 Task: Add an event with the title Project Quality Control Check, date '2024/05/22', time 8:50 AM to 10:50 AMand add a description: Whether you are a seasoned presenter looking to refine your skills or a novice seeking to build confidence, this Presentation Practice session offers a safe and supportive space for you to develop your abilities. Join us to receive valuable feedback, gain insights from peers, and enhance your presentation prowess. Together, we will strive for excellence in public speaking and presentation delivery.Select event color  Banana . Add location for the event as: Marina Bay Sands, Singapore, logged in from the account softage.3@softage.netand send the event invitation to softage.7@softage.net and softage.8@softage.net. Set a reminder for the event Daily
Action: Mouse moved to (55, 122)
Screenshot: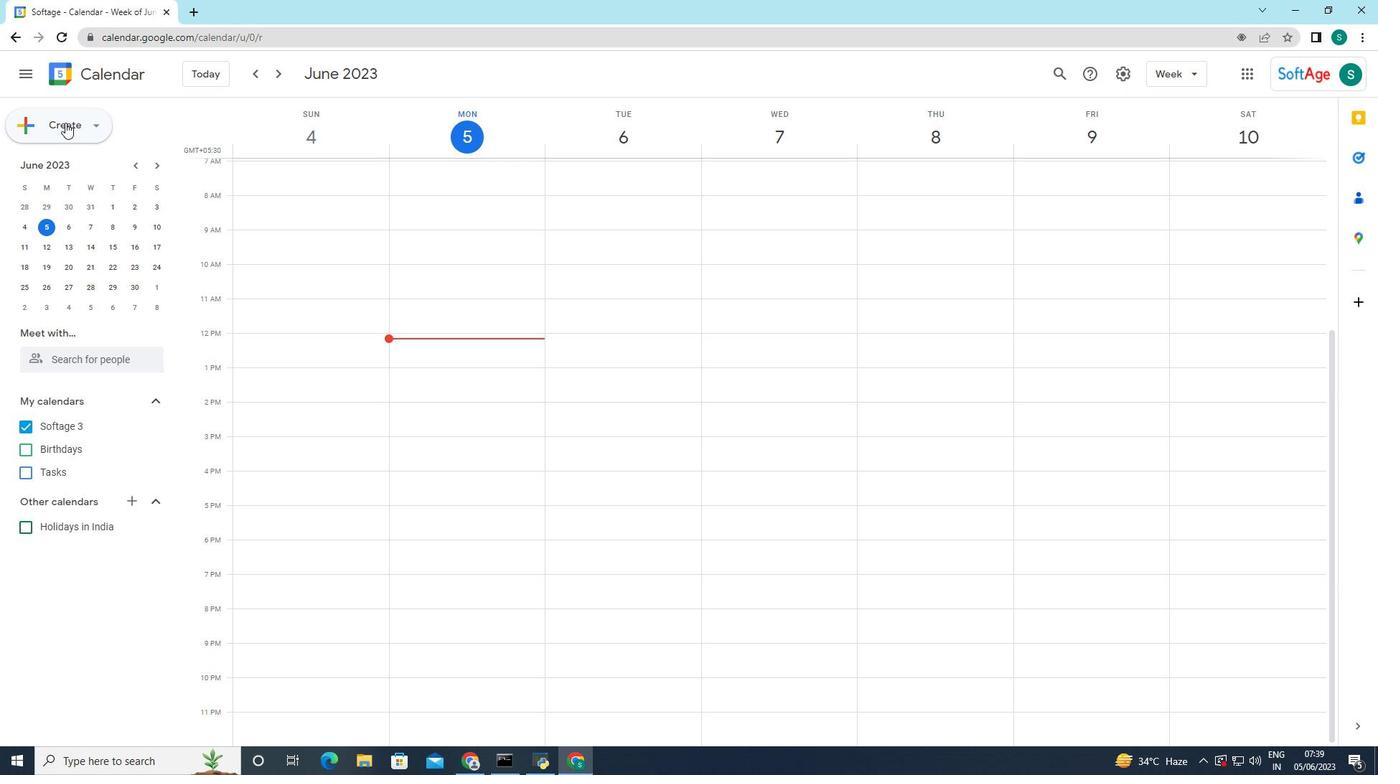 
Action: Mouse pressed left at (55, 122)
Screenshot: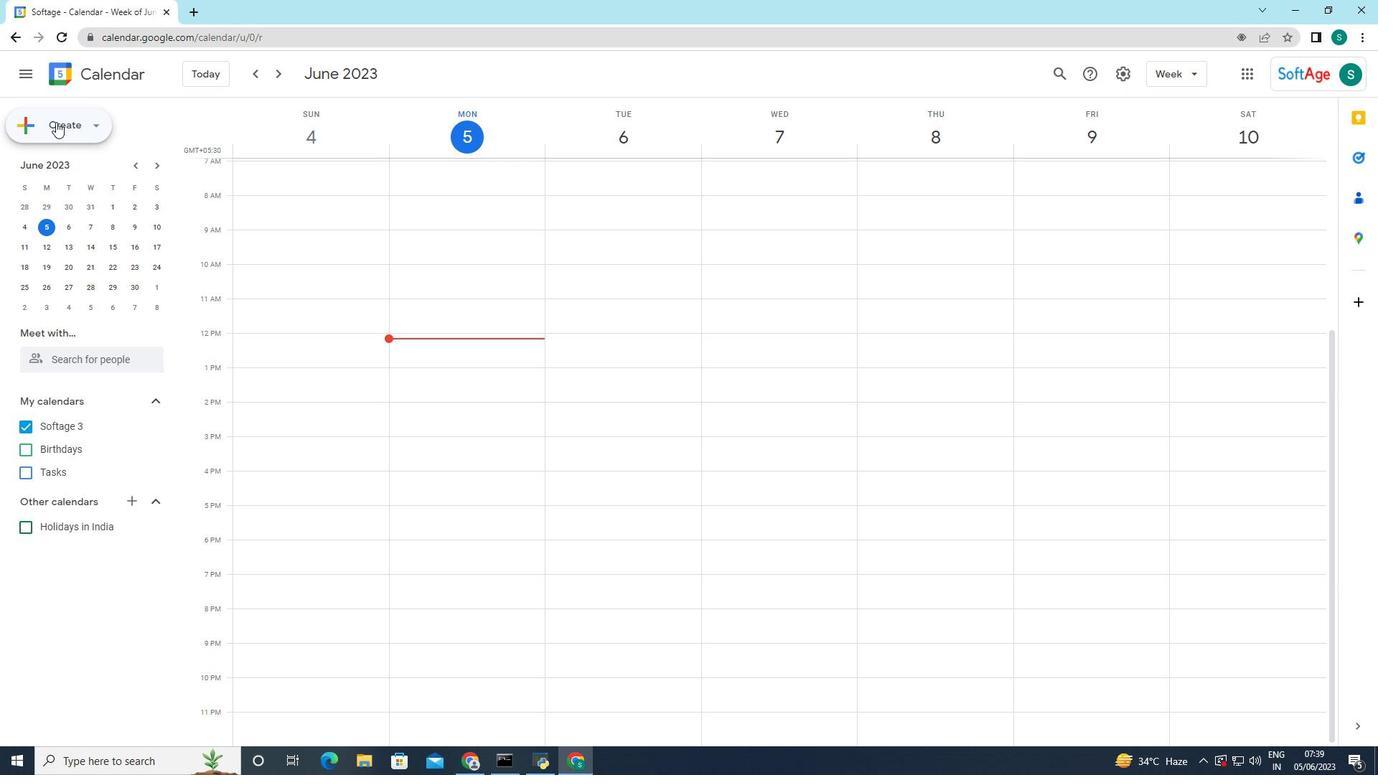 
Action: Mouse moved to (79, 156)
Screenshot: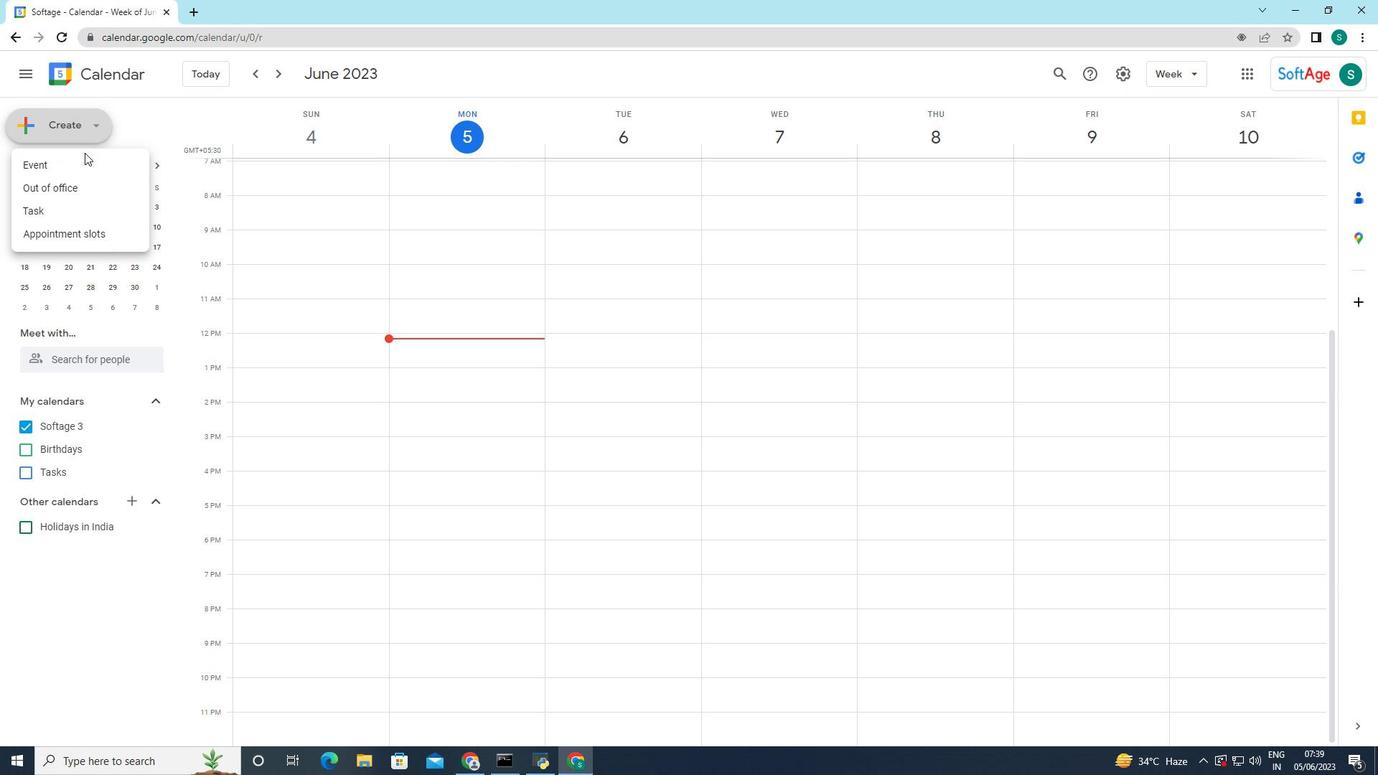 
Action: Mouse pressed left at (79, 156)
Screenshot: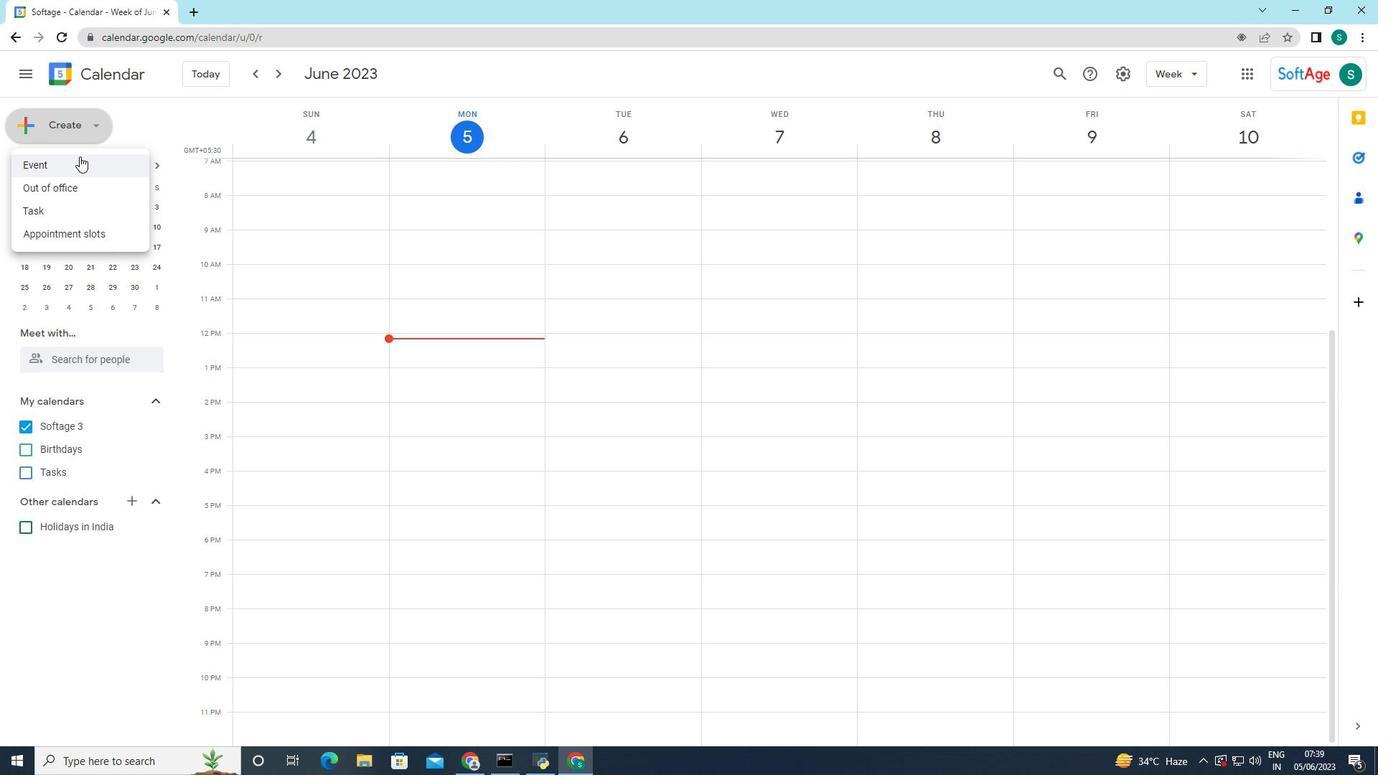
Action: Mouse moved to (269, 564)
Screenshot: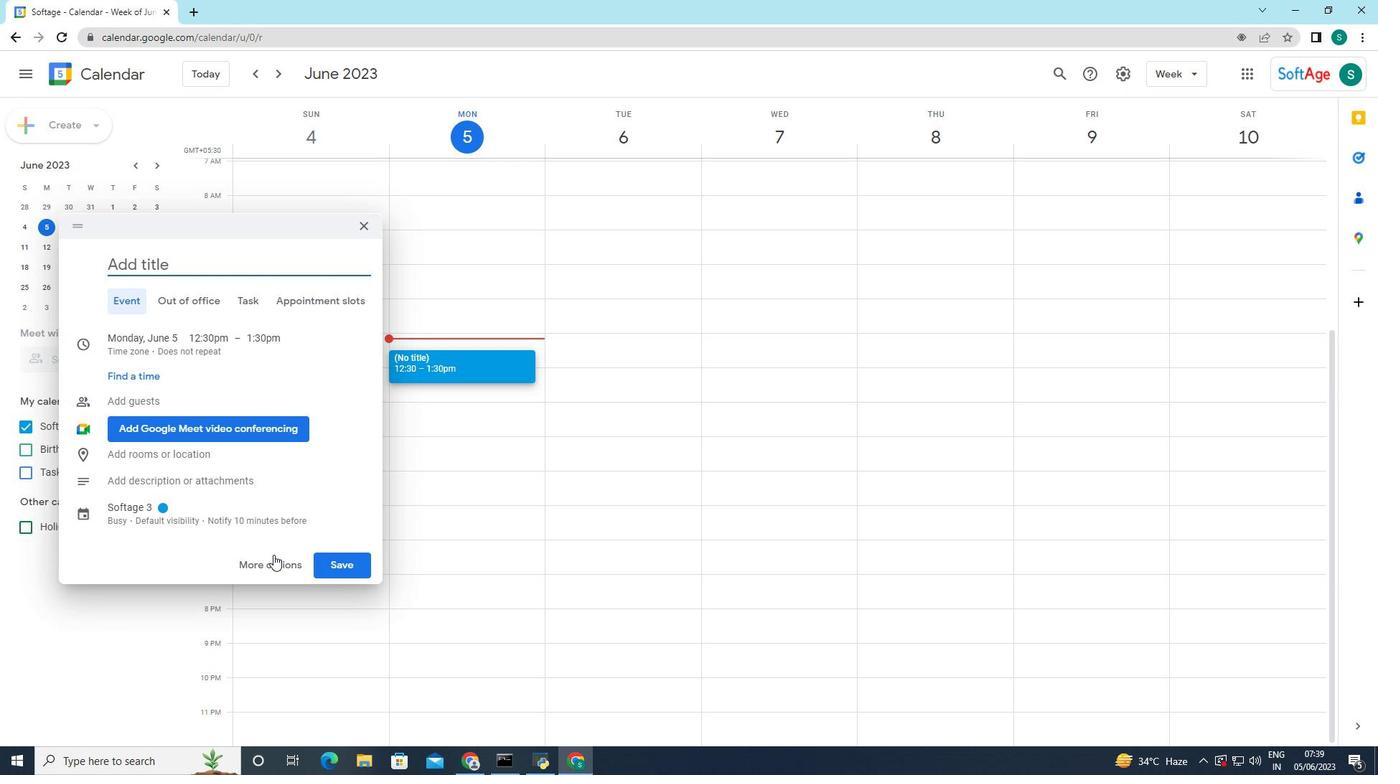 
Action: Mouse pressed left at (269, 564)
Screenshot: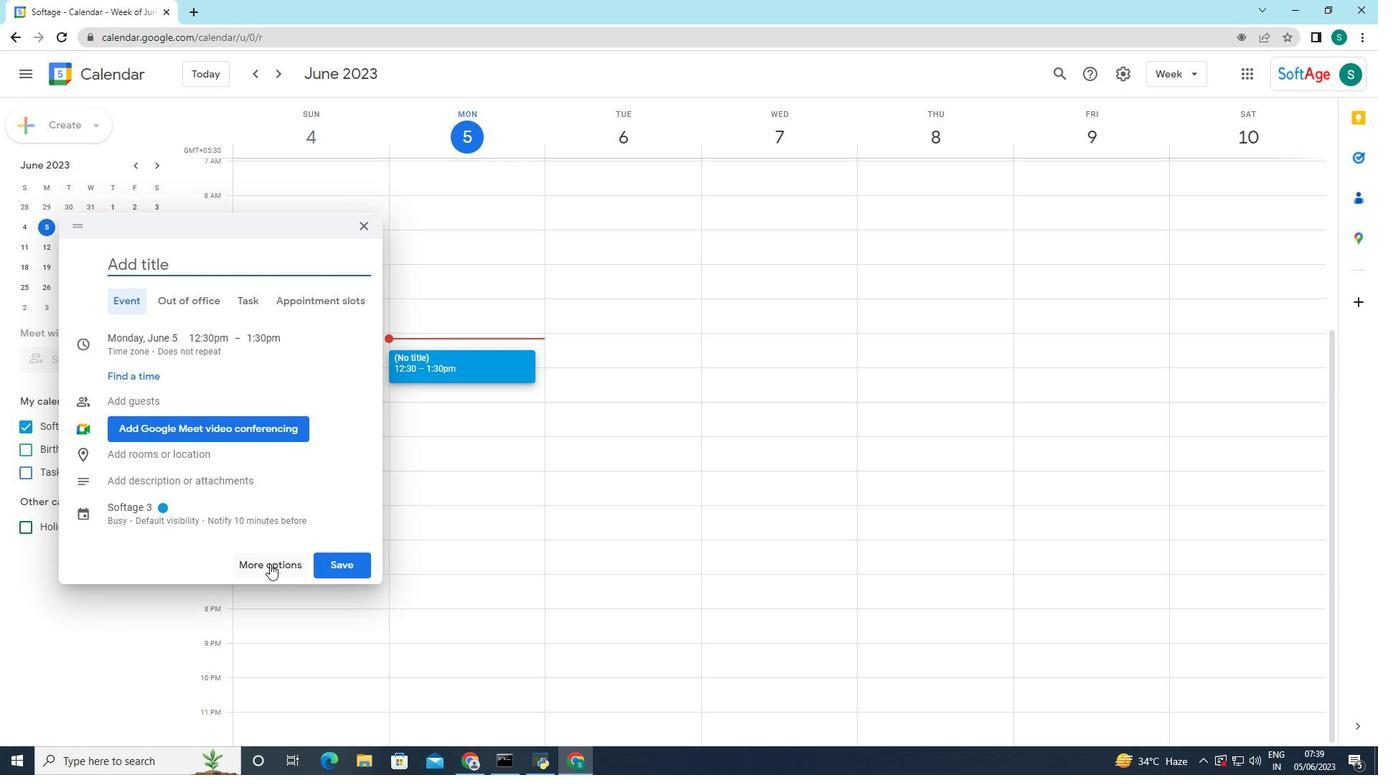 
Action: Mouse moved to (147, 78)
Screenshot: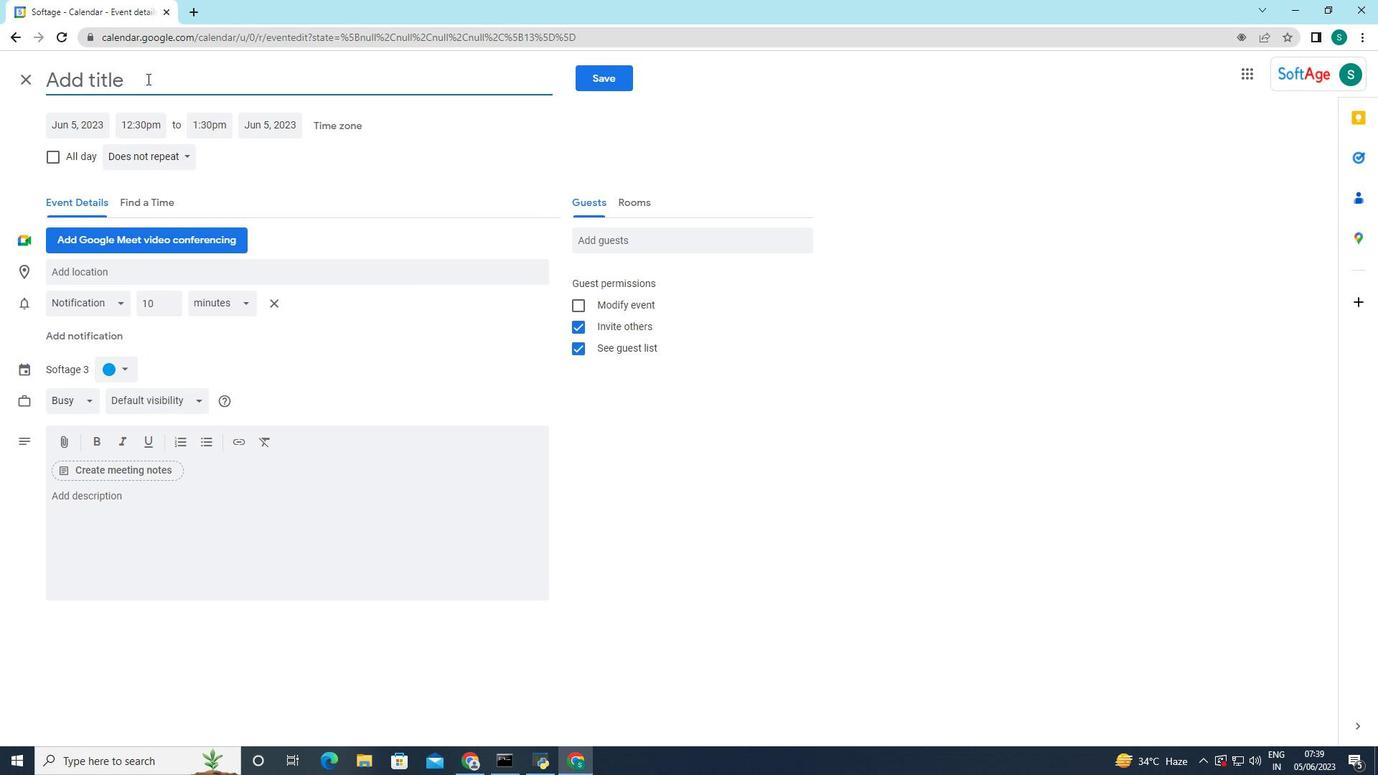 
Action: Mouse pressed left at (147, 78)
Screenshot: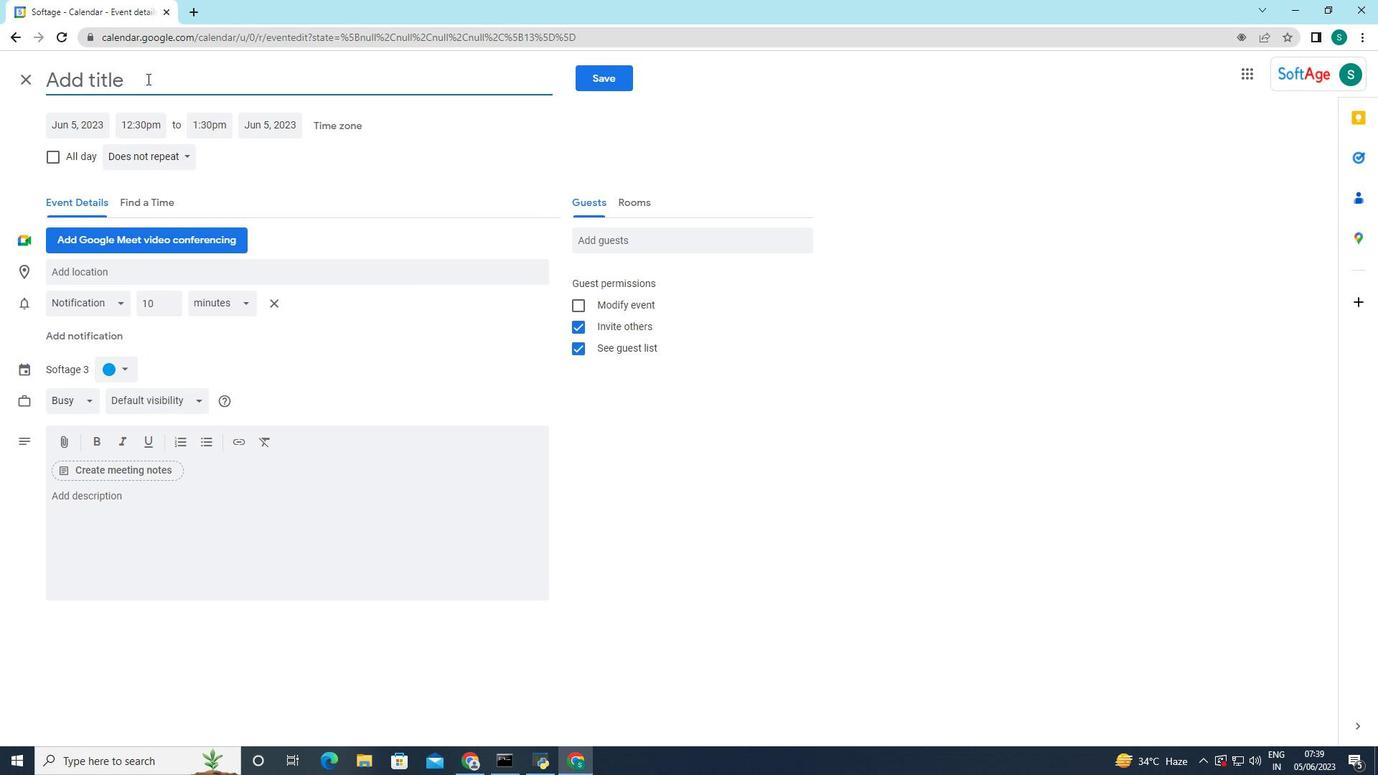 
Action: Key pressed <Key.caps_lock>P<Key.caps_lock>roject<Key.space><Key.caps_lock>Q<Key.caps_lock>uality<Key.space><Key.caps_lock>C<Key.caps_lock>ontrol<Key.space><Key.caps_lock>C<Key.caps_lock>heck<Key.space>
Screenshot: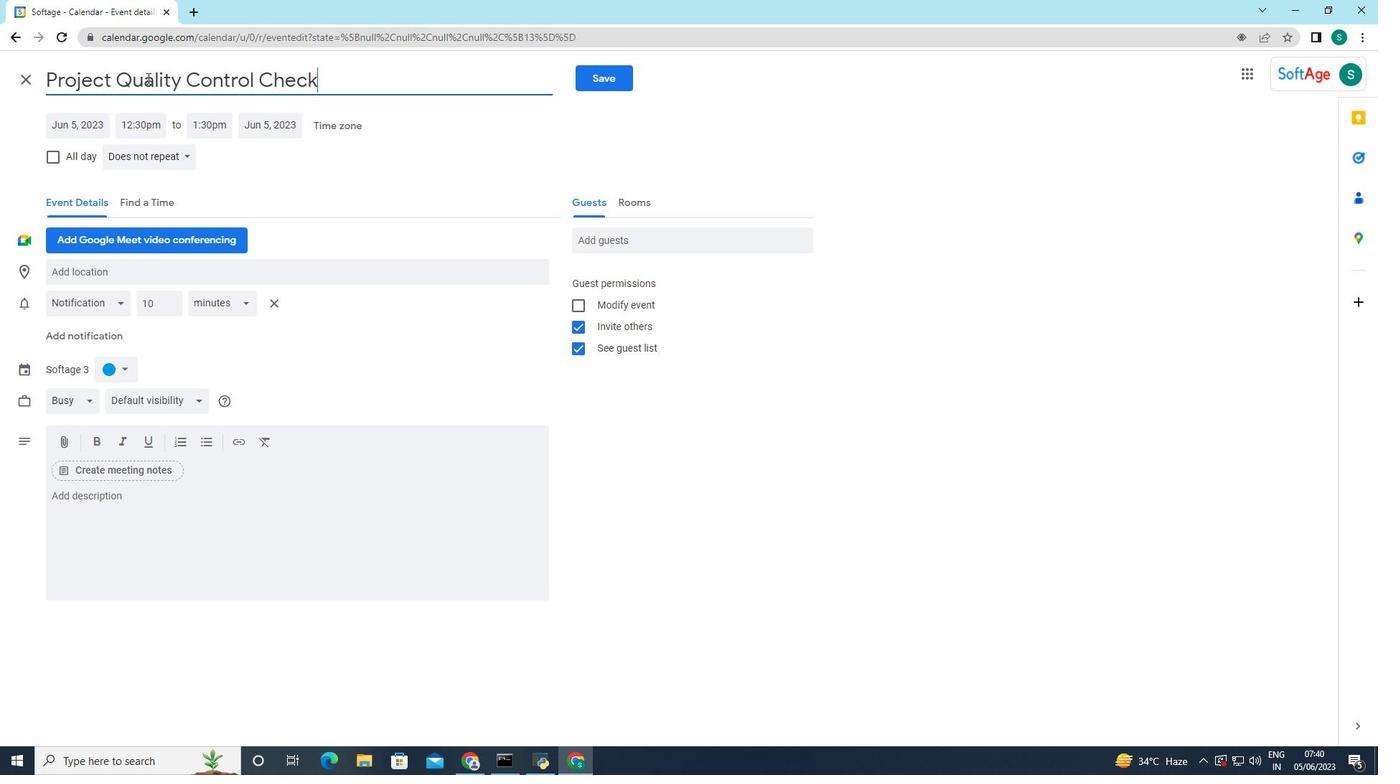 
Action: Mouse moved to (96, 124)
Screenshot: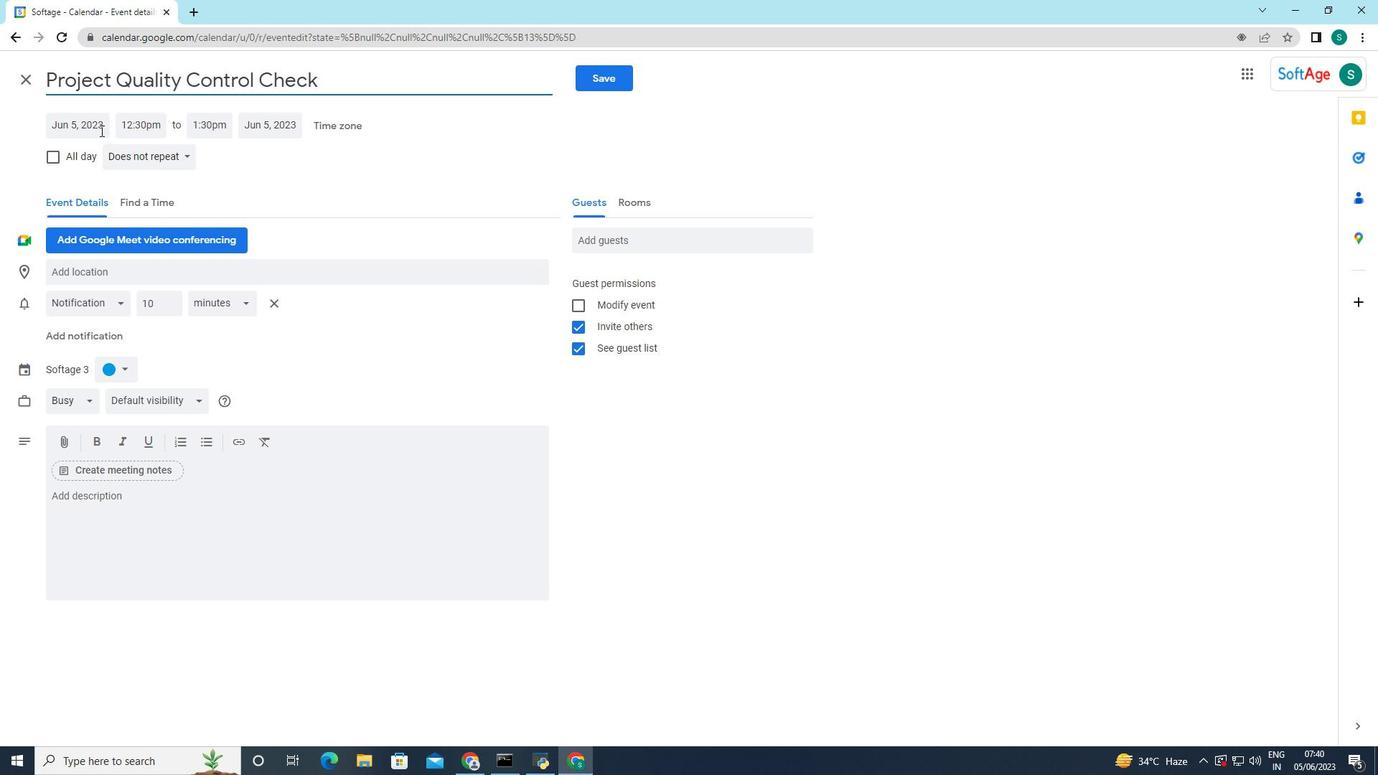 
Action: Mouse pressed left at (96, 124)
Screenshot: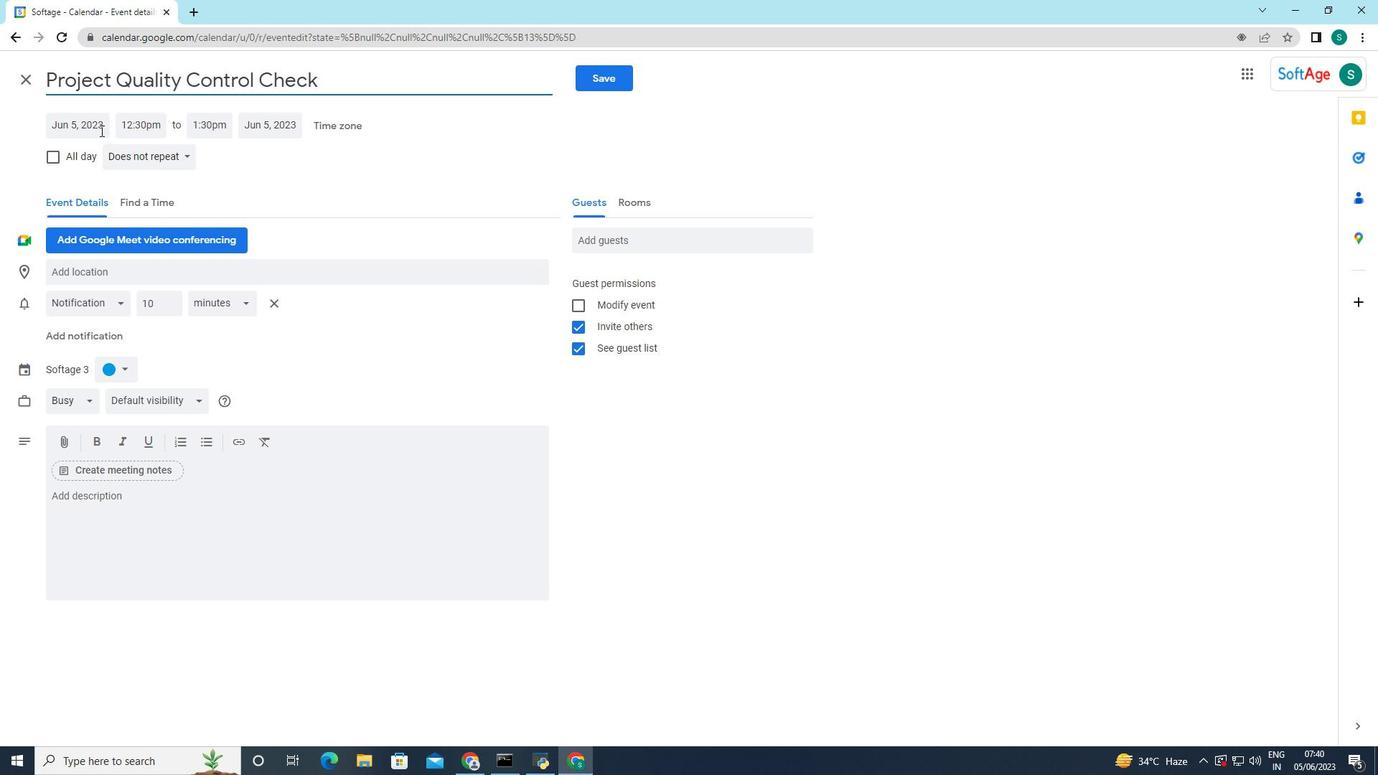 
Action: Mouse moved to (228, 161)
Screenshot: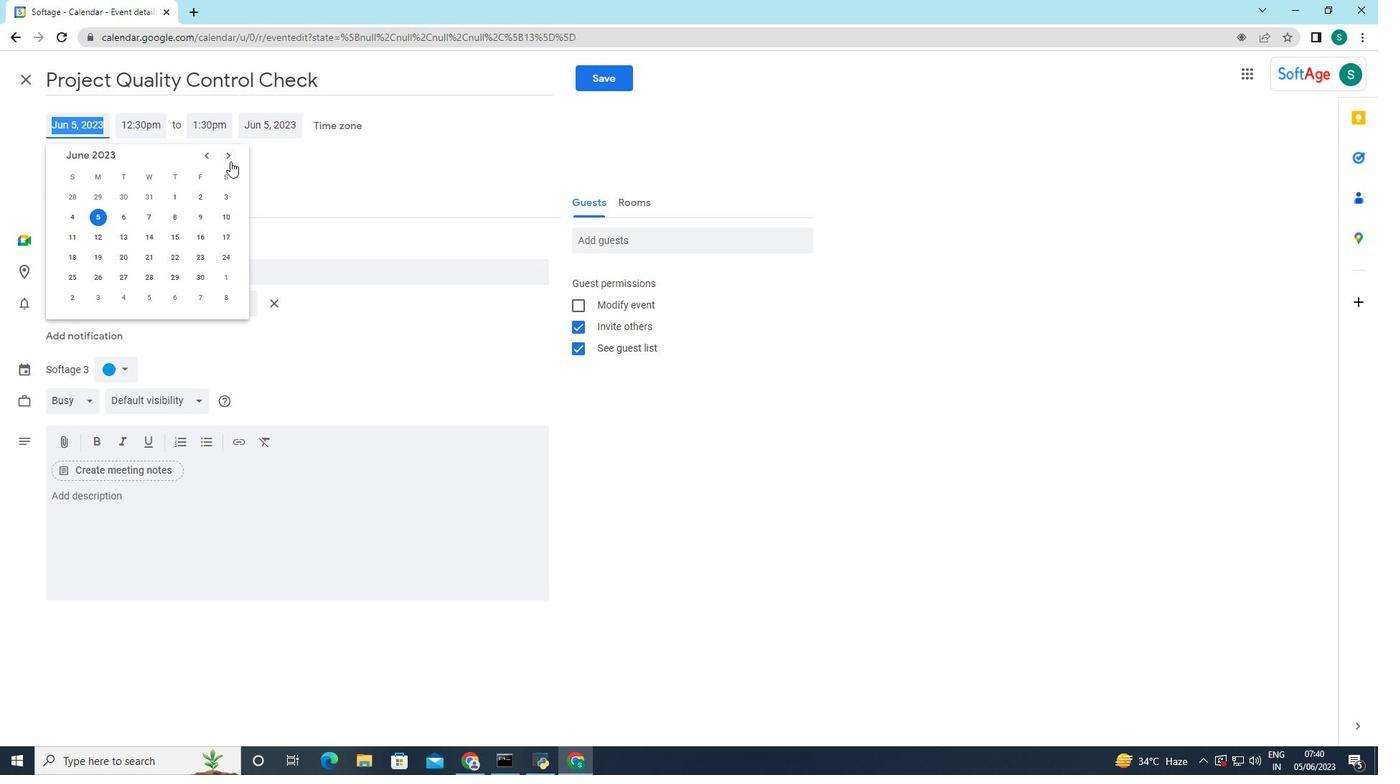 
Action: Mouse pressed left at (228, 161)
Screenshot: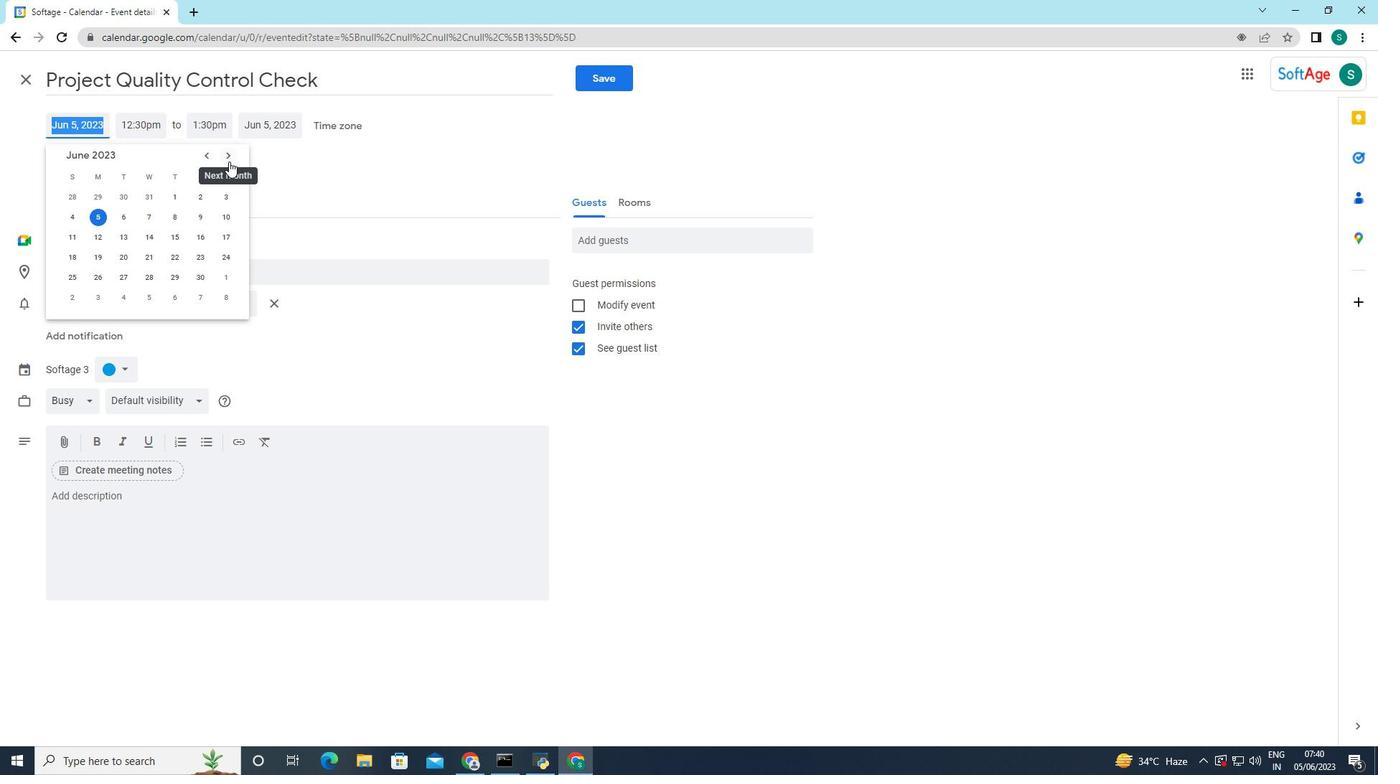 
Action: Mouse pressed left at (228, 161)
Screenshot: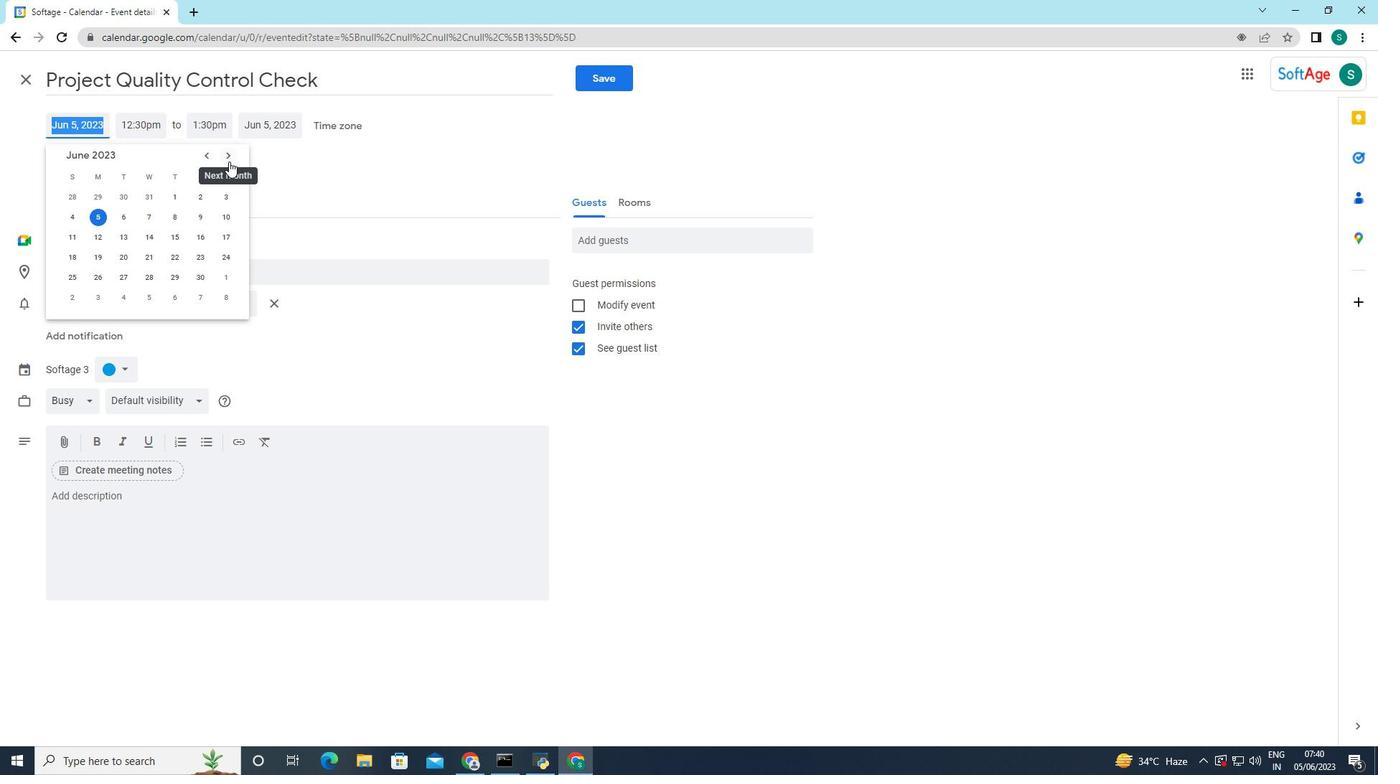 
Action: Mouse pressed left at (228, 161)
Screenshot: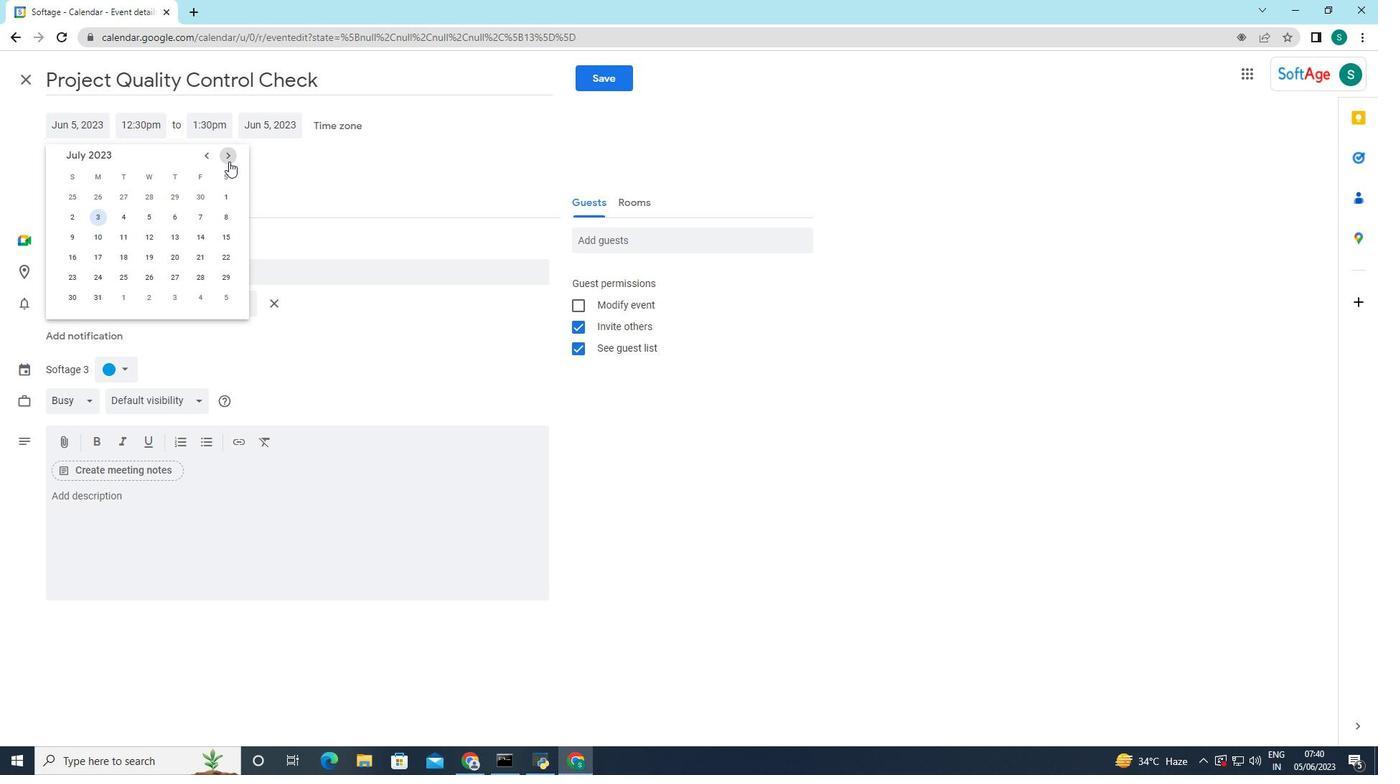 
Action: Mouse pressed left at (228, 161)
Screenshot: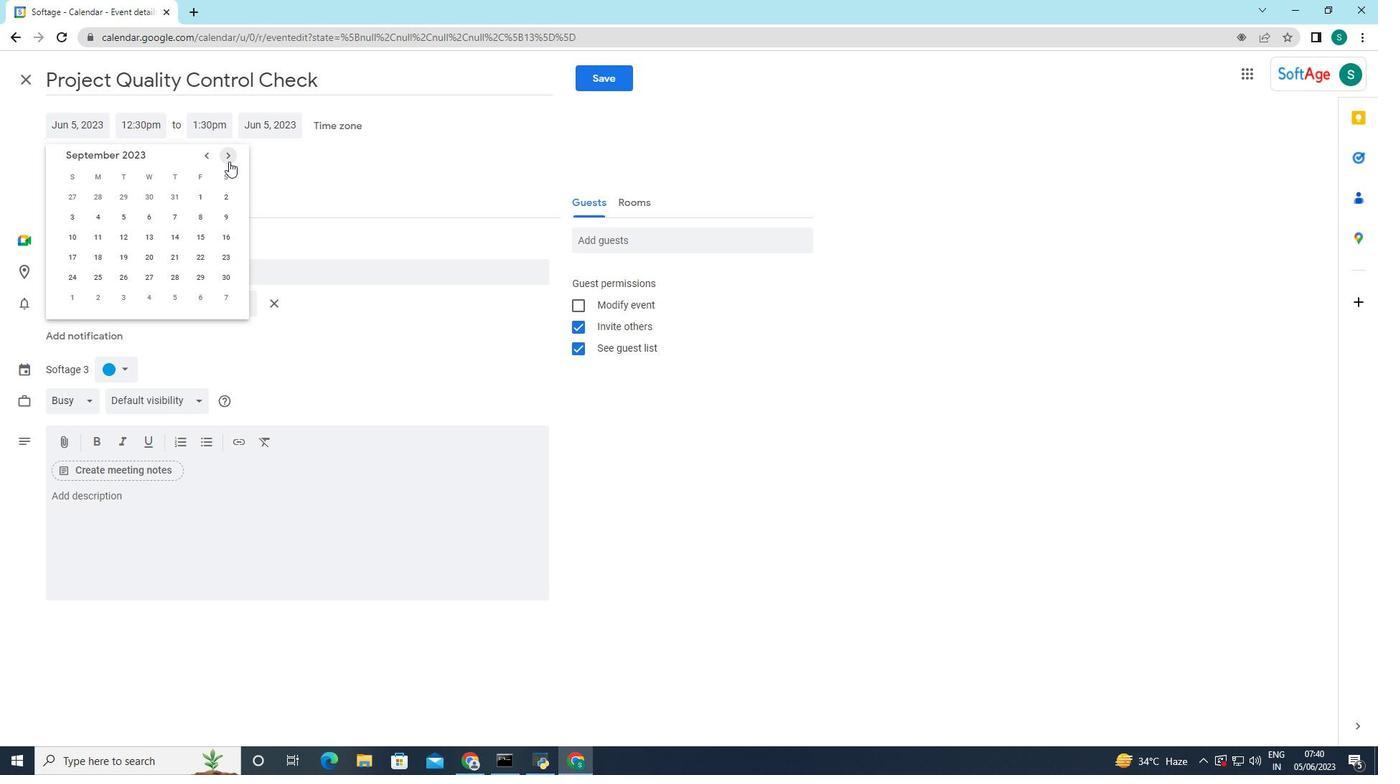 
Action: Mouse pressed left at (228, 161)
Screenshot: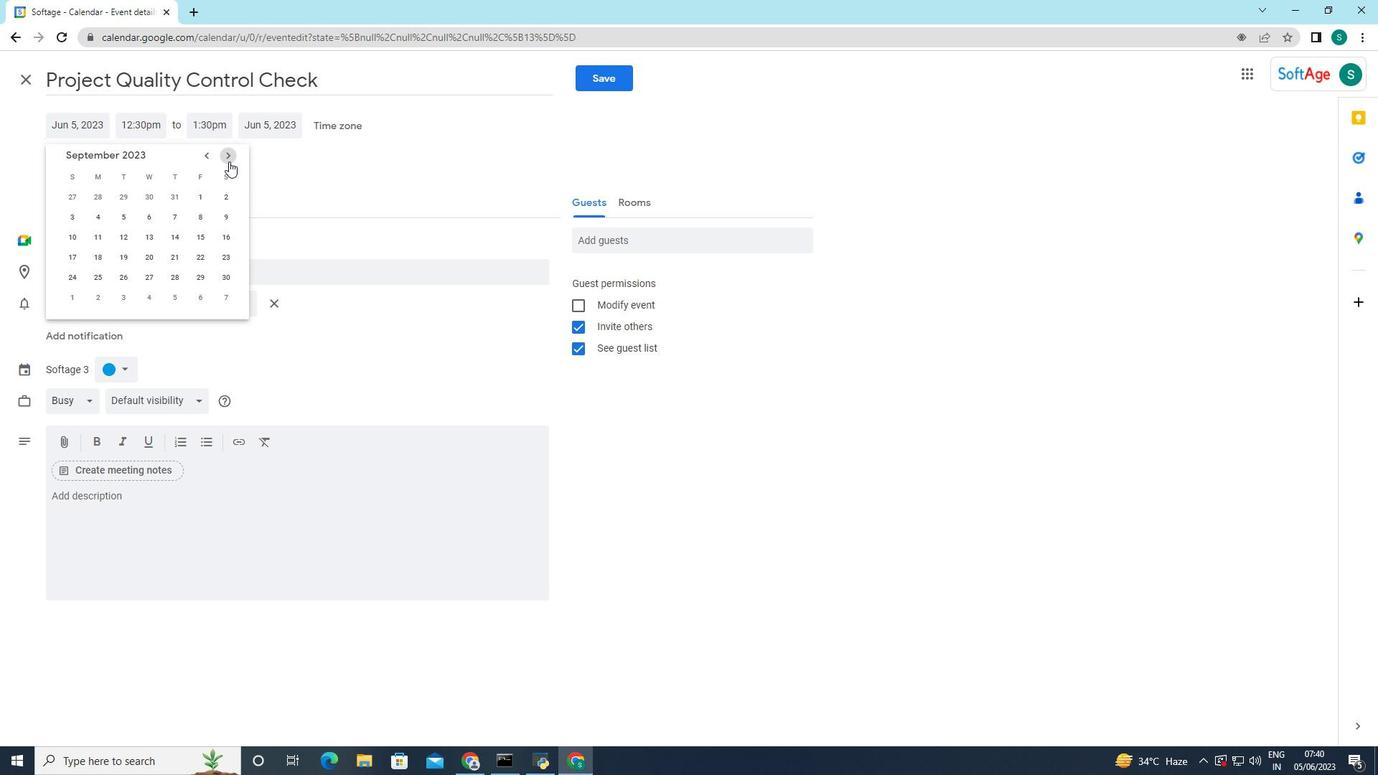 
Action: Mouse pressed left at (228, 161)
Screenshot: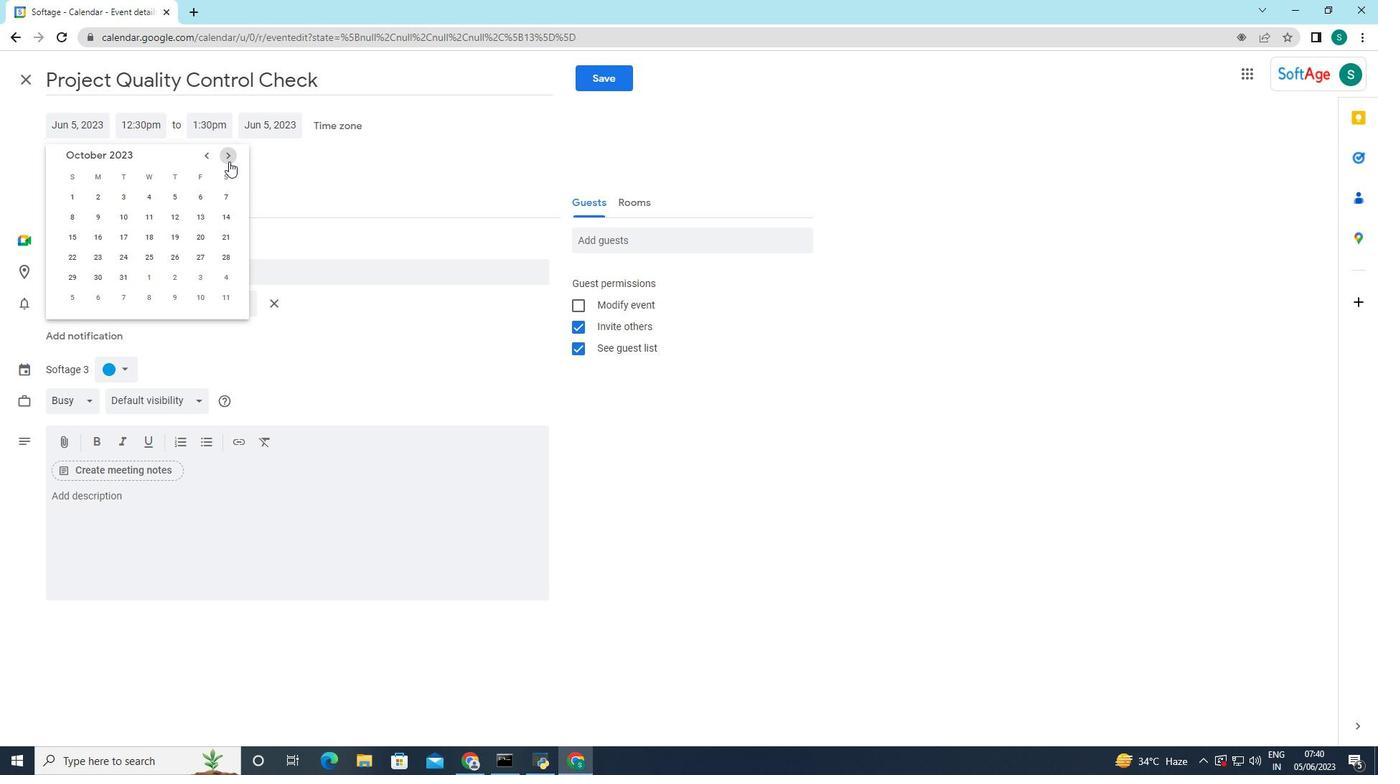 
Action: Mouse pressed left at (228, 161)
Screenshot: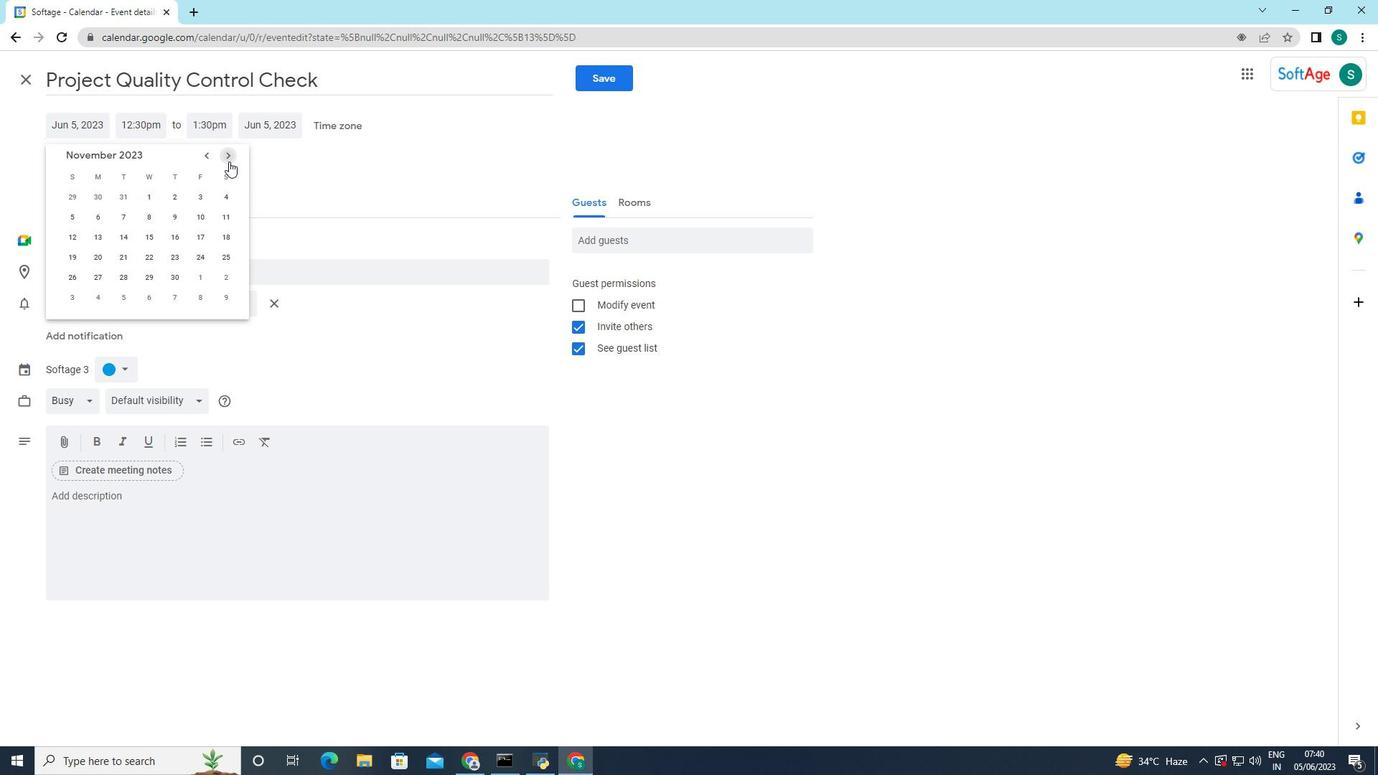 
Action: Mouse pressed left at (228, 161)
Screenshot: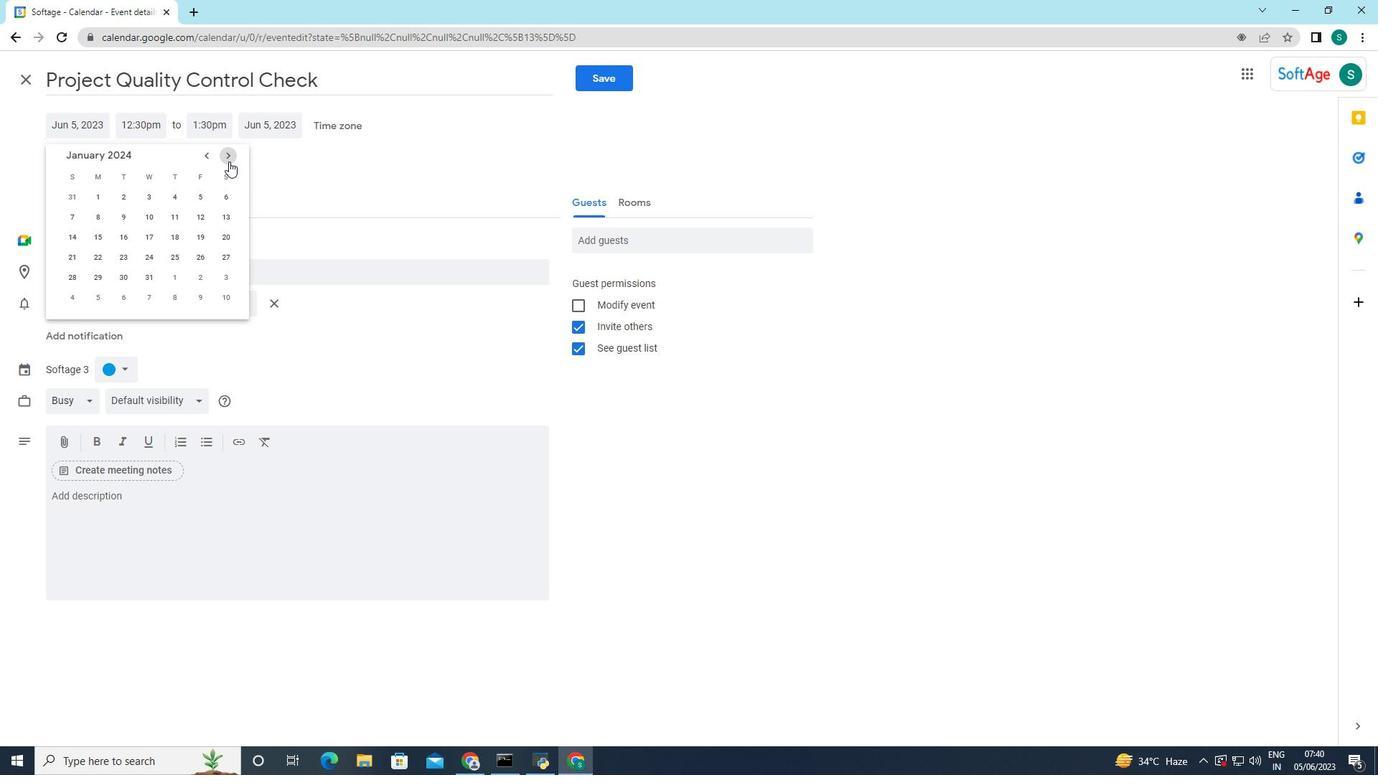 
Action: Mouse pressed left at (228, 161)
Screenshot: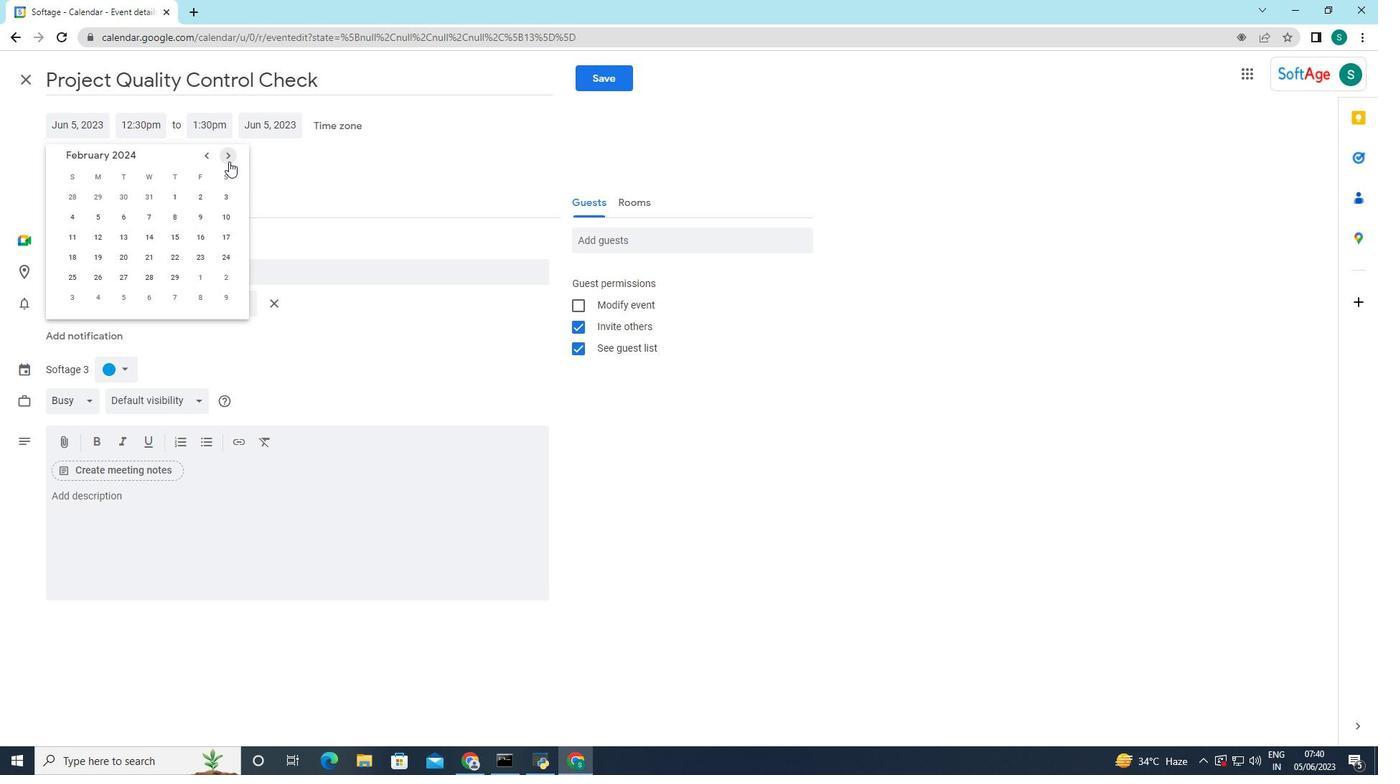 
Action: Mouse pressed left at (228, 161)
Screenshot: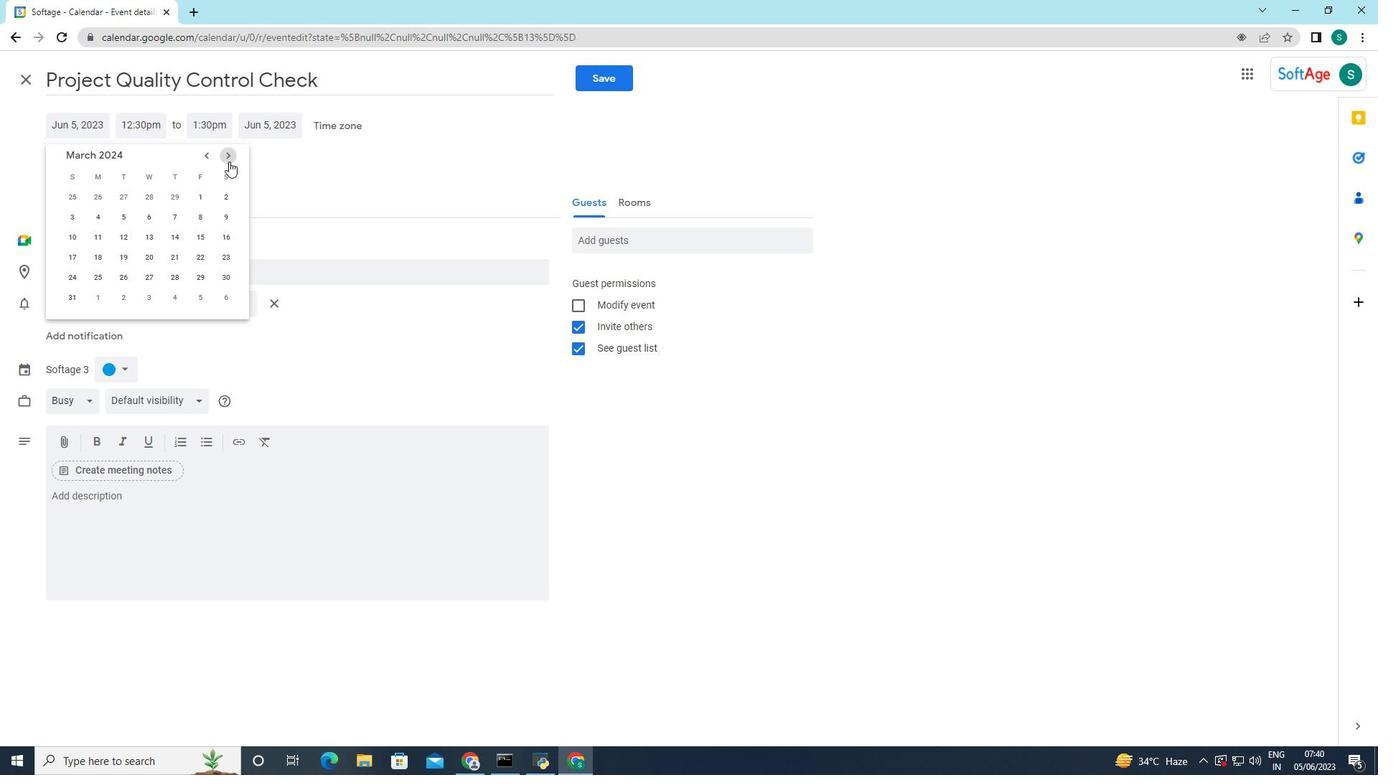 
Action: Mouse pressed left at (228, 161)
Screenshot: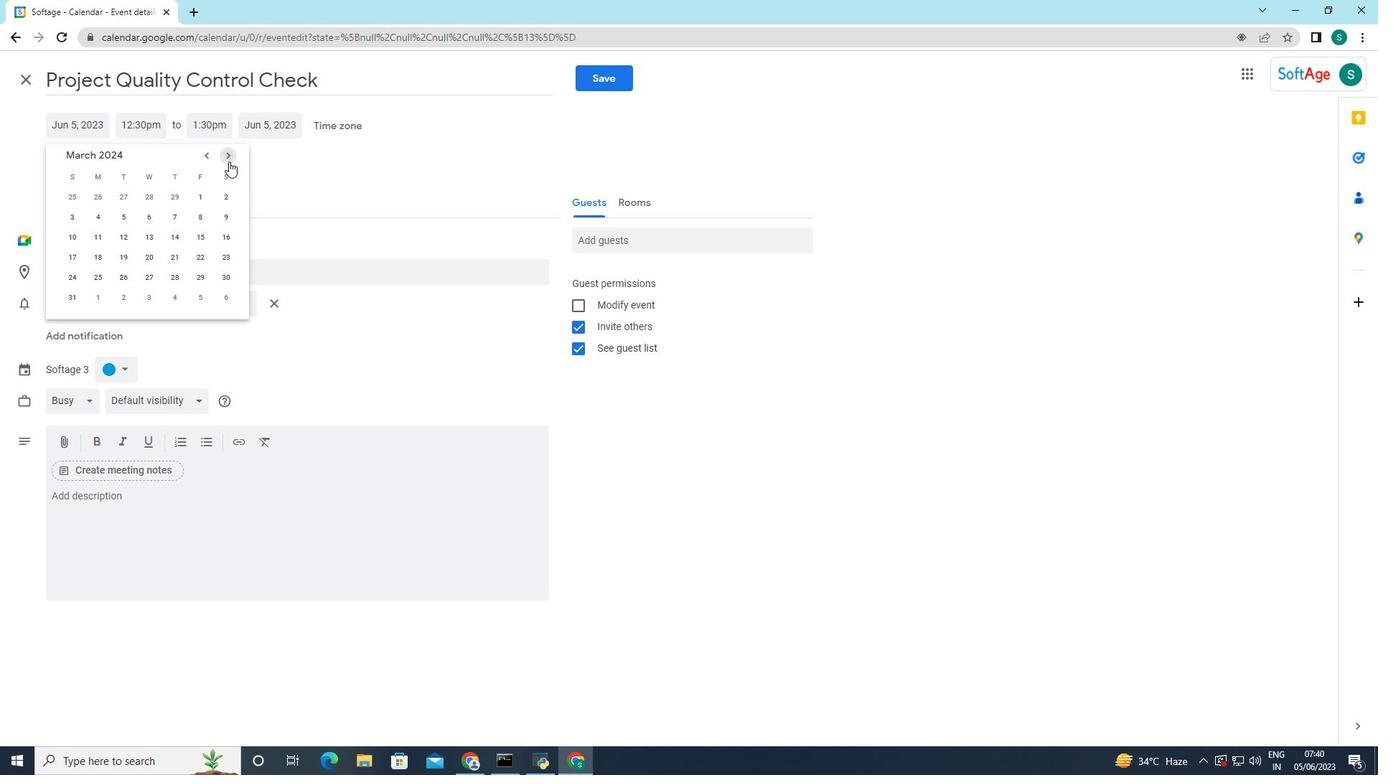 
Action: Mouse moved to (152, 255)
Screenshot: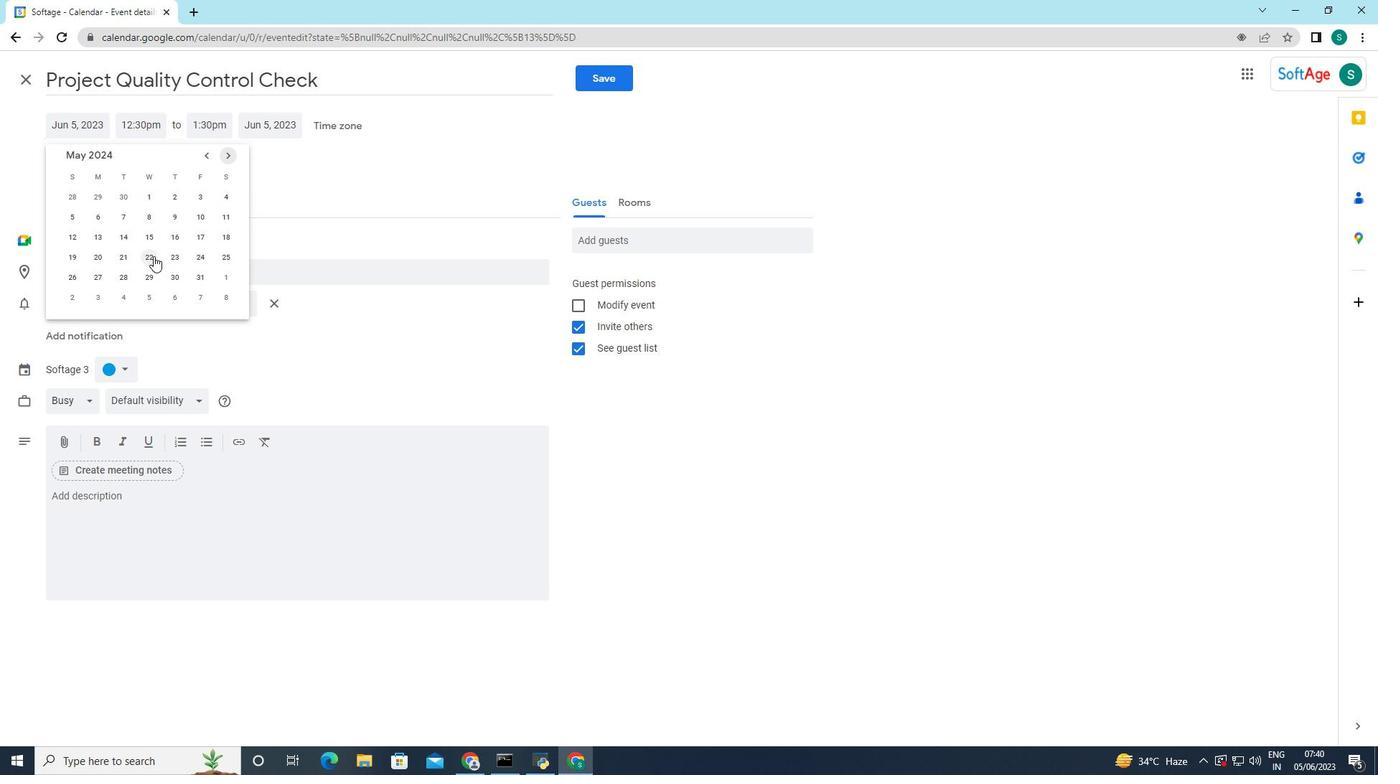 
Action: Mouse pressed left at (152, 255)
Screenshot: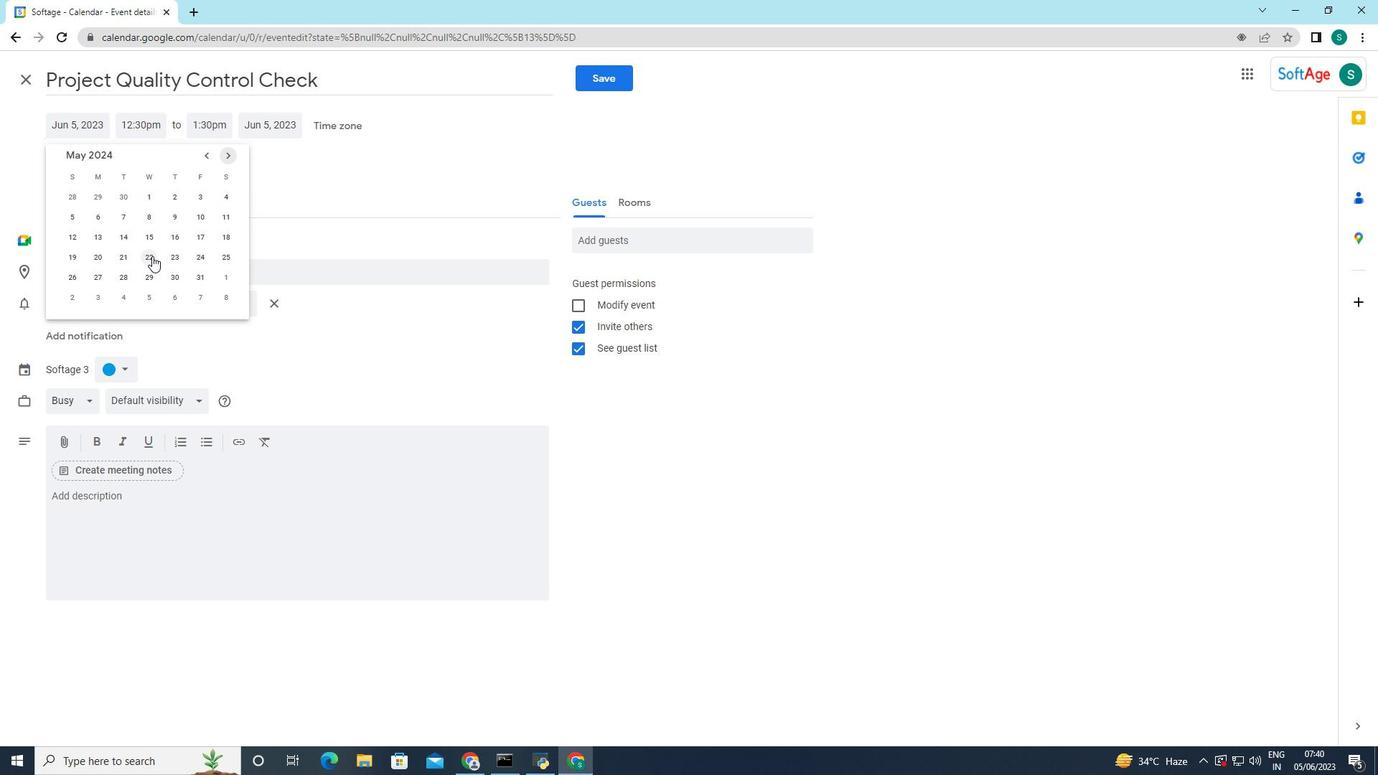 
Action: Mouse moved to (145, 121)
Screenshot: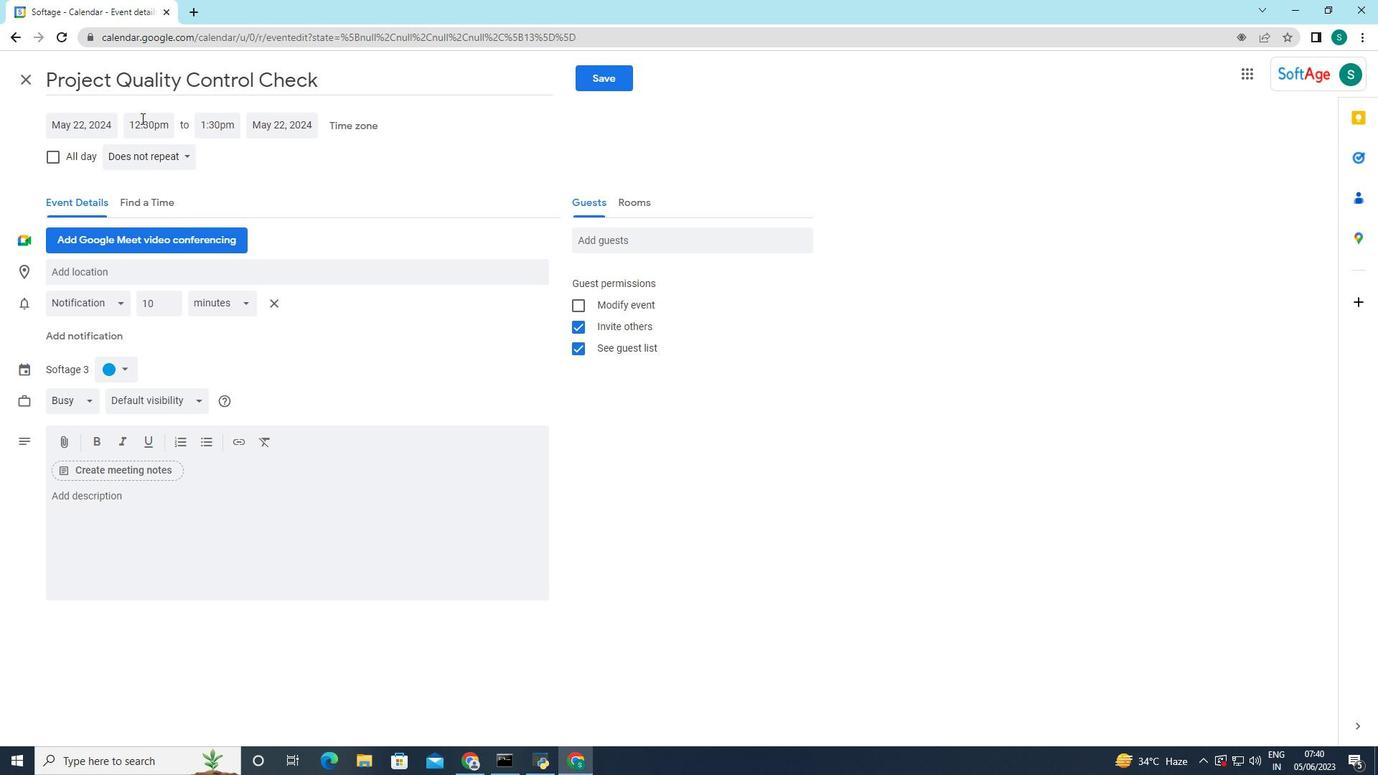 
Action: Mouse pressed left at (145, 121)
Screenshot: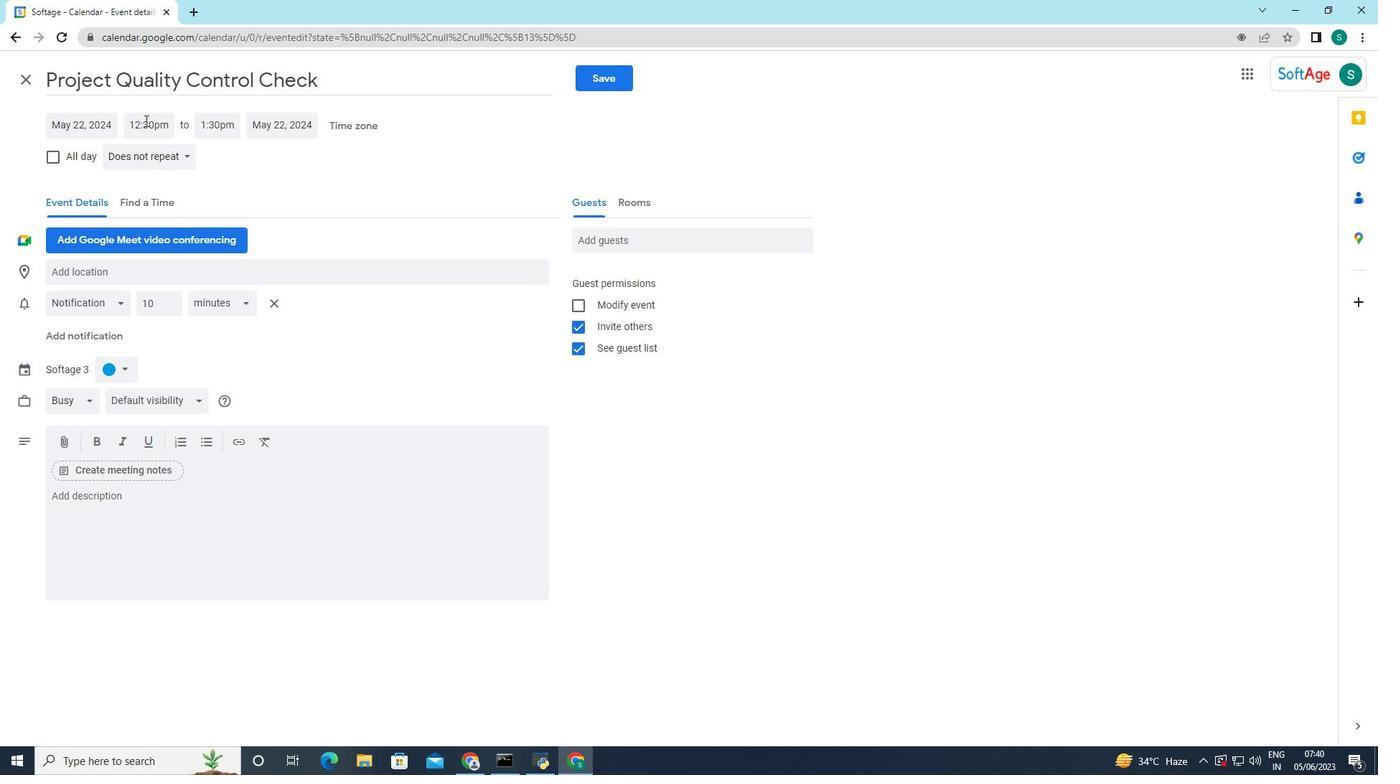 
Action: Mouse moved to (160, 274)
Screenshot: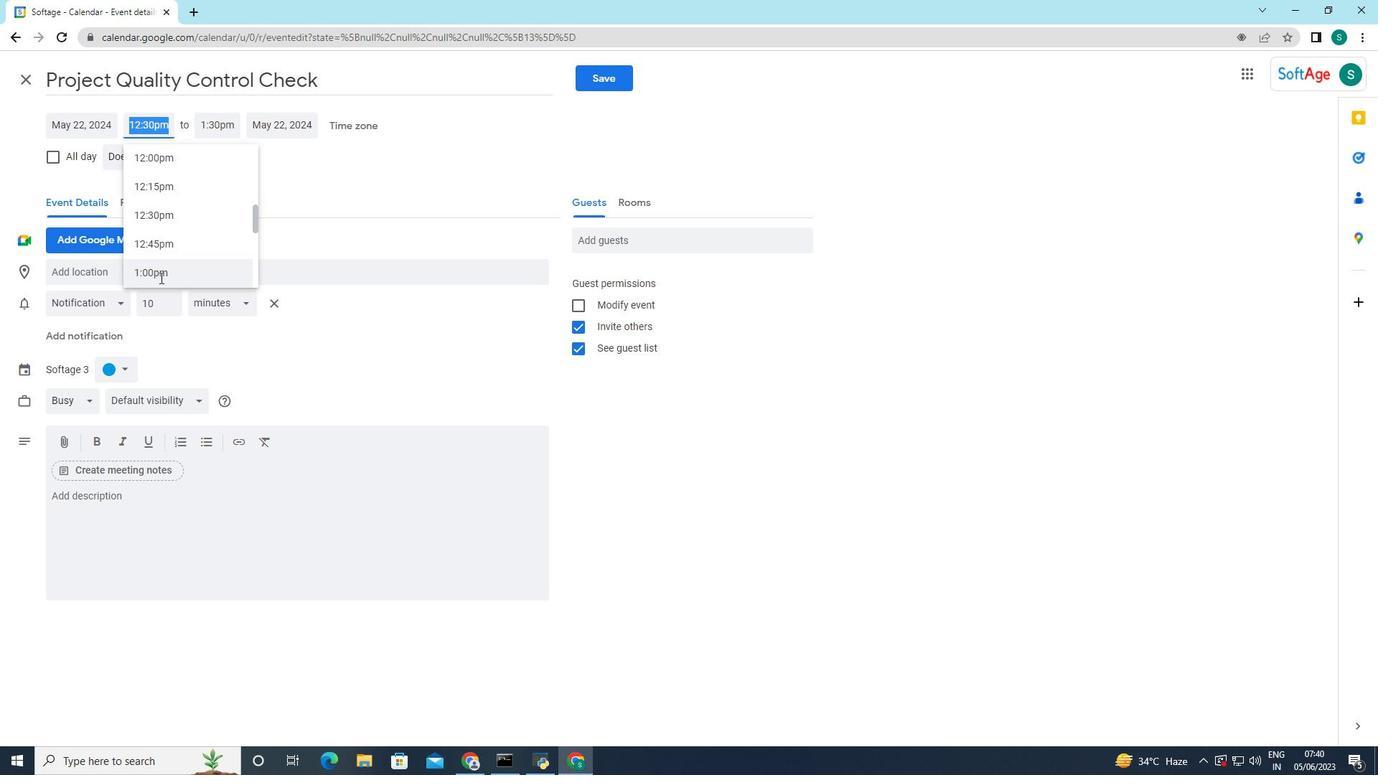 
Action: Mouse scrolled (160, 275) with delta (0, 0)
Screenshot: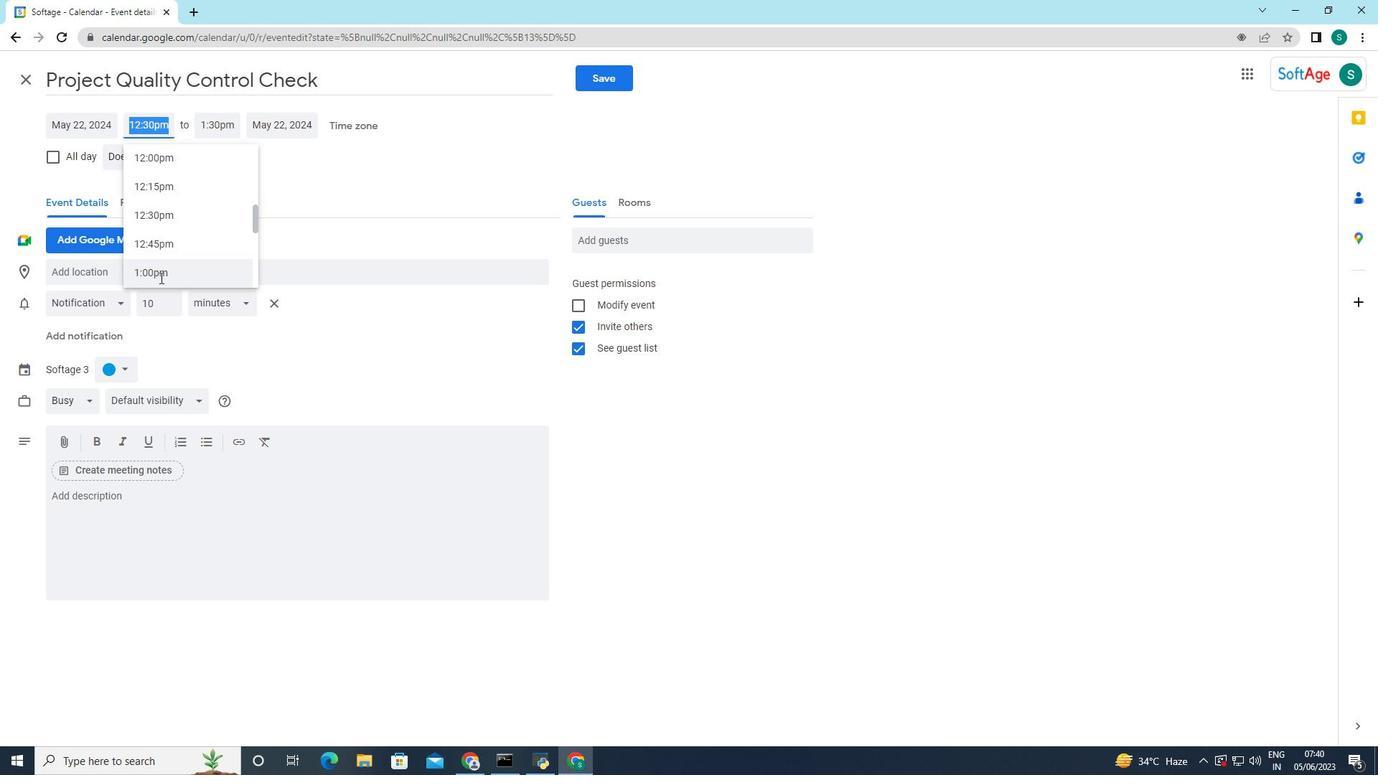 
Action: Mouse scrolled (160, 275) with delta (0, 0)
Screenshot: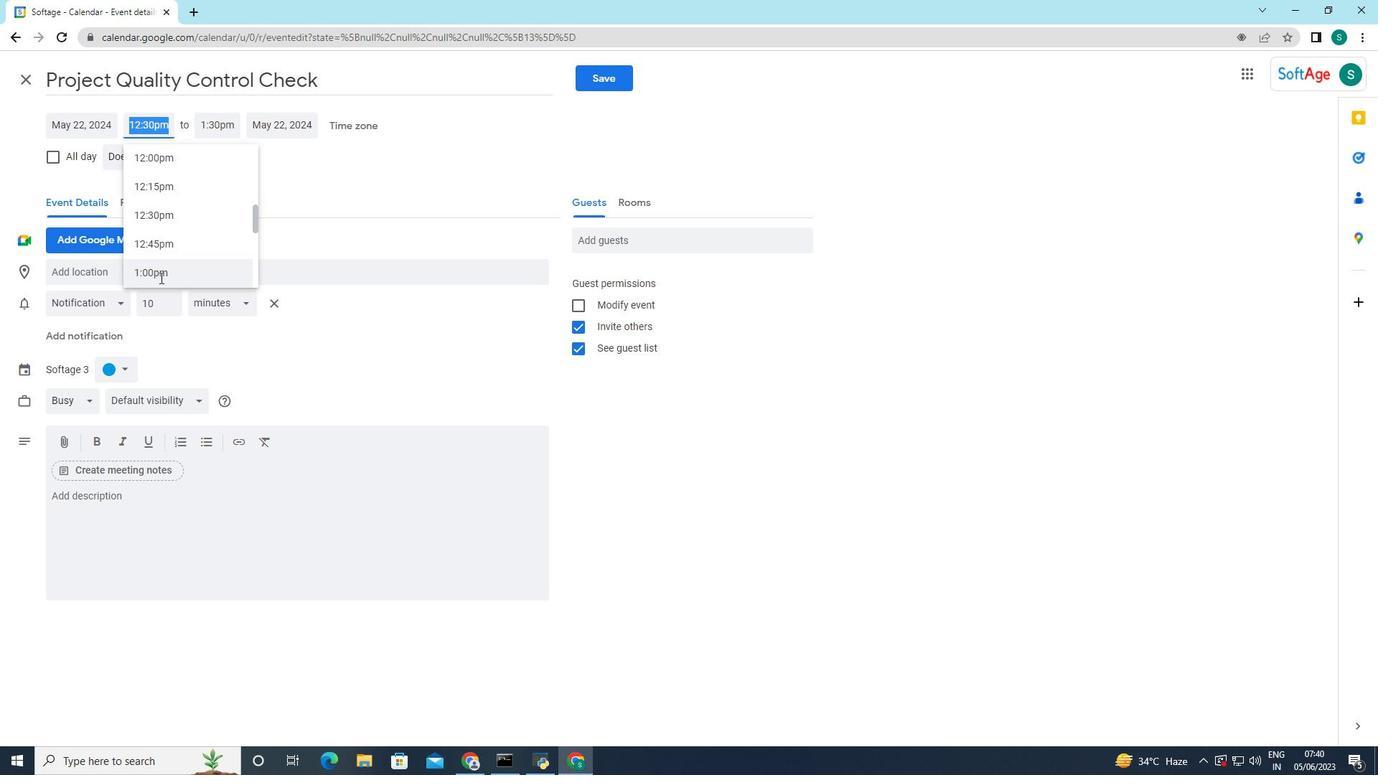 
Action: Mouse scrolled (160, 275) with delta (0, 0)
Screenshot: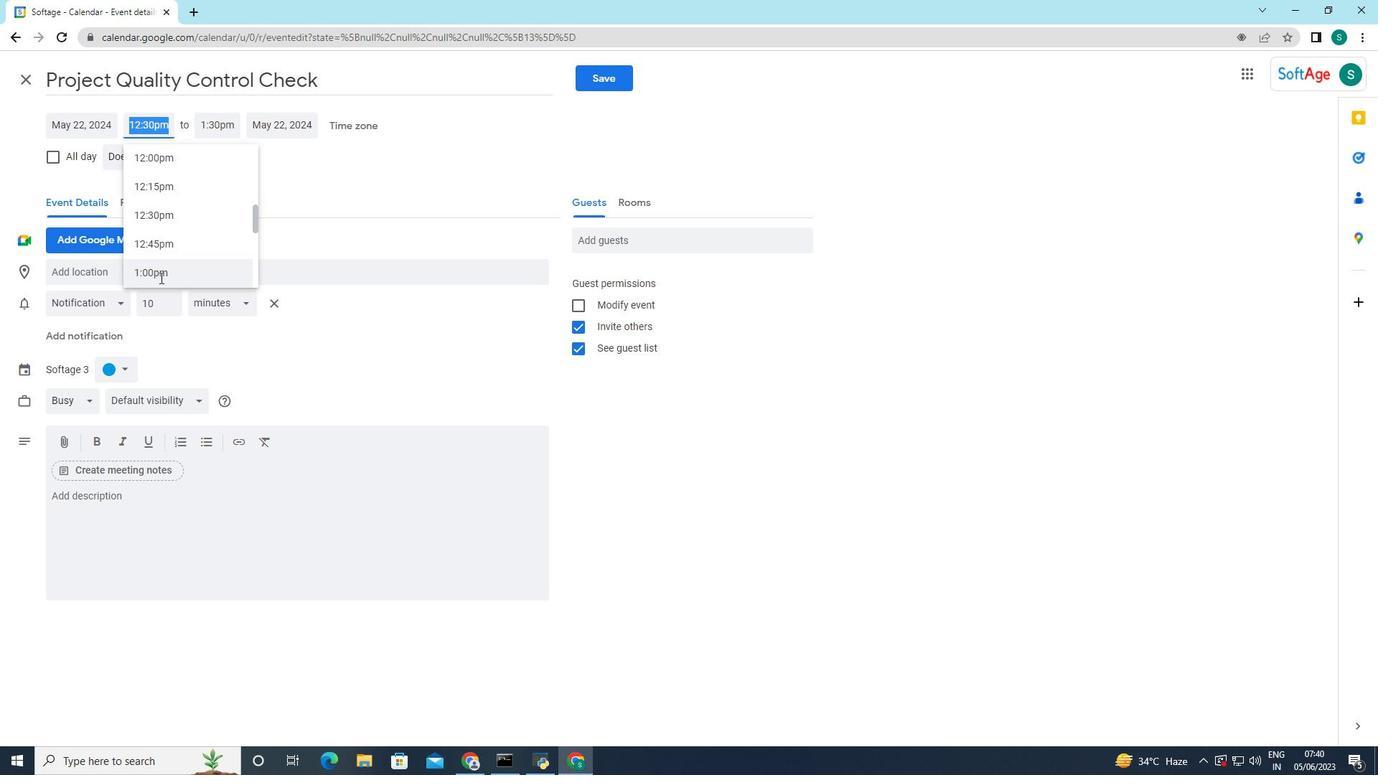 
Action: Mouse moved to (160, 220)
Screenshot: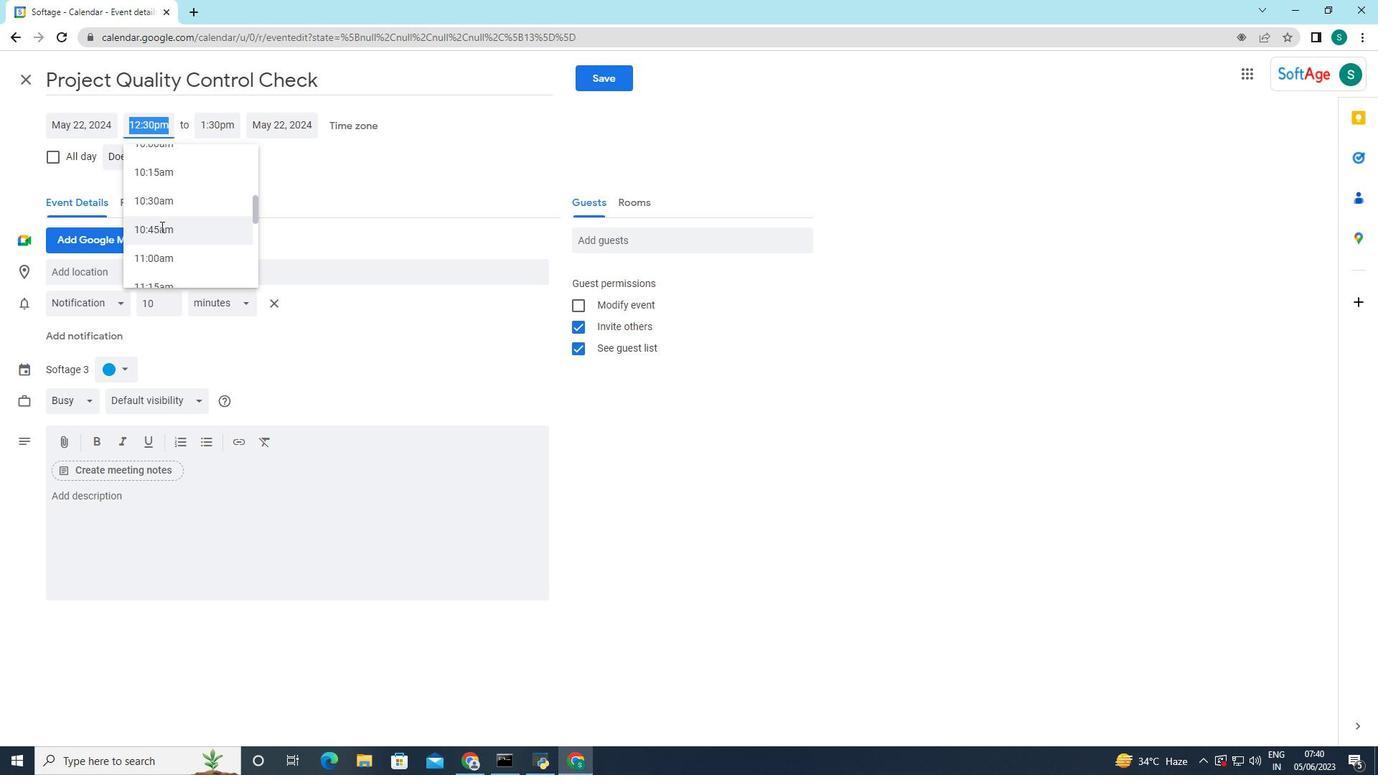 
Action: Mouse scrolled (160, 221) with delta (0, 0)
Screenshot: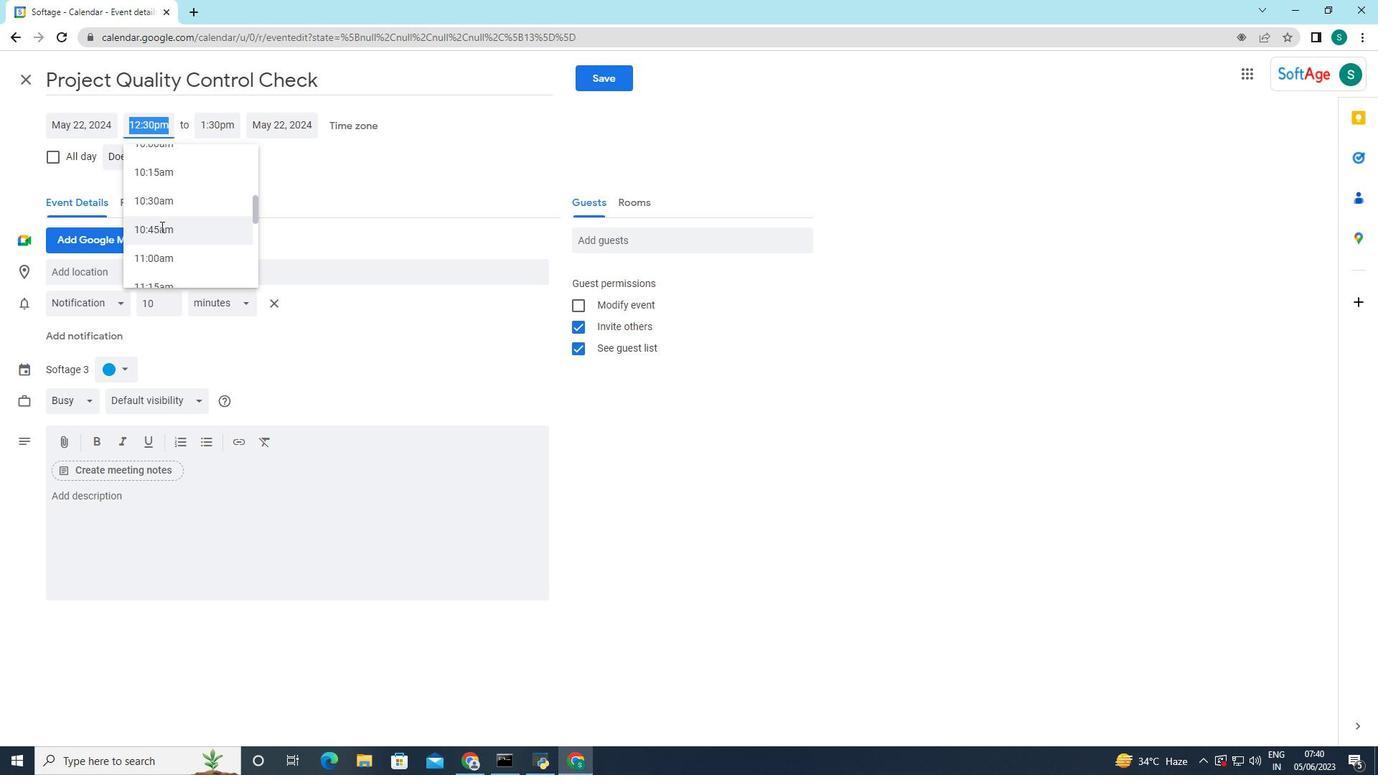 
Action: Mouse scrolled (160, 221) with delta (0, 0)
Screenshot: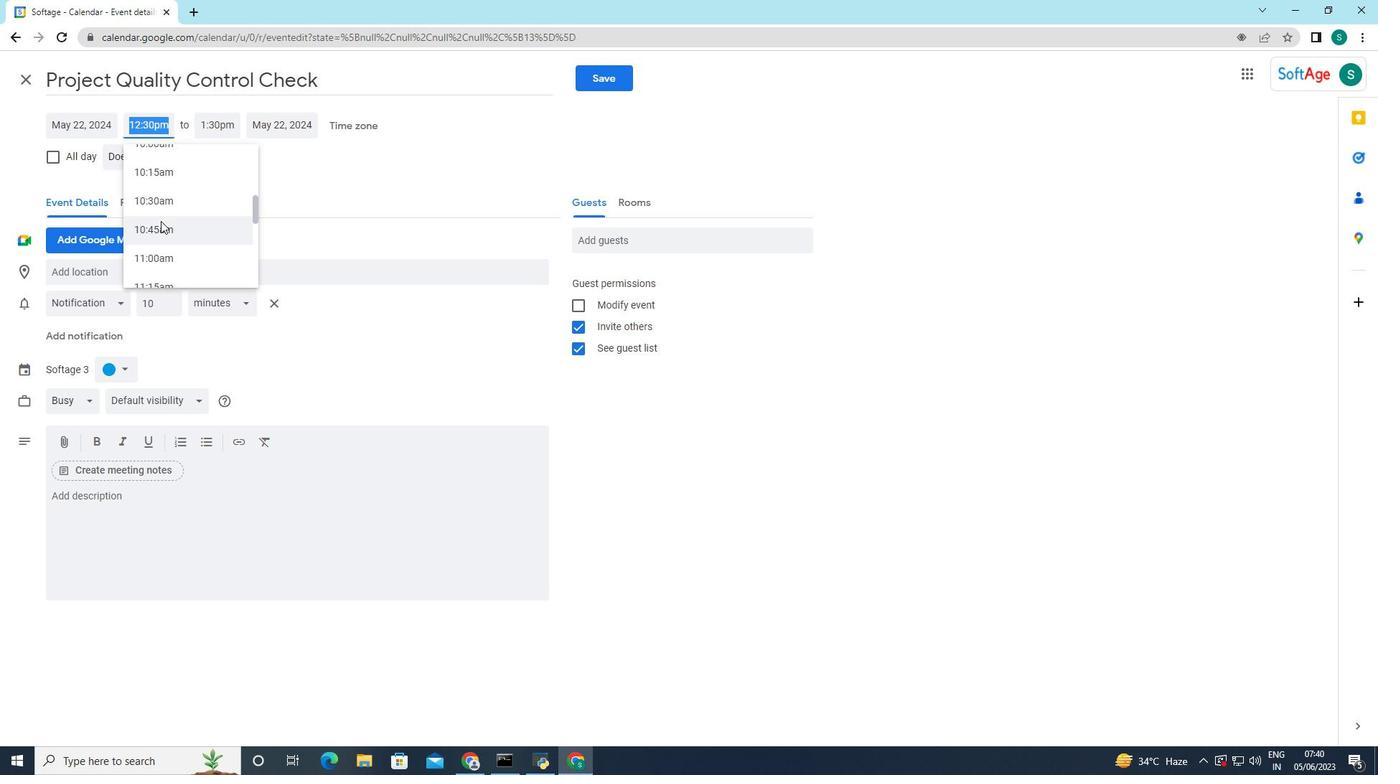 
Action: Mouse scrolled (160, 221) with delta (0, 0)
Screenshot: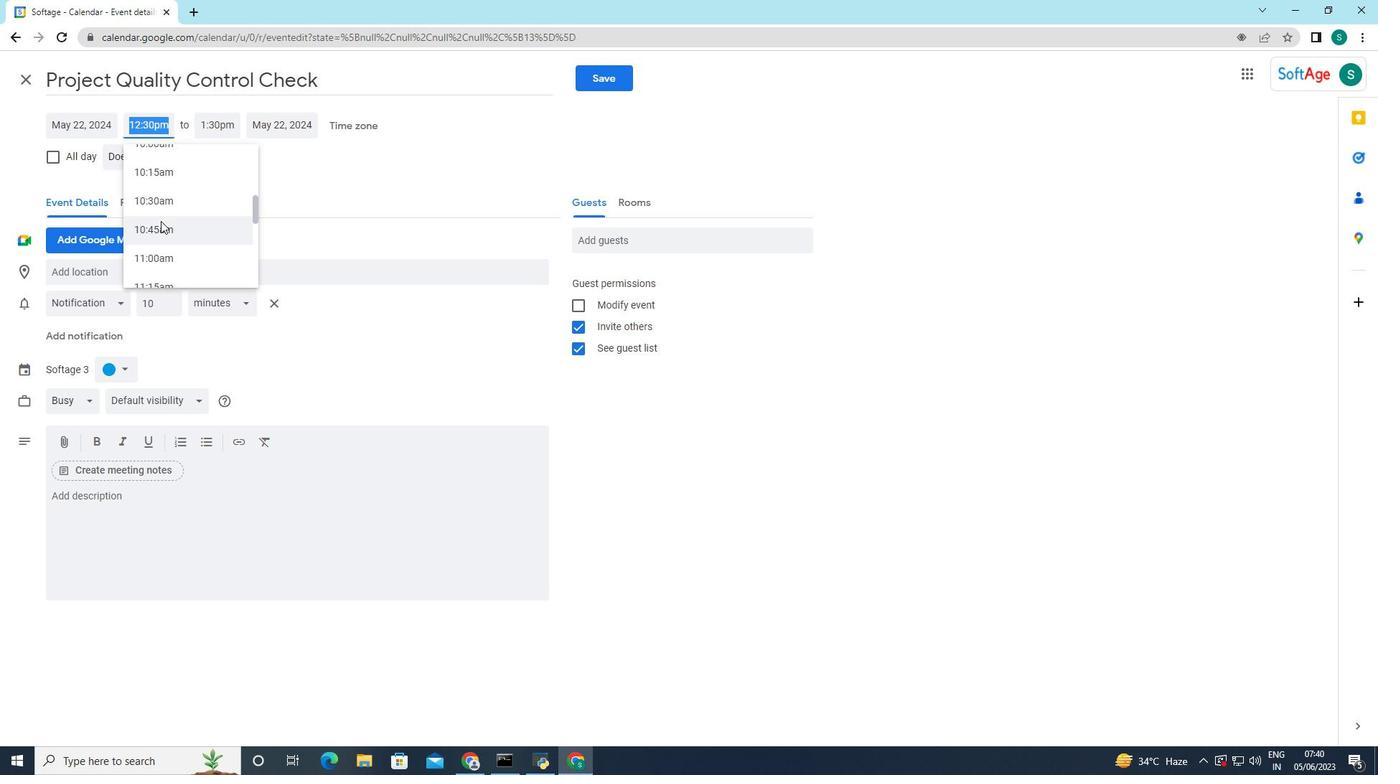 
Action: Mouse scrolled (160, 221) with delta (0, 0)
Screenshot: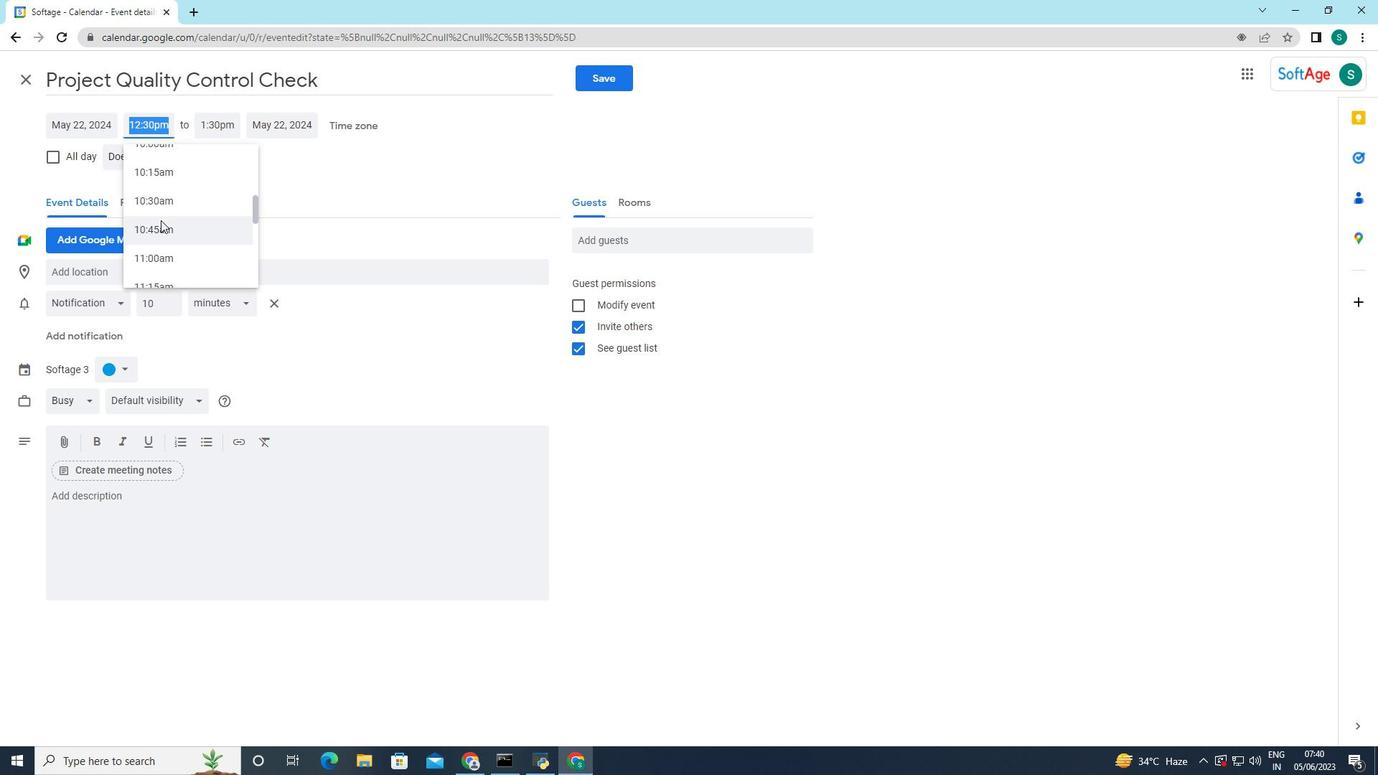 
Action: Mouse scrolled (160, 221) with delta (0, 0)
Screenshot: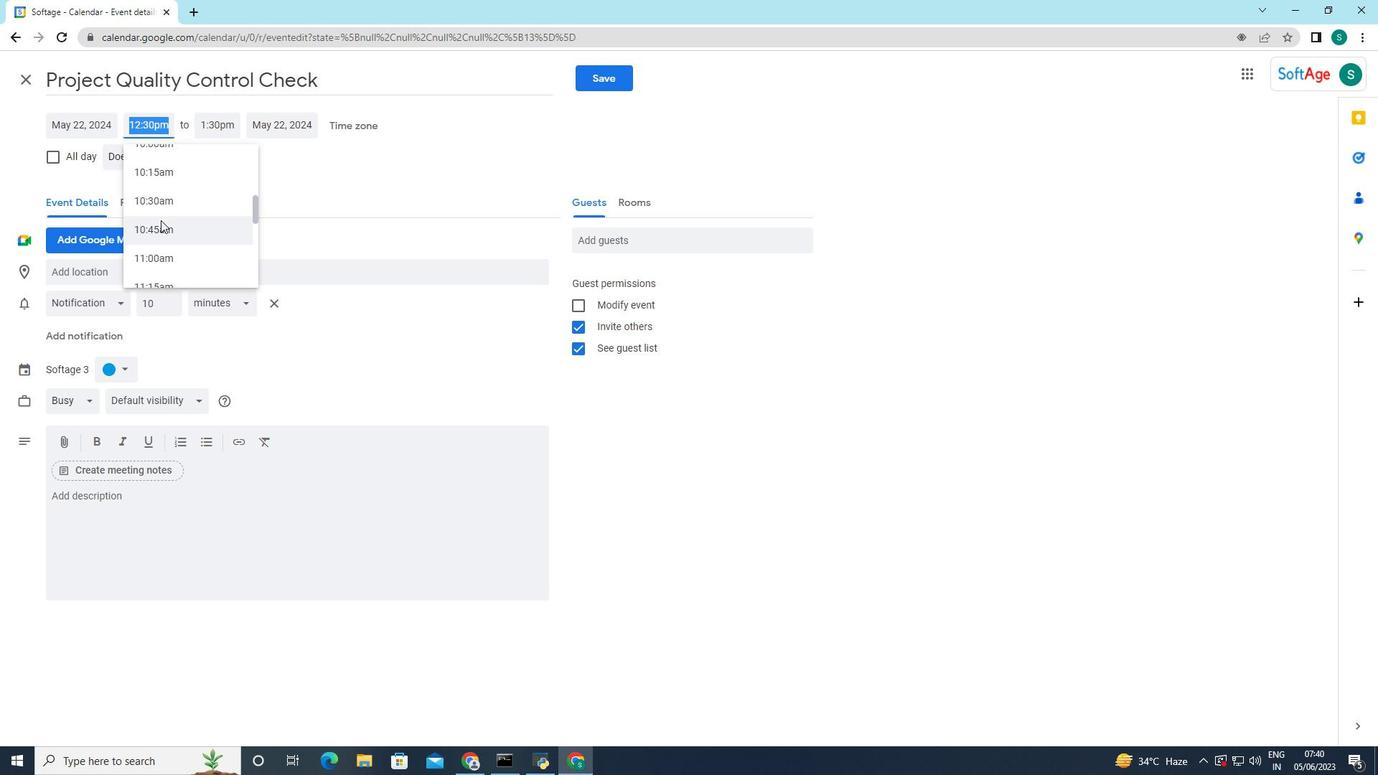 
Action: Mouse moved to (160, 234)
Screenshot: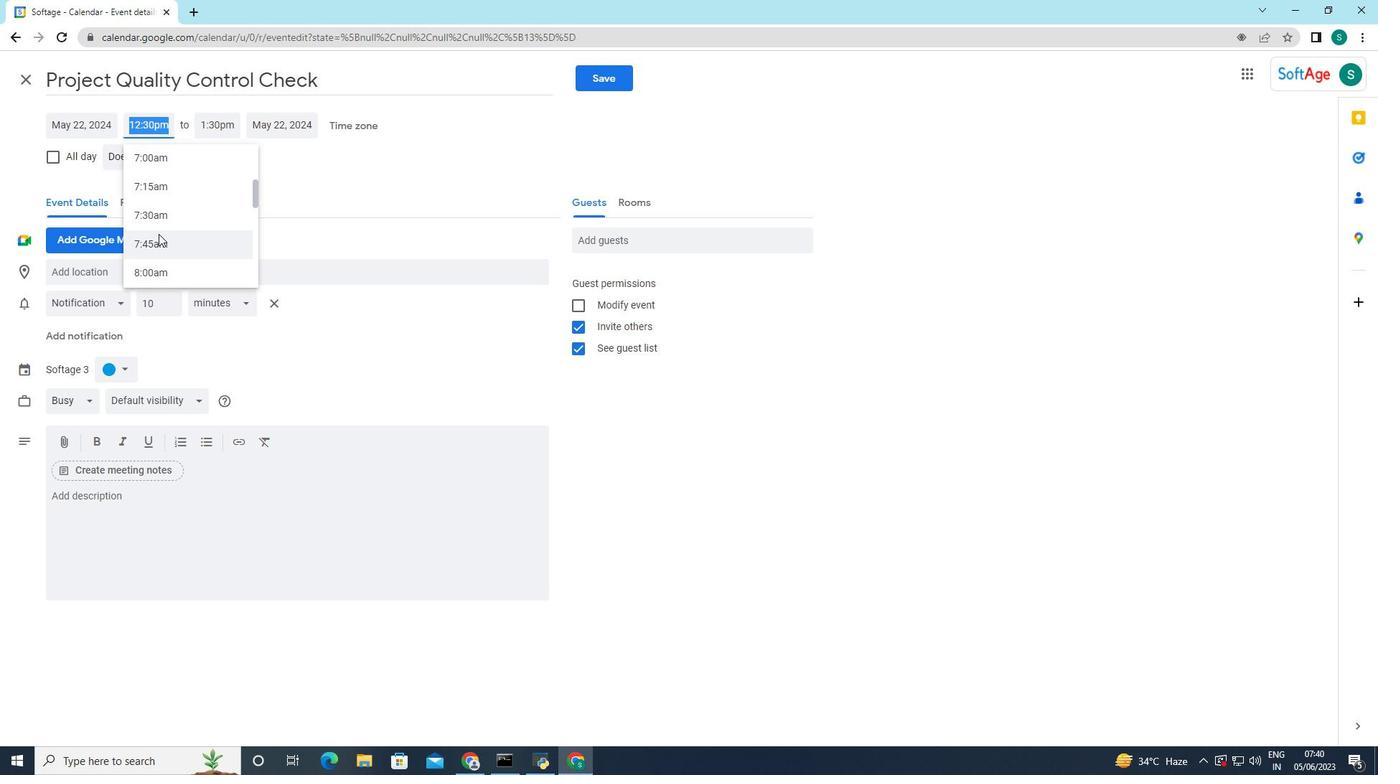 
Action: Mouse scrolled (160, 233) with delta (0, 0)
Screenshot: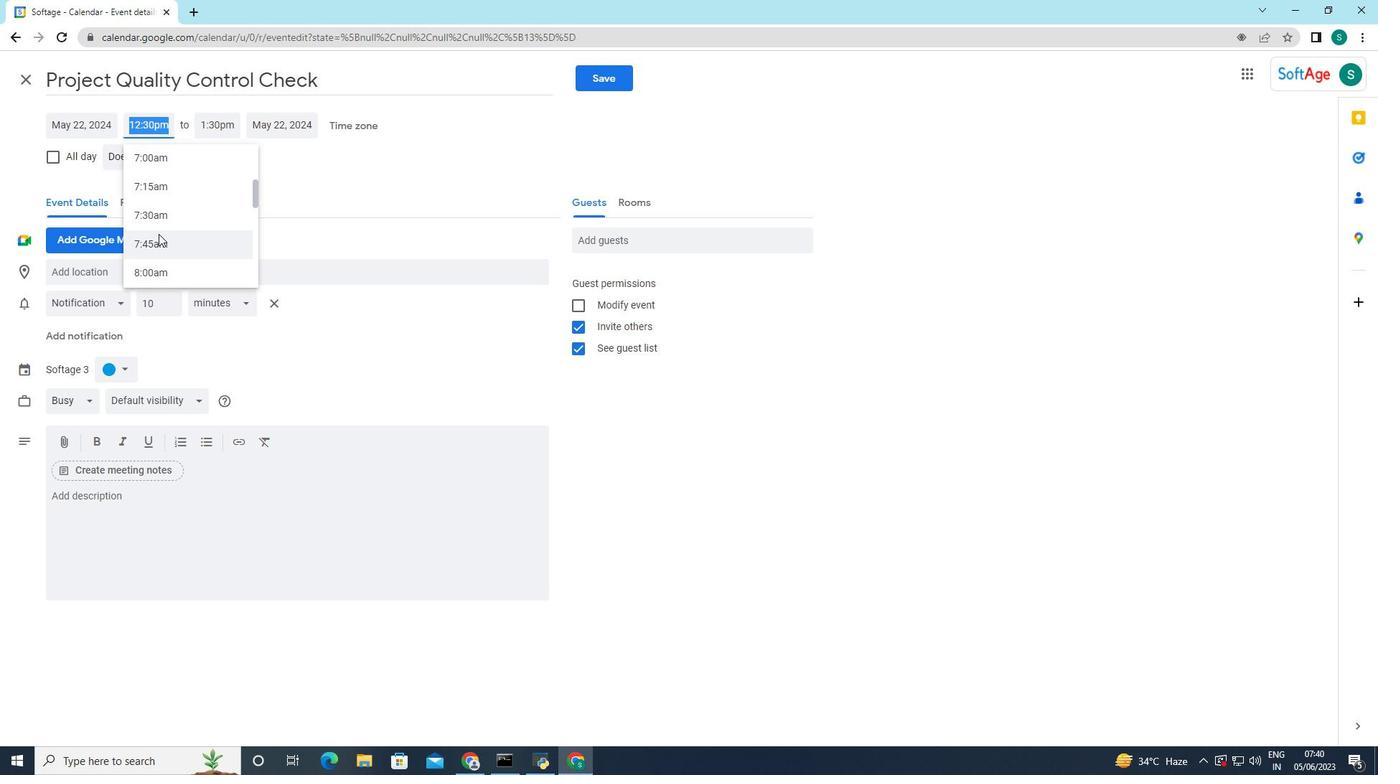 
Action: Mouse moved to (152, 205)
Screenshot: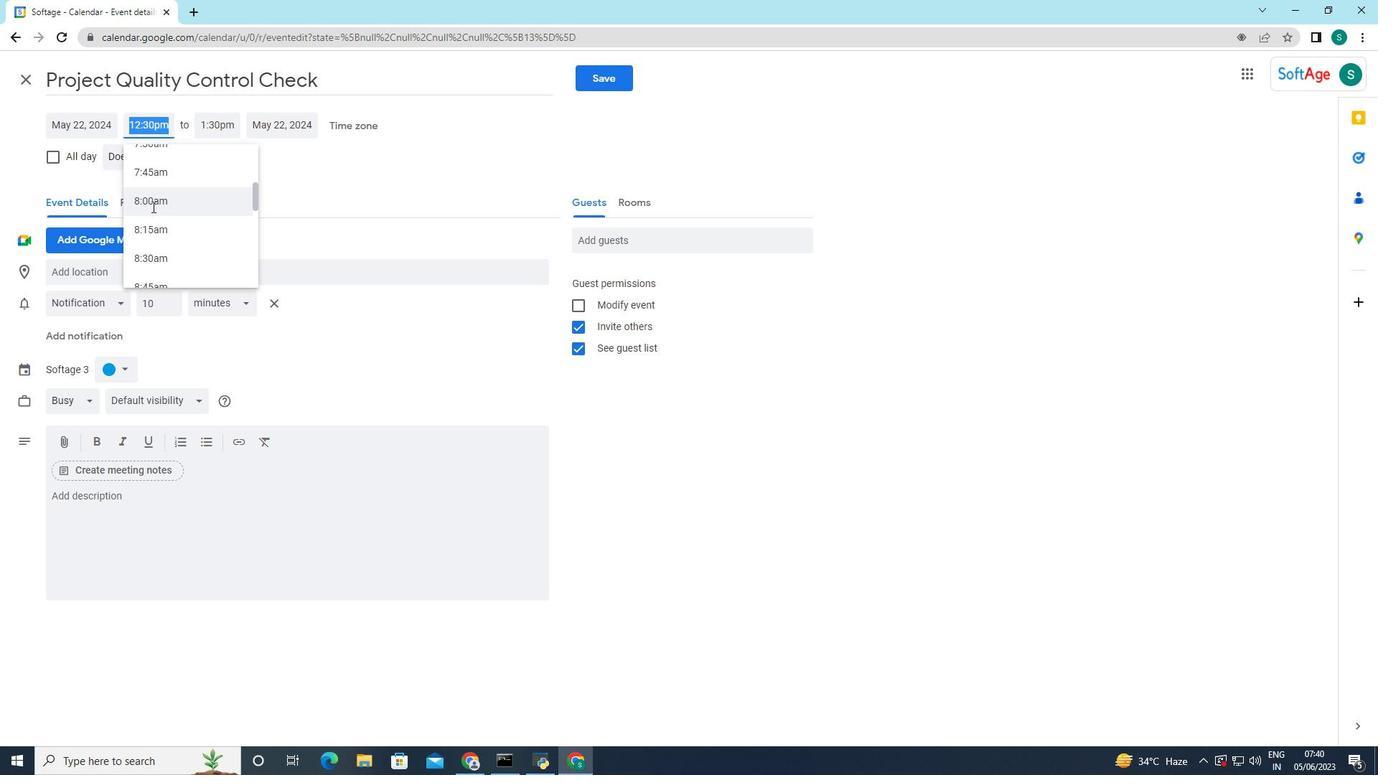 
Action: Mouse pressed left at (152, 205)
Screenshot: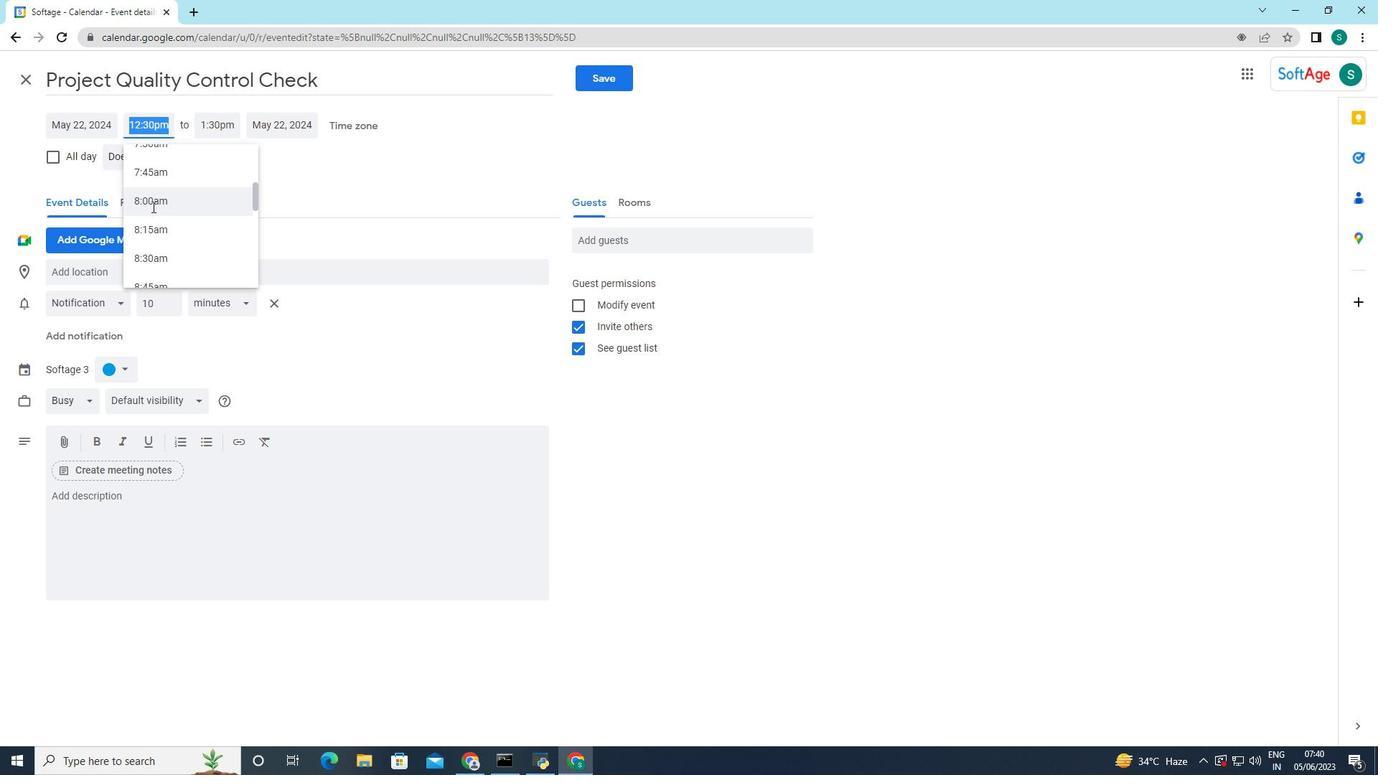 
Action: Mouse moved to (145, 123)
Screenshot: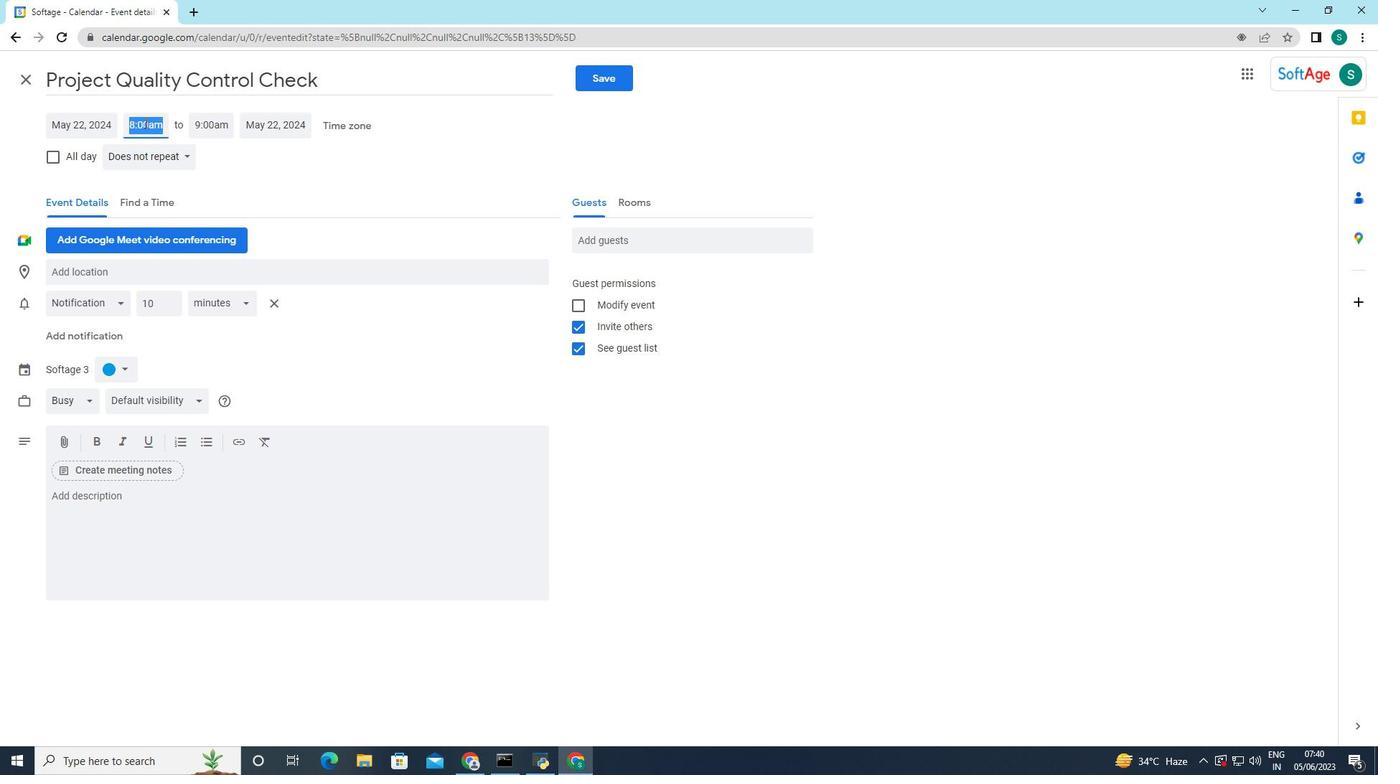 
Action: Mouse pressed left at (145, 123)
Screenshot: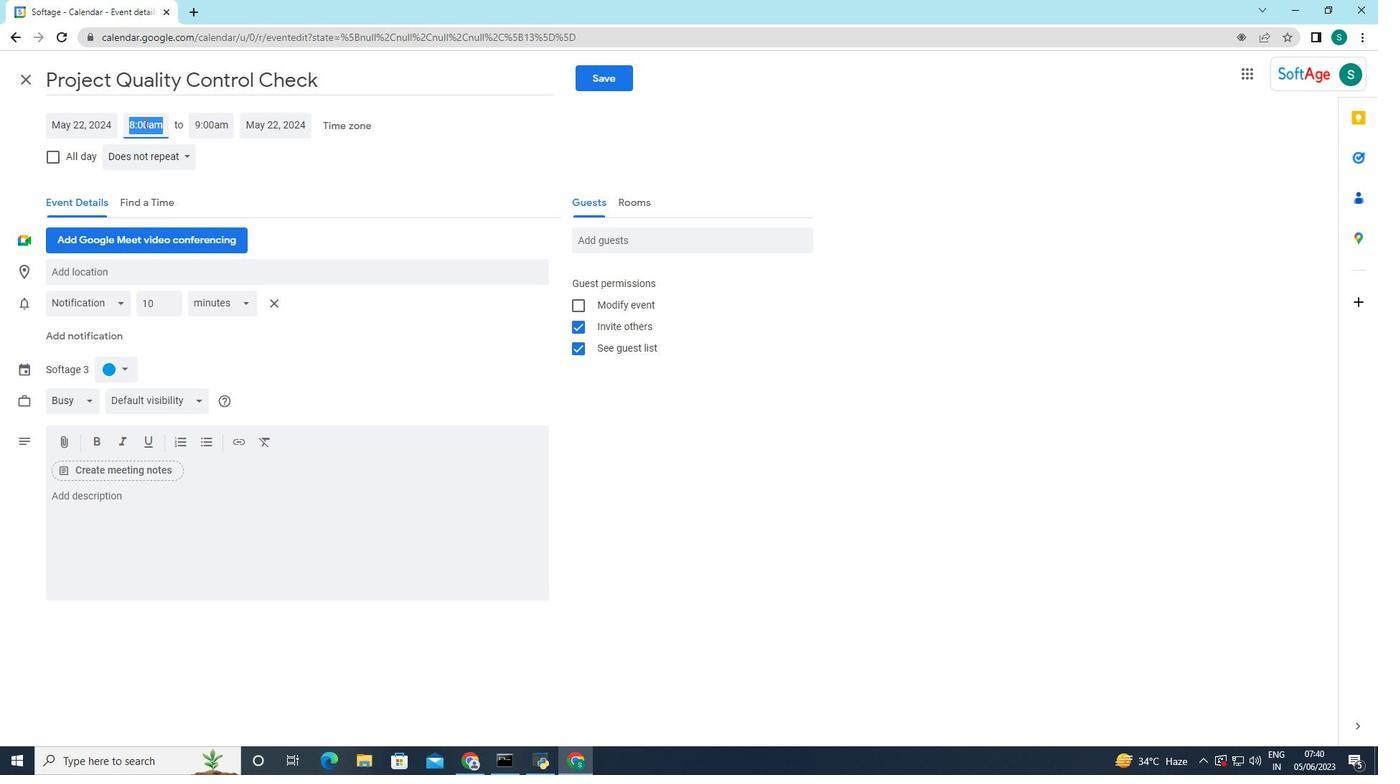 
Action: Mouse moved to (156, 127)
Screenshot: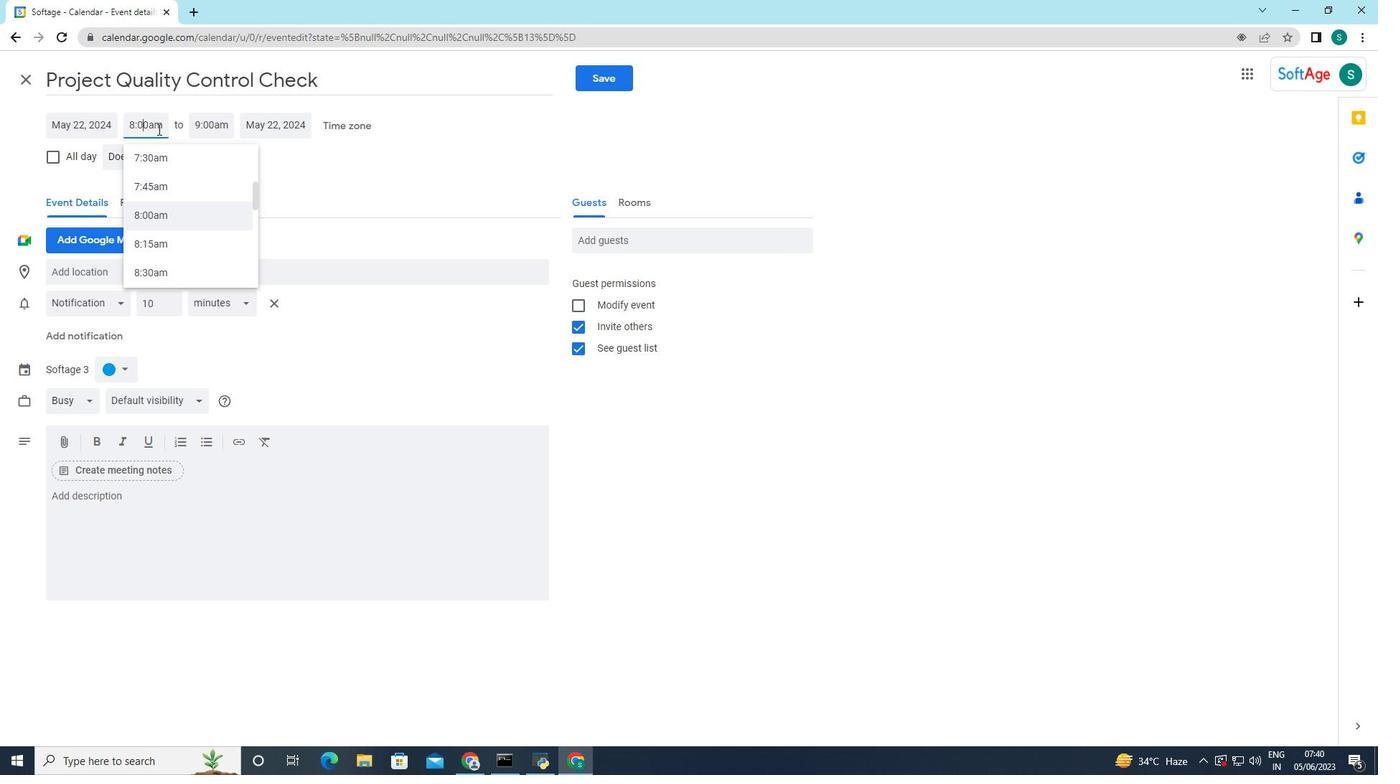 
Action: Key pressed <Key.backspace>5
Screenshot: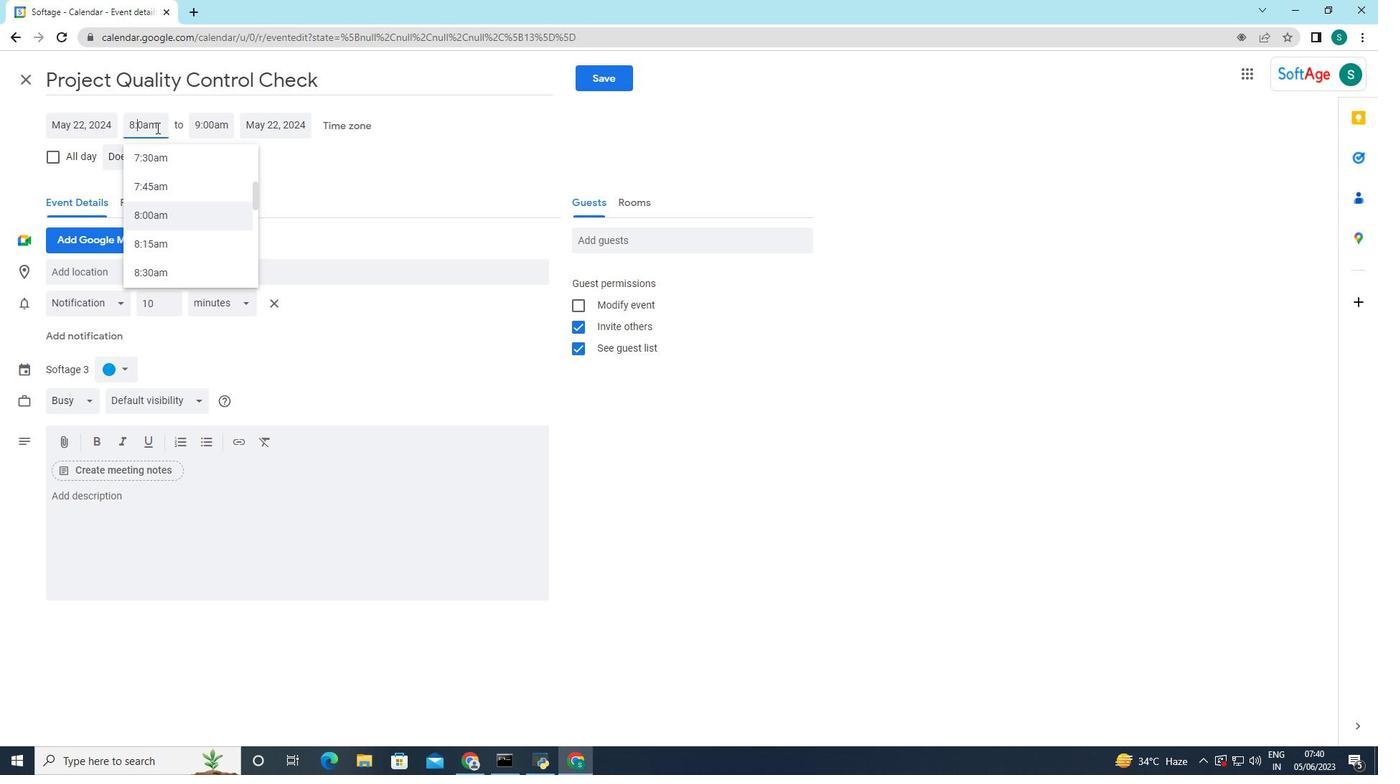 
Action: Mouse moved to (204, 131)
Screenshot: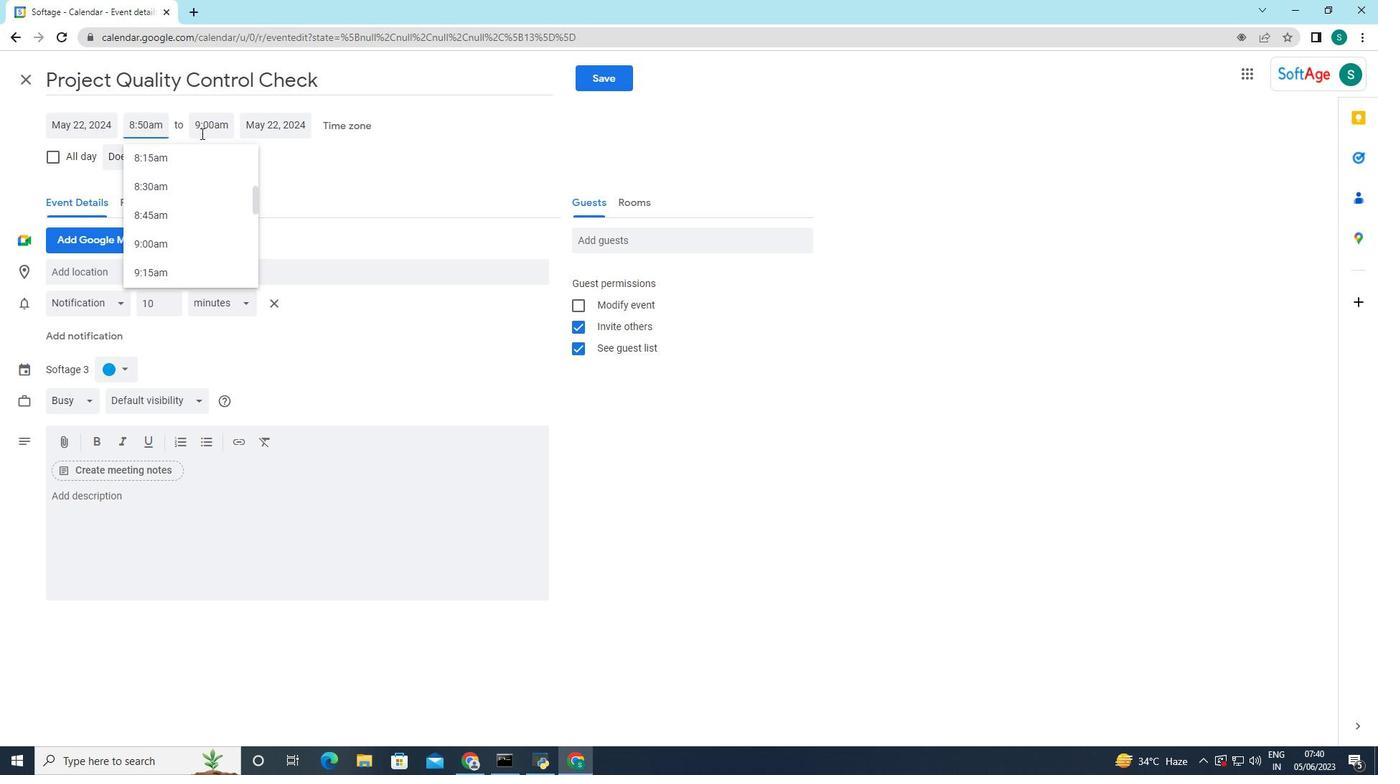 
Action: Mouse pressed left at (204, 131)
Screenshot: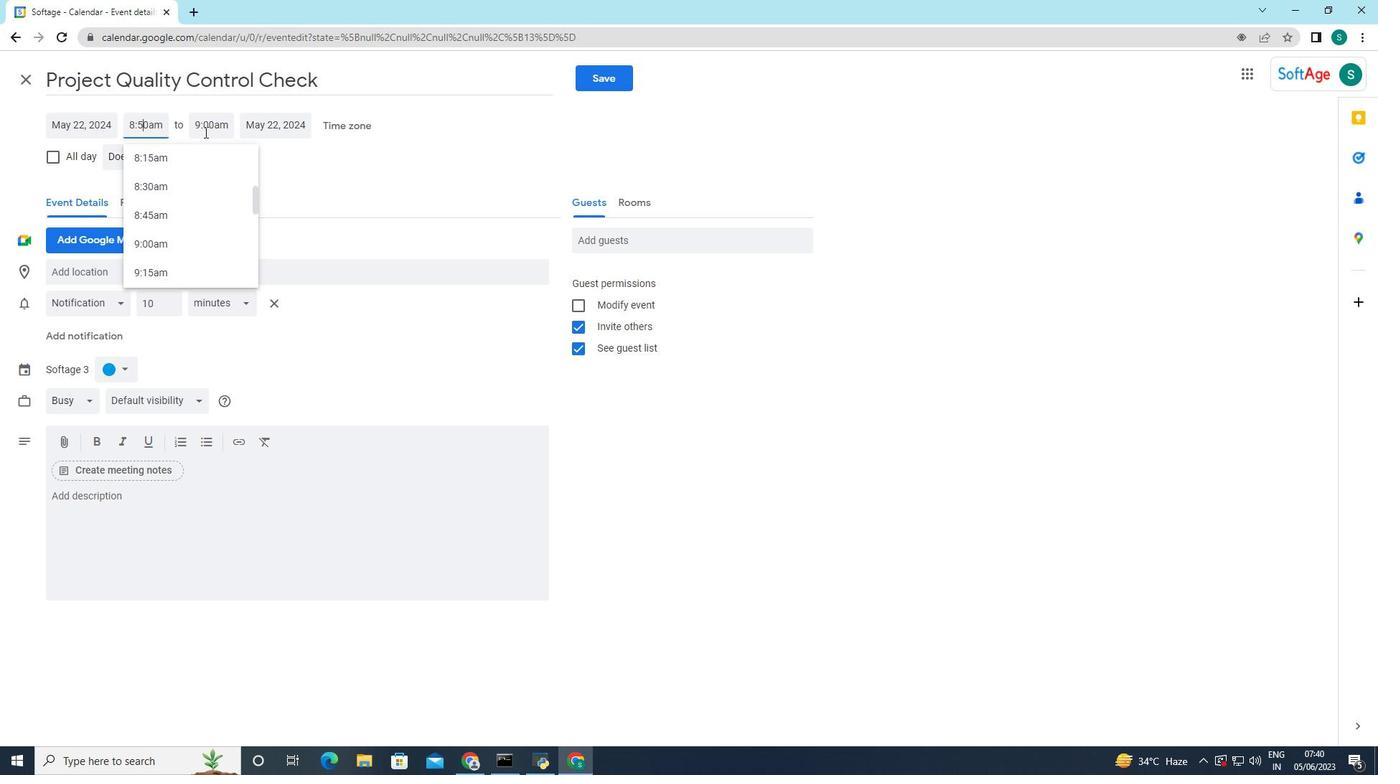 
Action: Mouse moved to (228, 267)
Screenshot: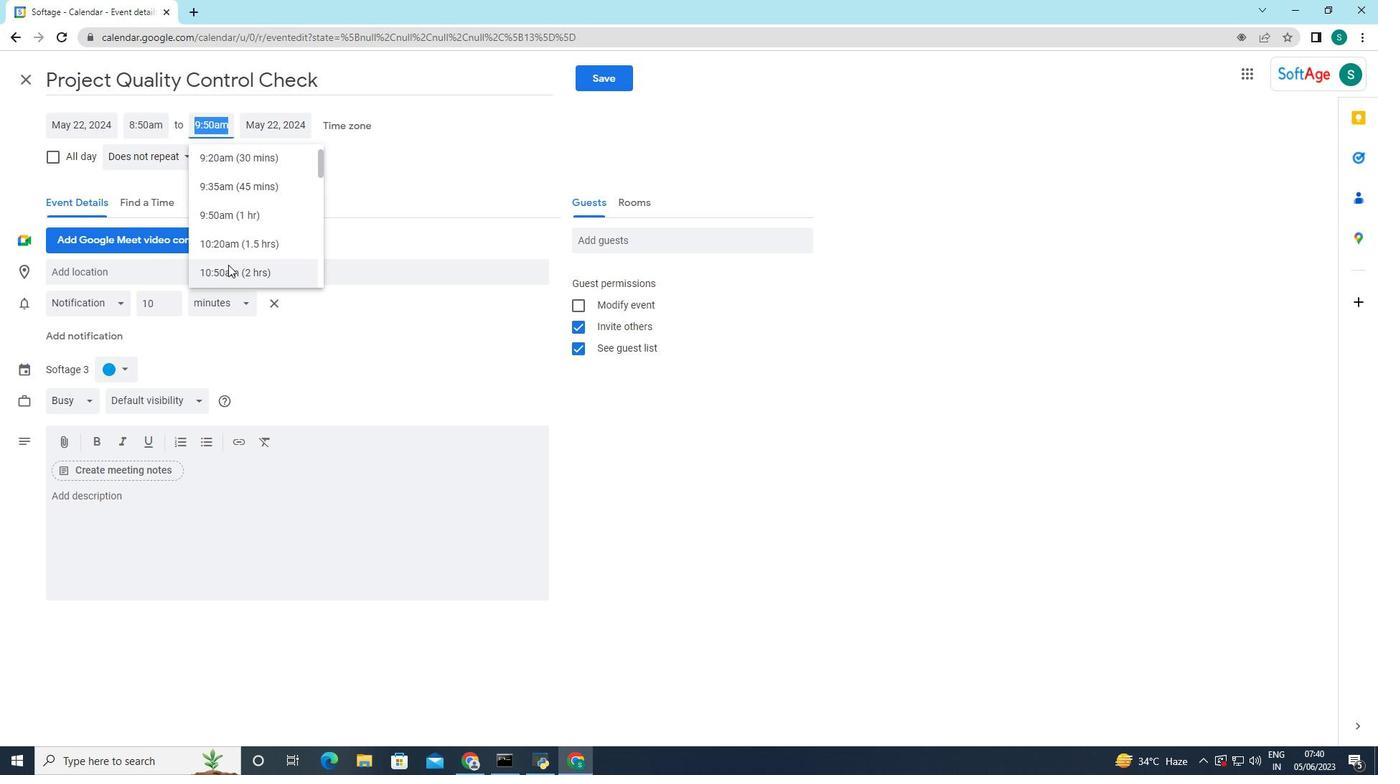 
Action: Mouse pressed left at (228, 267)
Screenshot: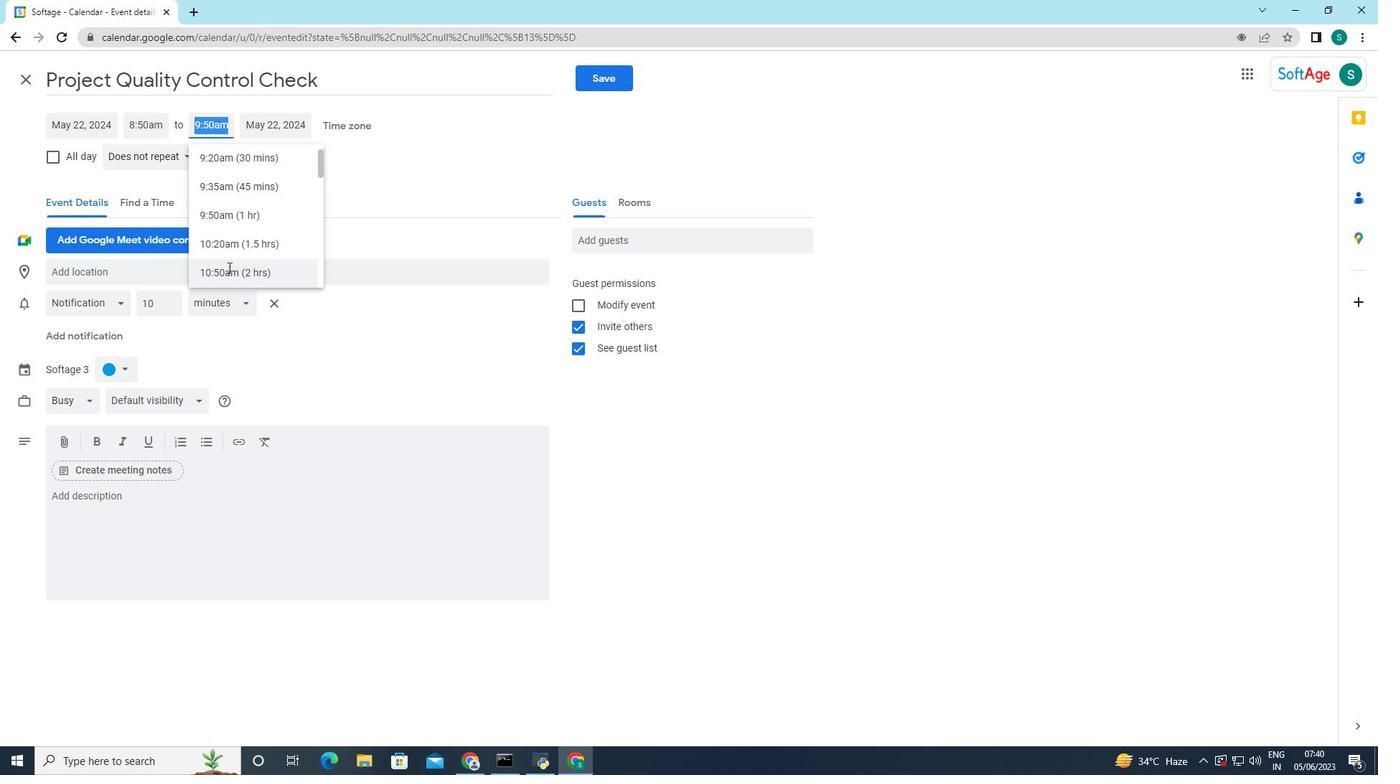 
Action: Mouse moved to (386, 177)
Screenshot: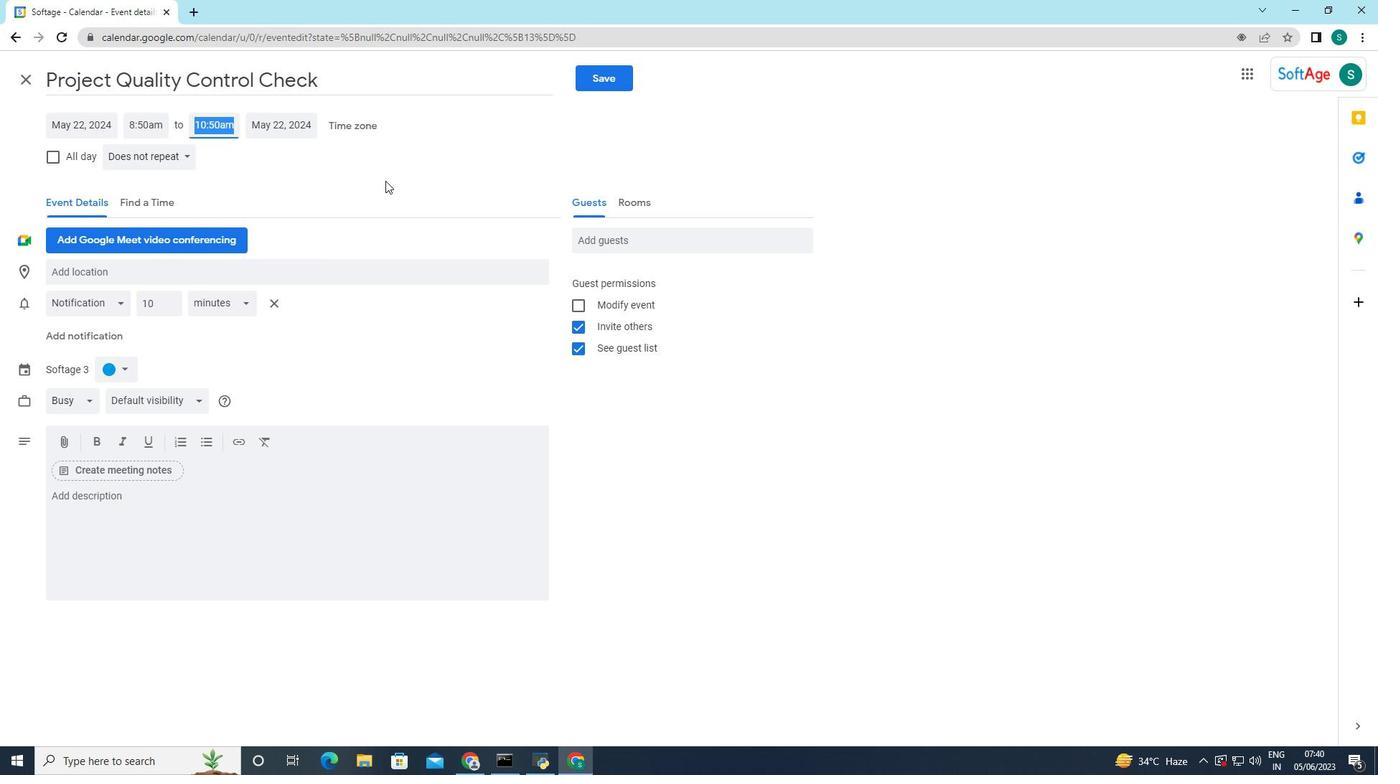 
Action: Mouse pressed left at (386, 177)
Screenshot: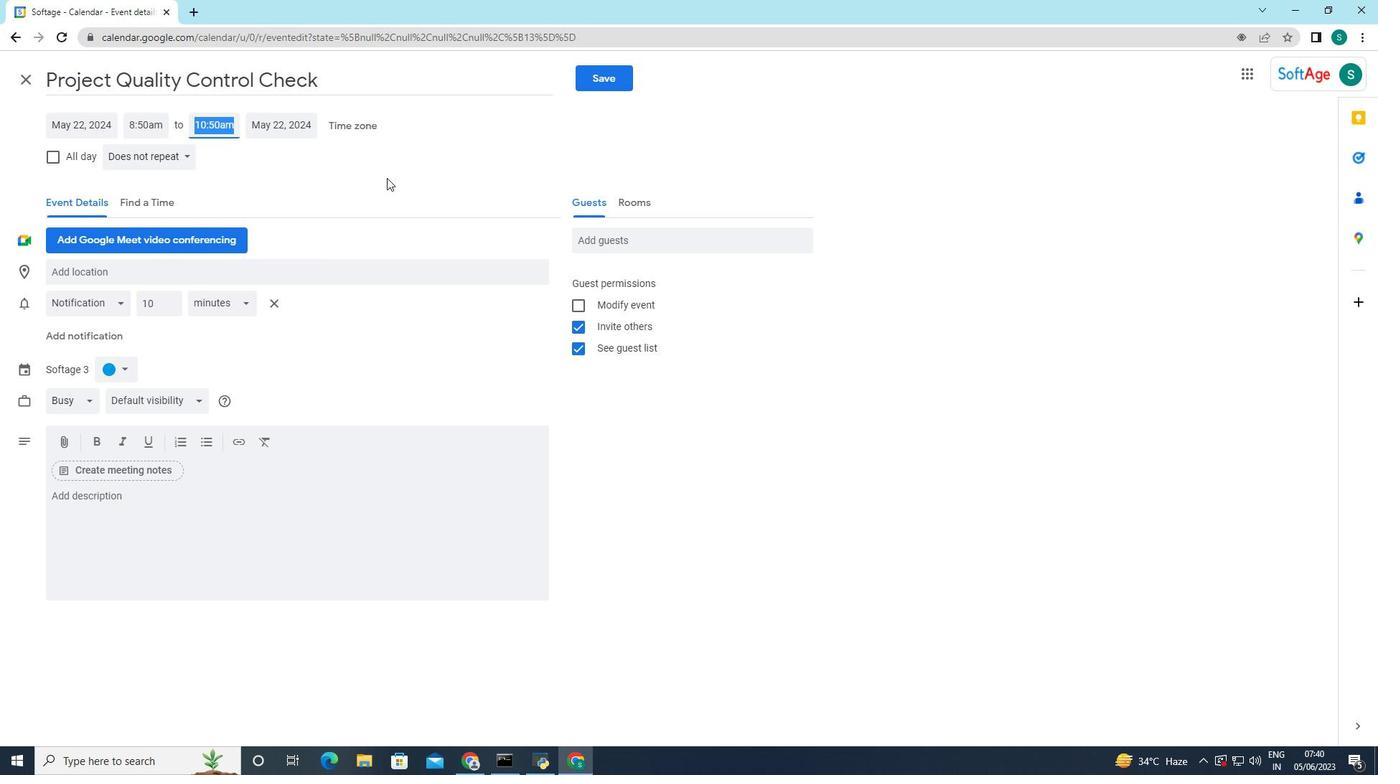 
Action: Mouse moved to (99, 492)
Screenshot: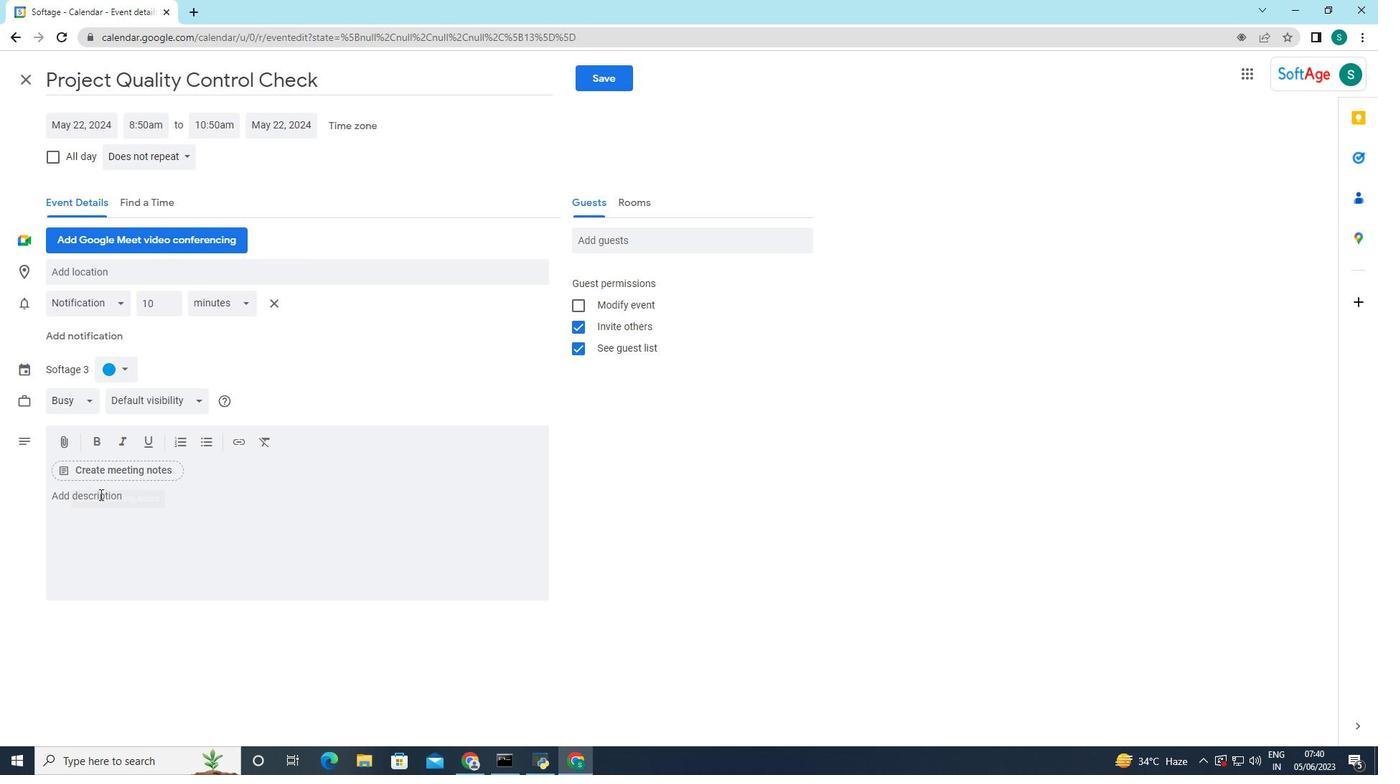 
Action: Mouse pressed left at (99, 492)
Screenshot: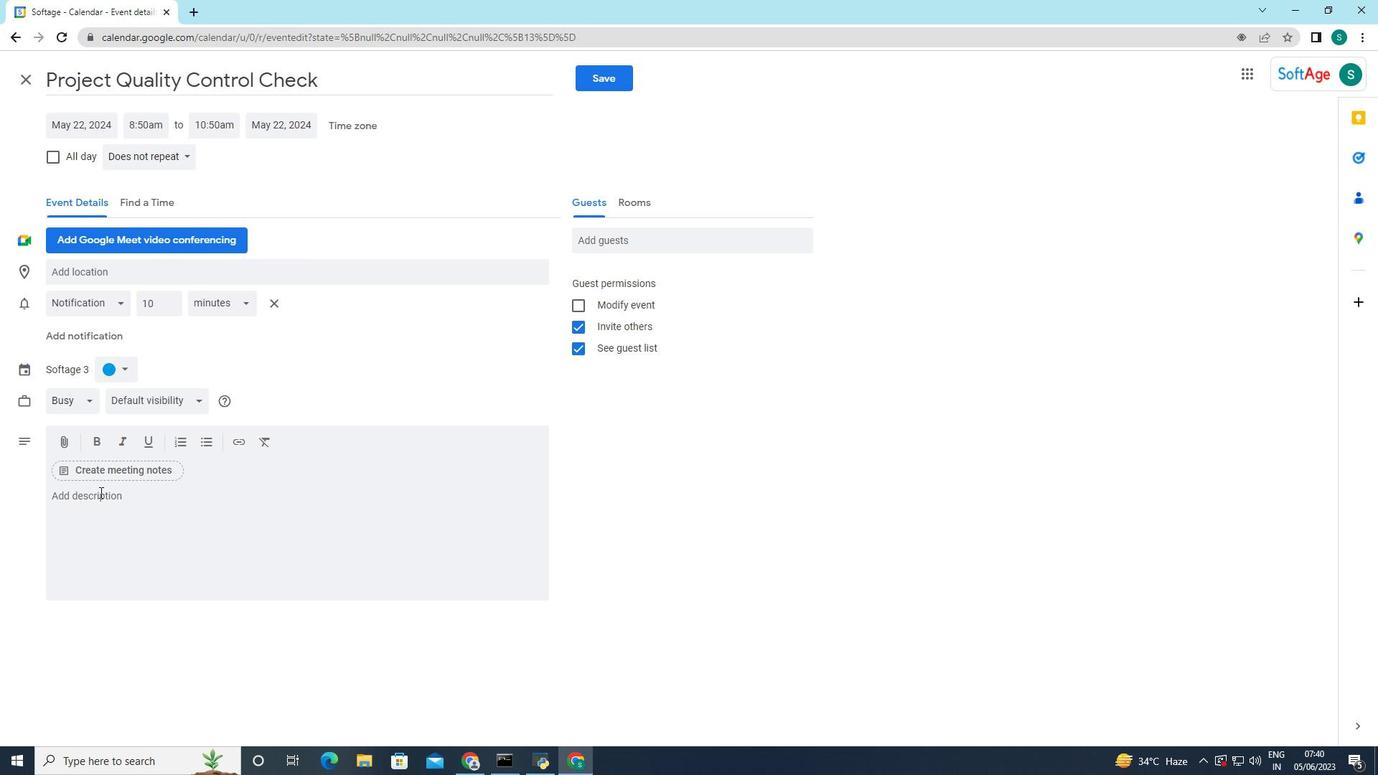 
Action: Key pressed <Key.caps_lock>W<Key.caps_lock>hether<Key.space>you<Key.space>are<Key.space>a<Key.space>seasoned<Key.space>presenter<Key.space>looking<Key.space>to<Key.space>refine<Key.space>your<Key.space>skills<Key.space>or<Key.space>a<Key.space>novice<Key.space>seeking<Key.space>to<Key.space>build<Key.space>confidence,<Key.space>the<Key.backspace>is<Key.space><Key.caps_lock>P<Key.caps_lock>resentation<Key.space><Key.caps_lock>P<Key.caps_lock>ractice<Key.space>session<Key.space>offers<Key.space>a<Key.space>safe<Key.space>and<Key.space>supportive<Key.space>space<Key.space>for<Key.space>you<Key.space>to<Key.space>develop<Key.space>your<Key.space>abilities,<Key.space><Key.caps_lock>J<Key.caps_lock>oin<Key.space>us<Key.space>to<Key.space>receive<Key.space>valuable<Key.space>feedback<Key.space><Key.backspace>,<Key.space>gain<Key.space>insights<Key.space>from<Key.space>peers<Key.space>and<Key.space>enhance<Key.space>your<Key.space>prese<Key.backspace><Key.backspace>ss<Key.backspace><Key.backspace>sentation<Key.space>proo<Key.backspace>wess.<Key.space><Key.caps_lock>T<Key.caps_lock>ogether,<Key.space><Key.caps_lock>W<Key.backspace>WE<Key.backspace><Key.backspace><Key.caps_lock>we<Key.space>will<Key.space>strive<Key.space>for<Key.space>excellence<Key.space>in<Key.space>public<Key.space>speaking<Key.space>and<Key.space>presentation<Key.space>delivery.
Screenshot: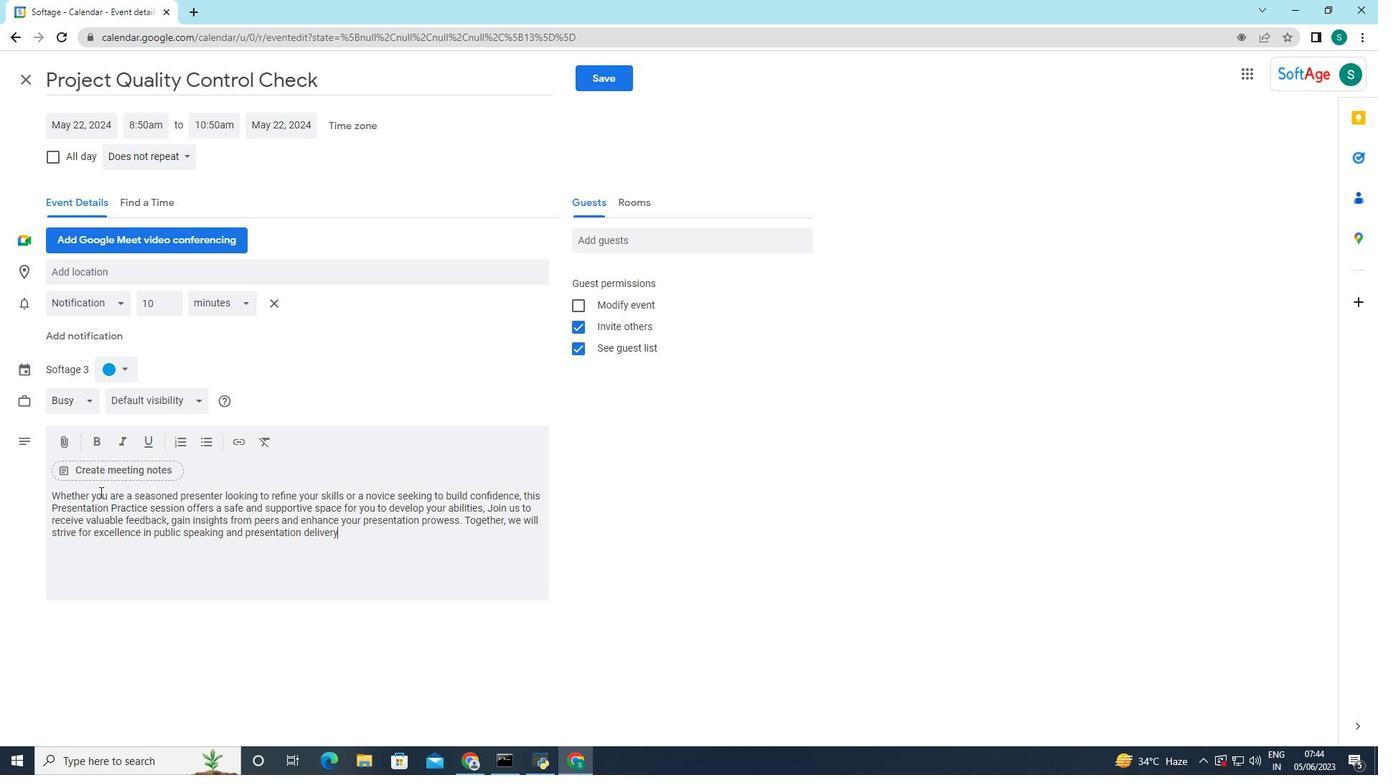 
Action: Mouse moved to (120, 369)
Screenshot: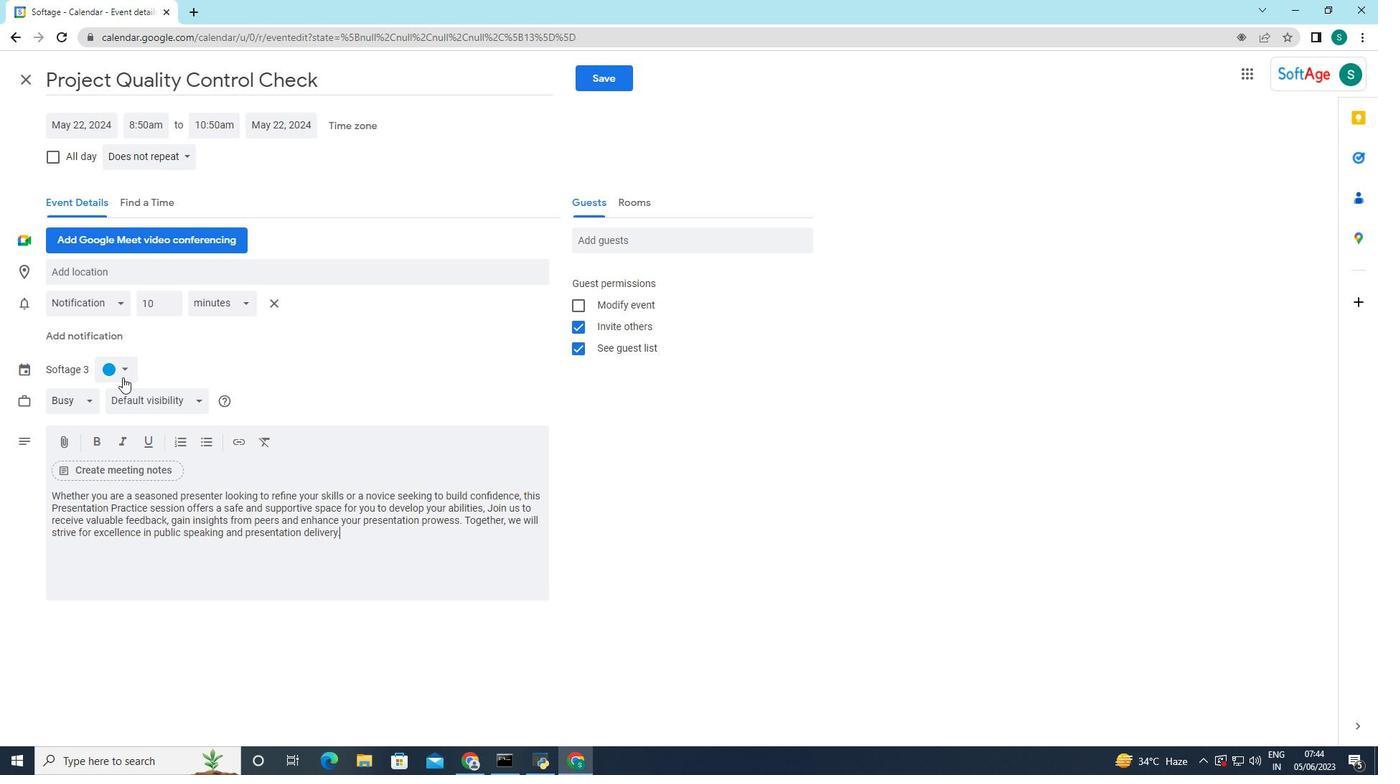 
Action: Mouse pressed left at (120, 369)
Screenshot: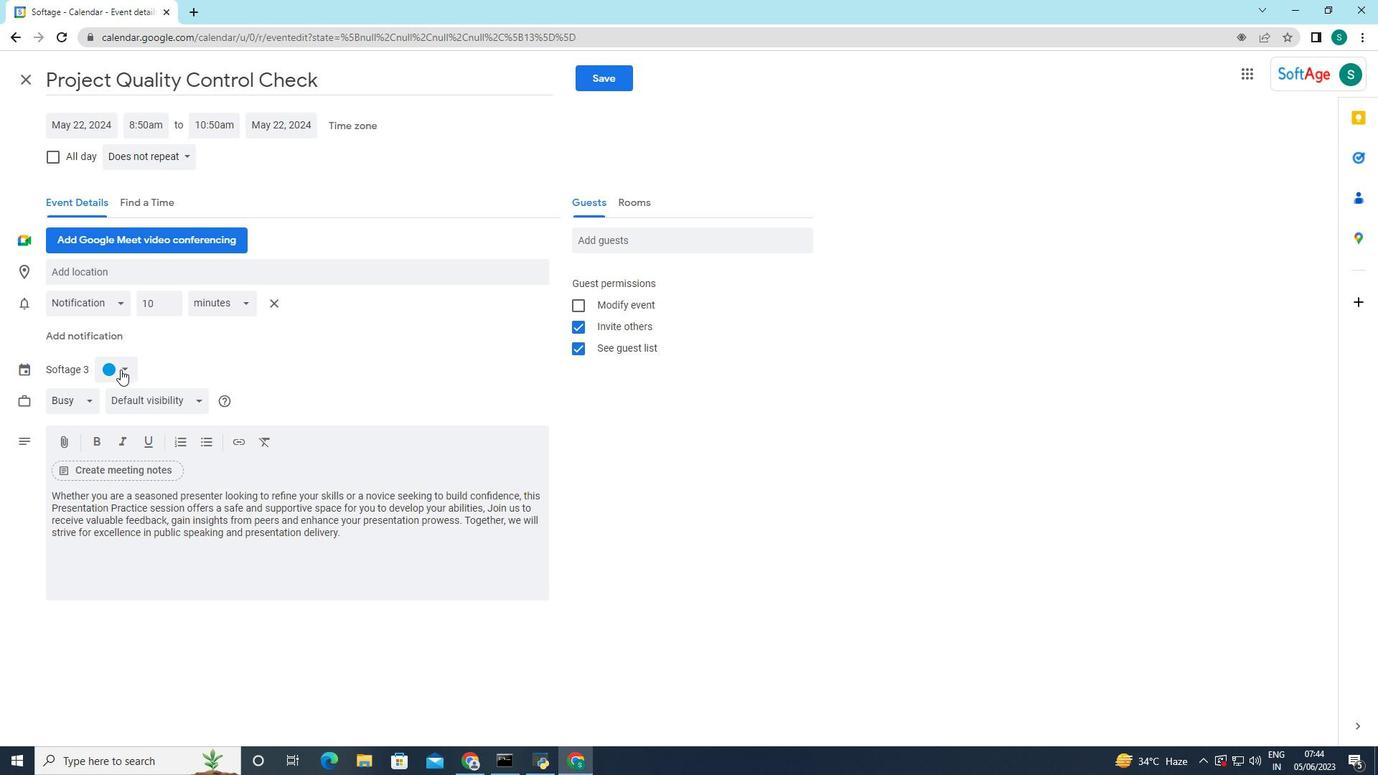 
Action: Mouse moved to (123, 387)
Screenshot: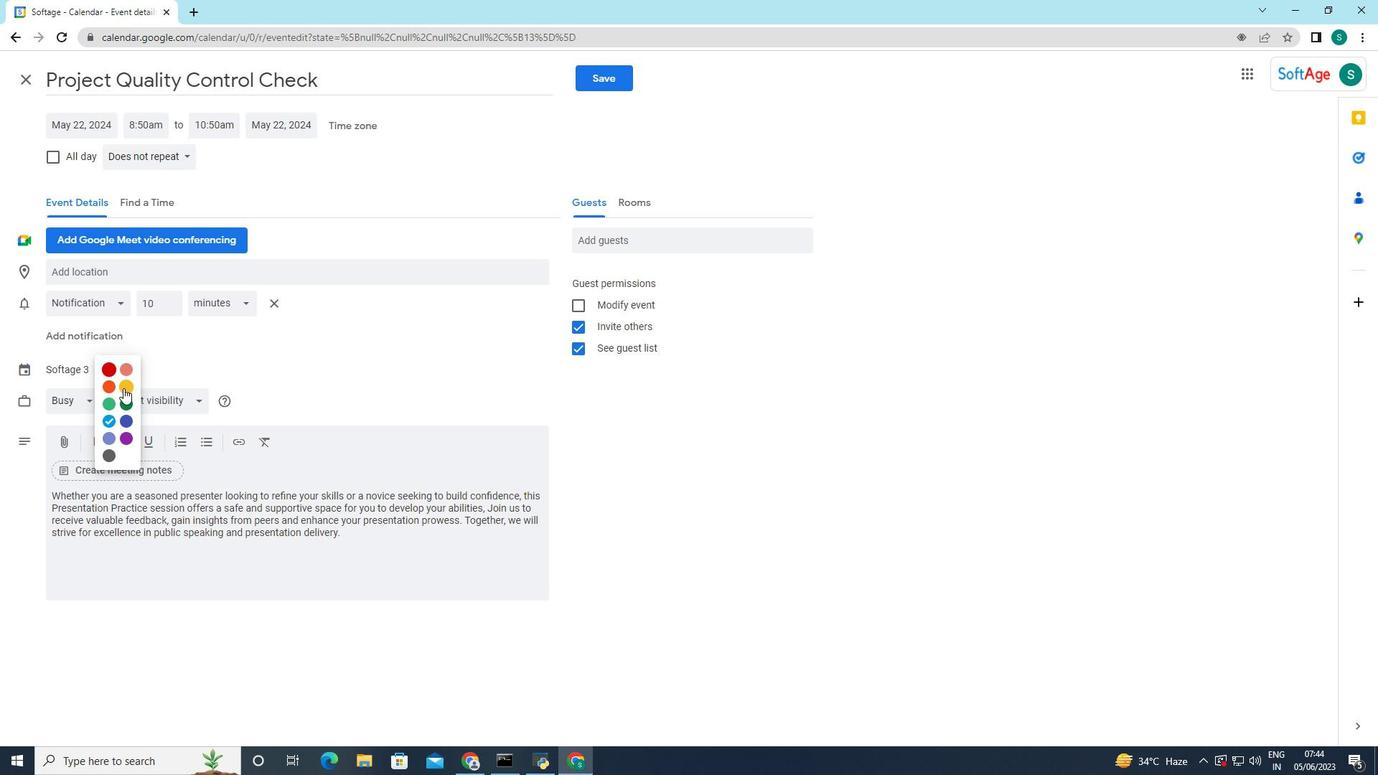 
Action: Mouse pressed left at (123, 387)
Screenshot: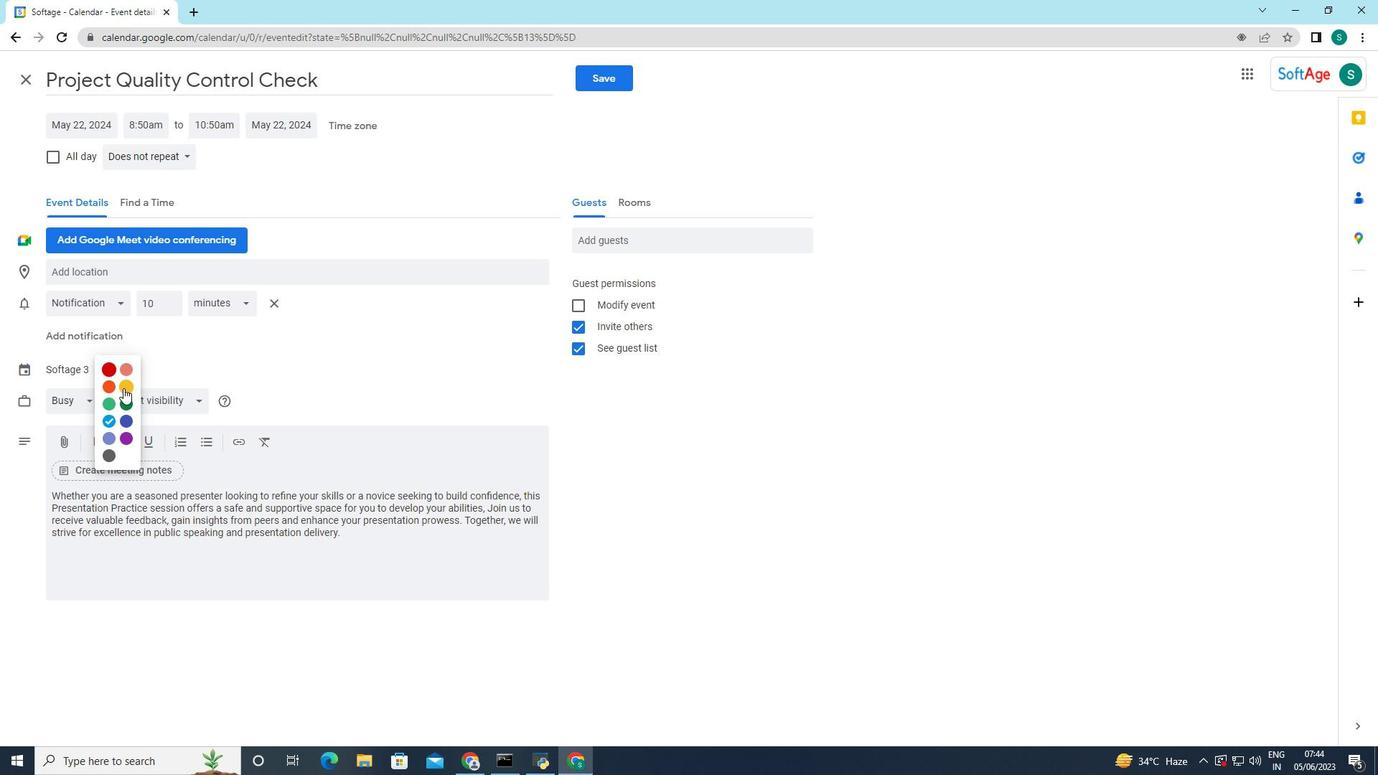 
Action: Mouse moved to (198, 272)
Screenshot: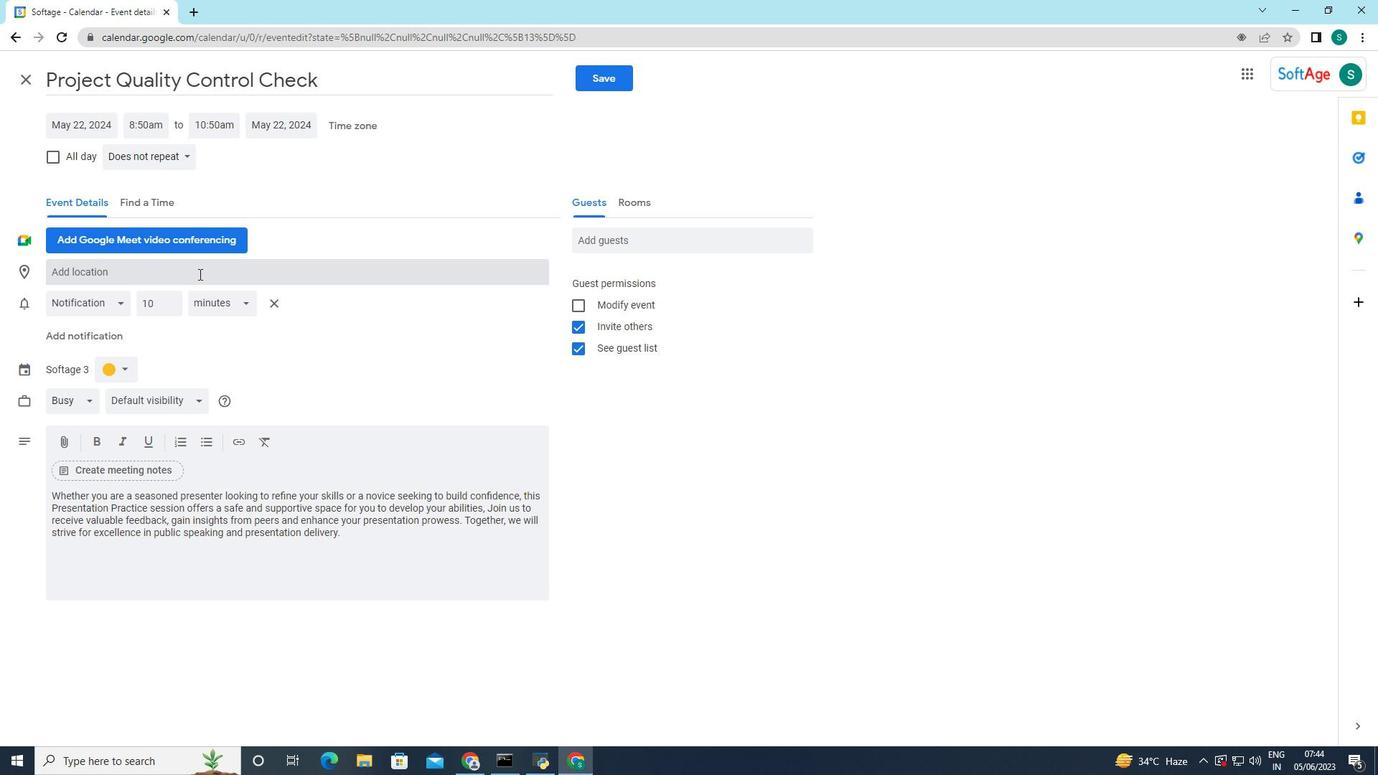 
Action: Mouse pressed left at (198, 272)
Screenshot: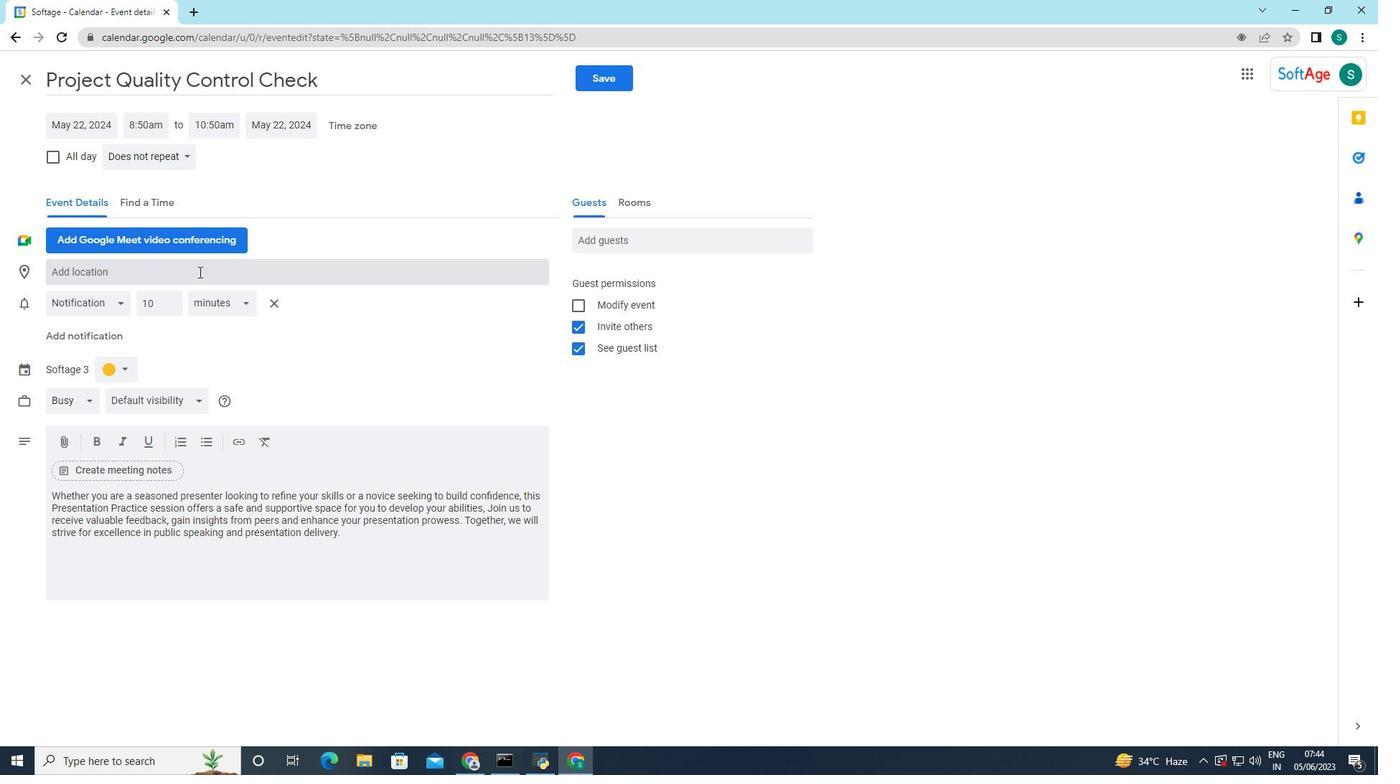 
Action: Key pressed <Key.shift>Marina<Key.space><Key.shift>Bay<Key.space><Key.shift>Sands,<Key.space><Key.shift>Singapore
Screenshot: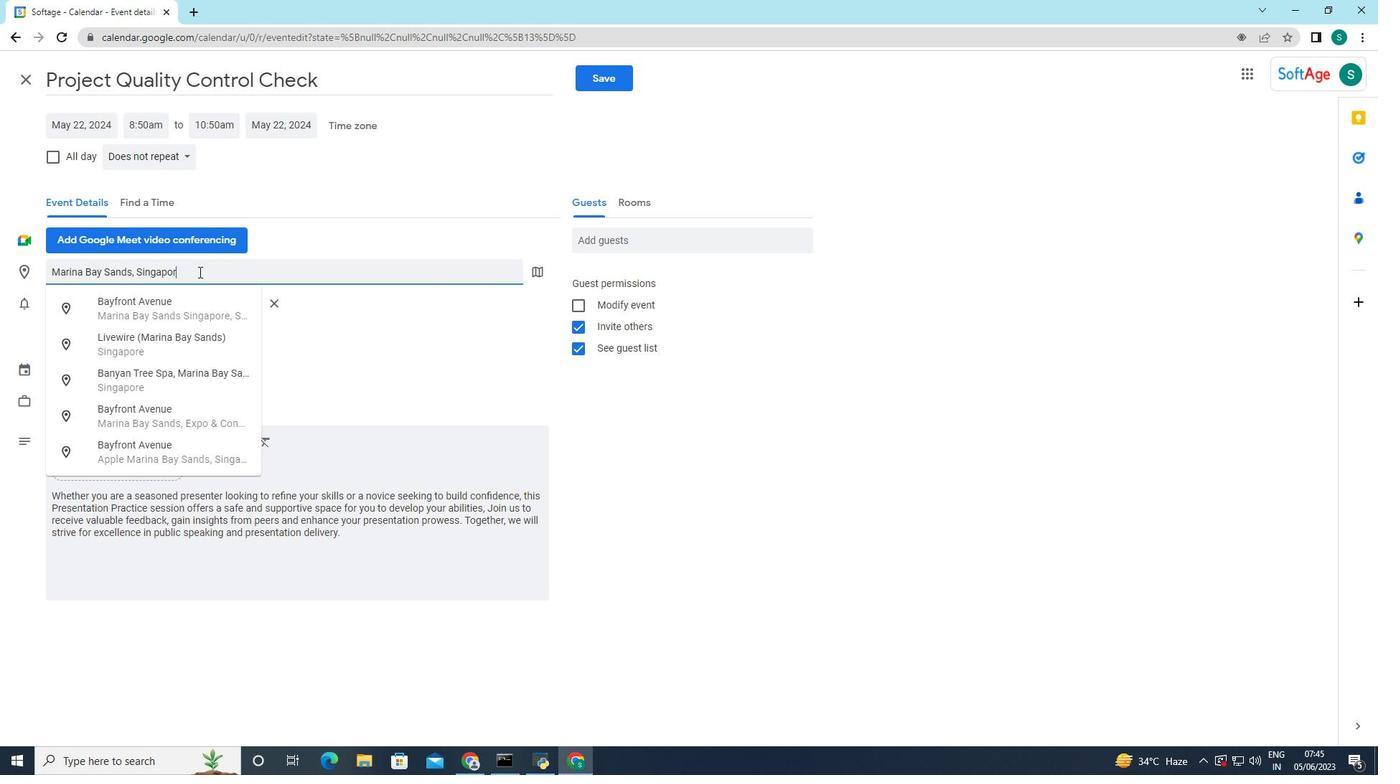
Action: Mouse moved to (357, 320)
Screenshot: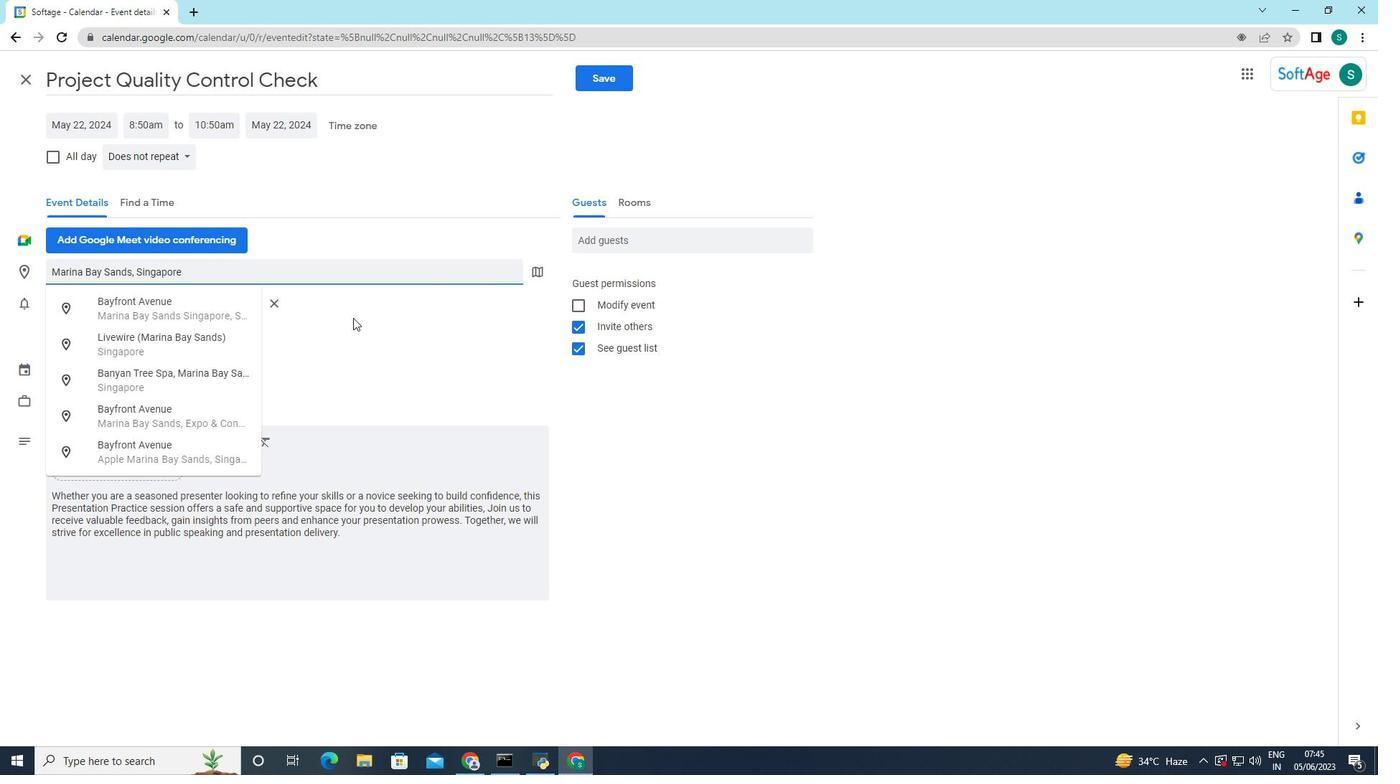 
Action: Mouse pressed left at (357, 320)
Screenshot: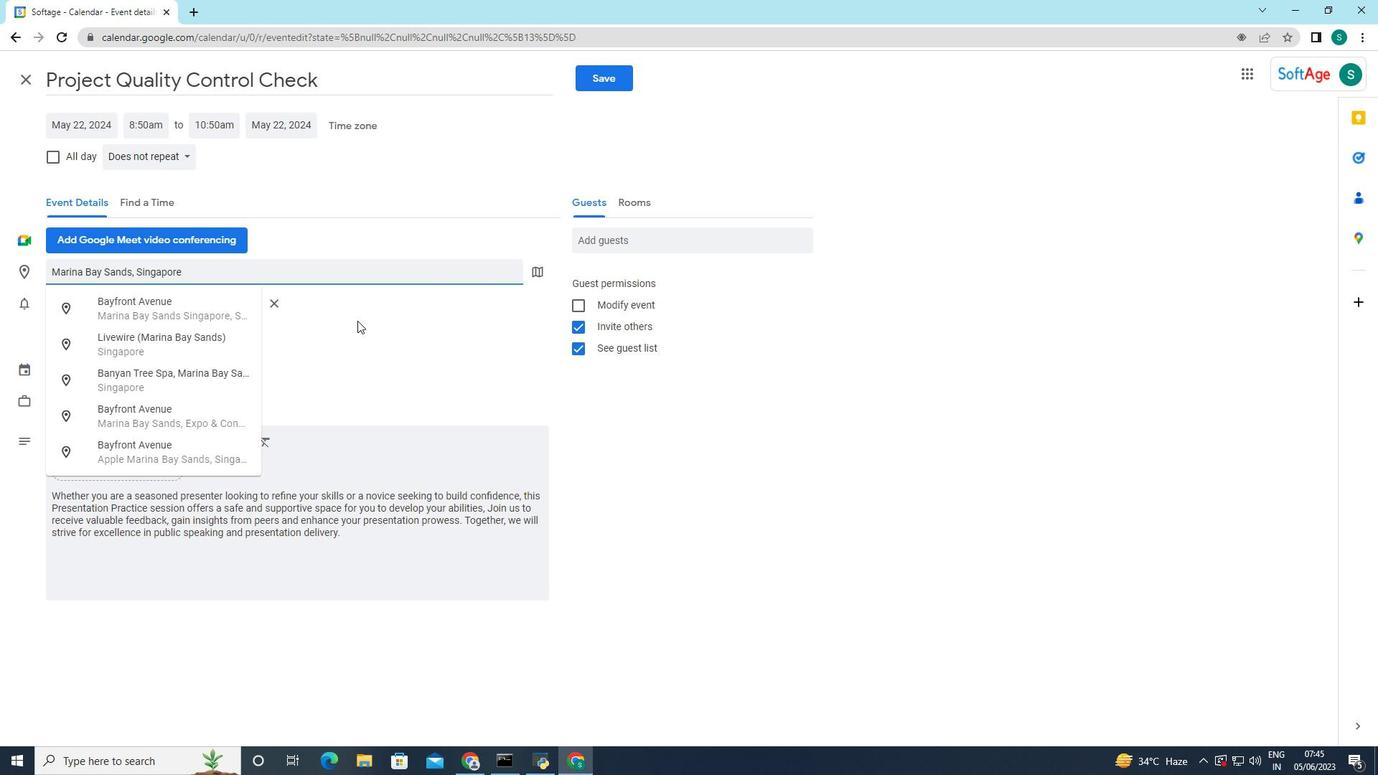 
Action: Mouse moved to (597, 235)
Screenshot: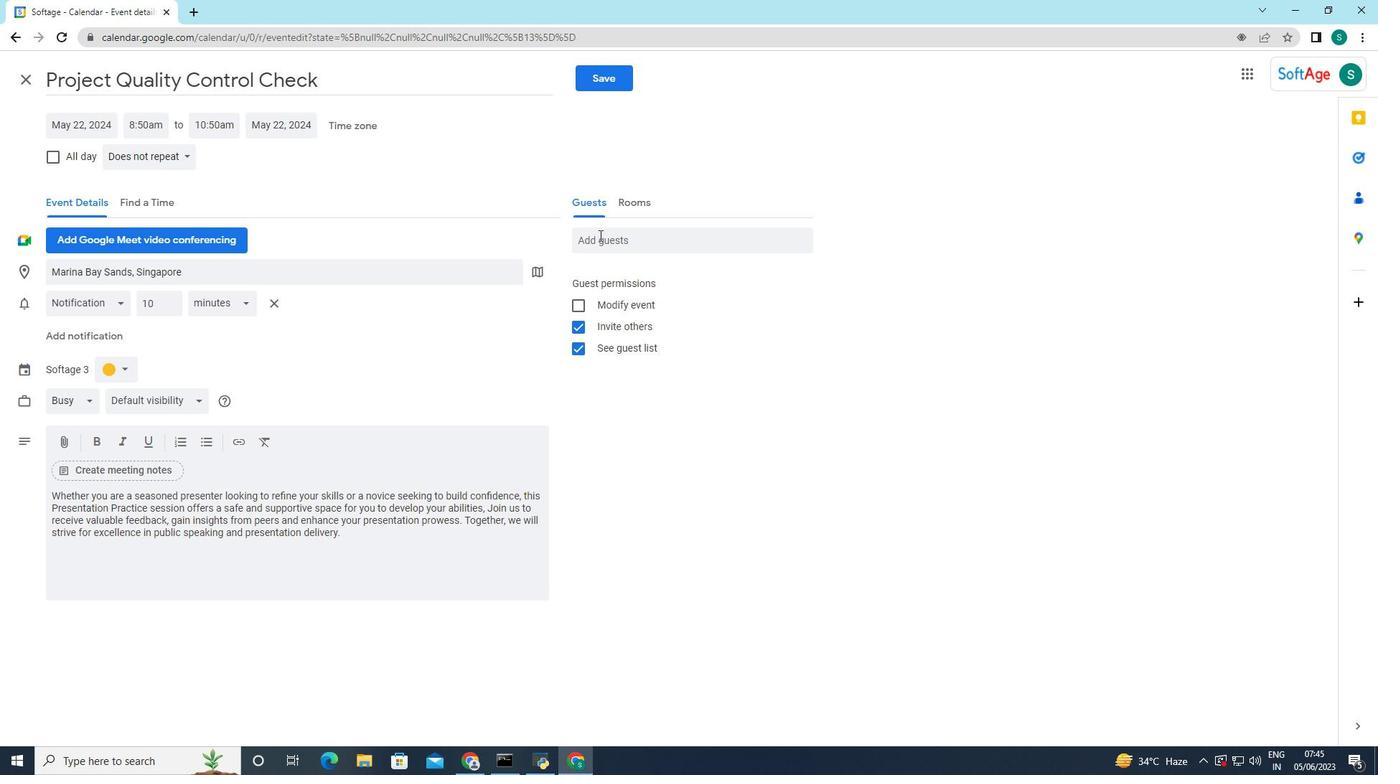 
Action: Mouse pressed left at (597, 235)
Screenshot: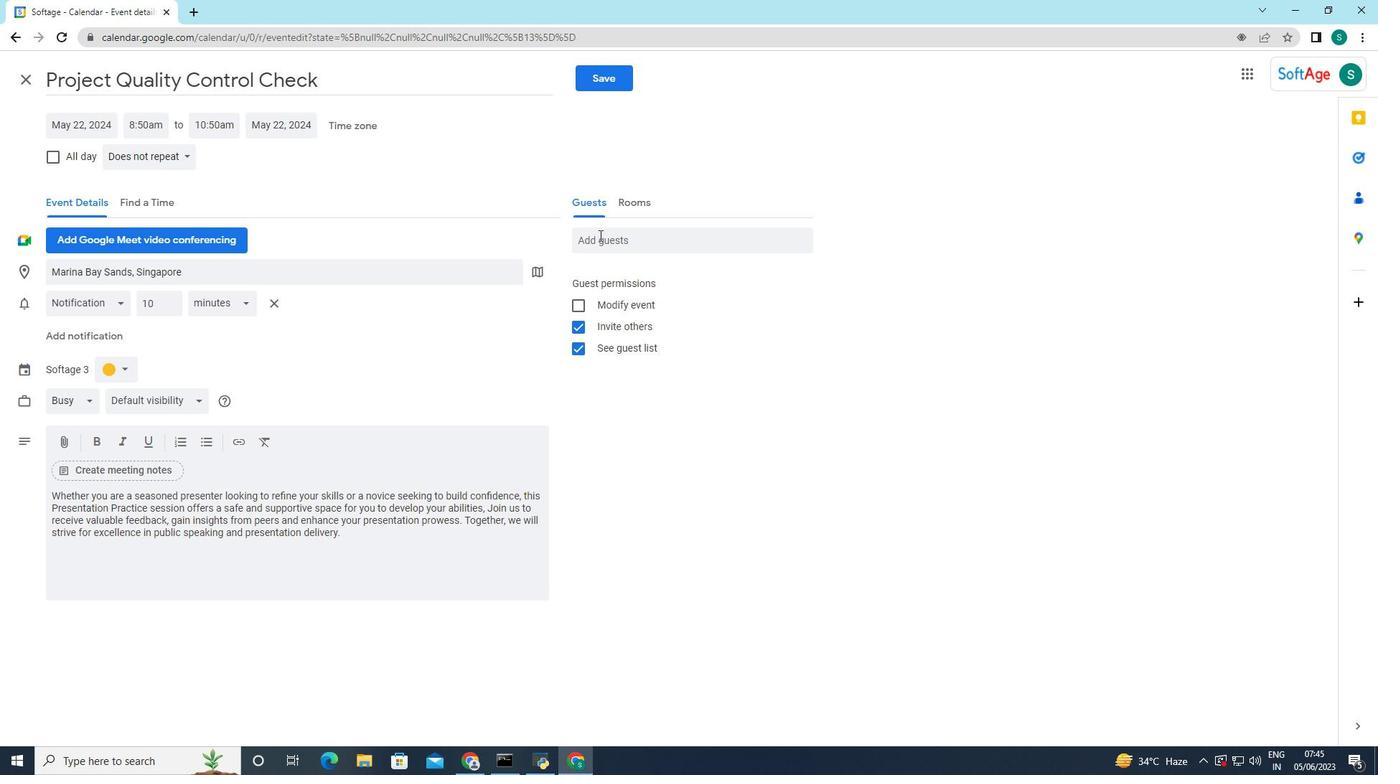 
Action: Key pressed softage.7
Screenshot: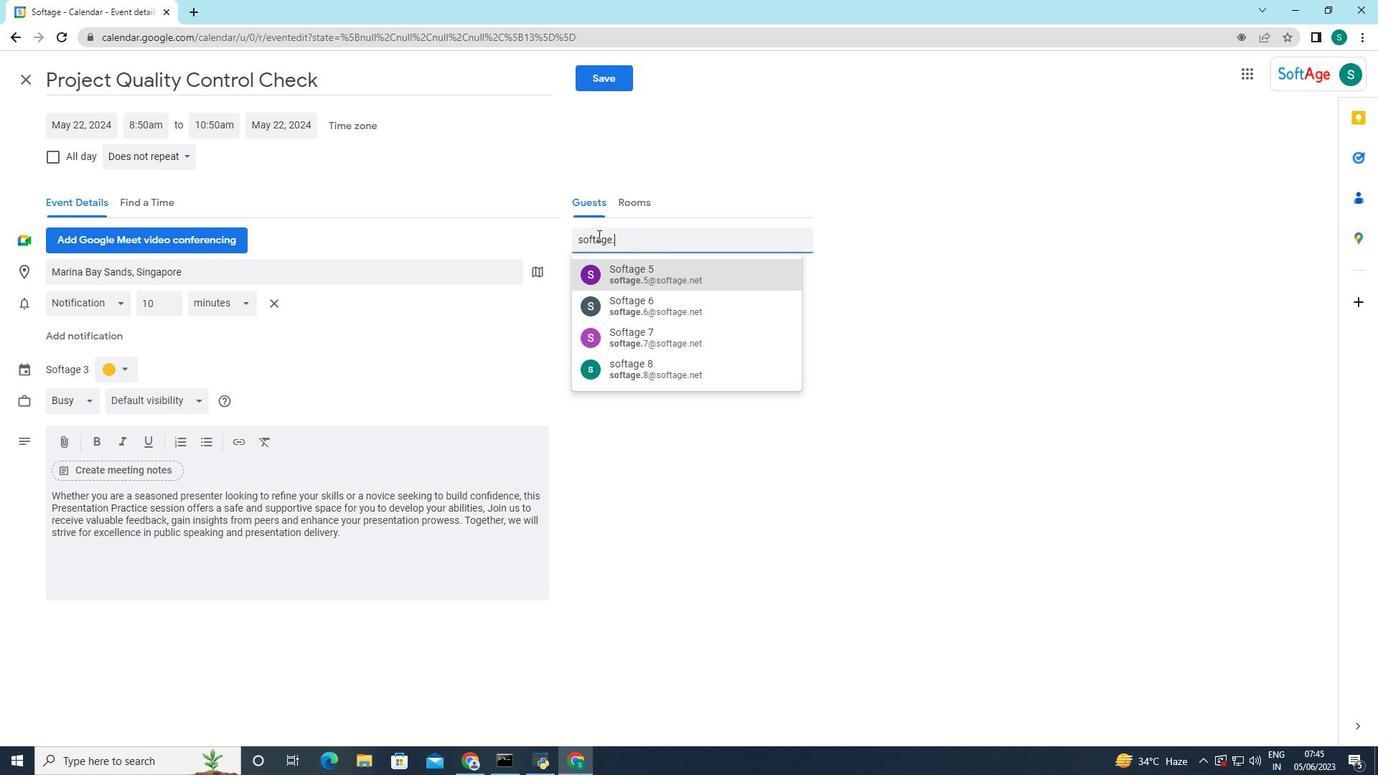 
Action: Mouse moved to (654, 259)
Screenshot: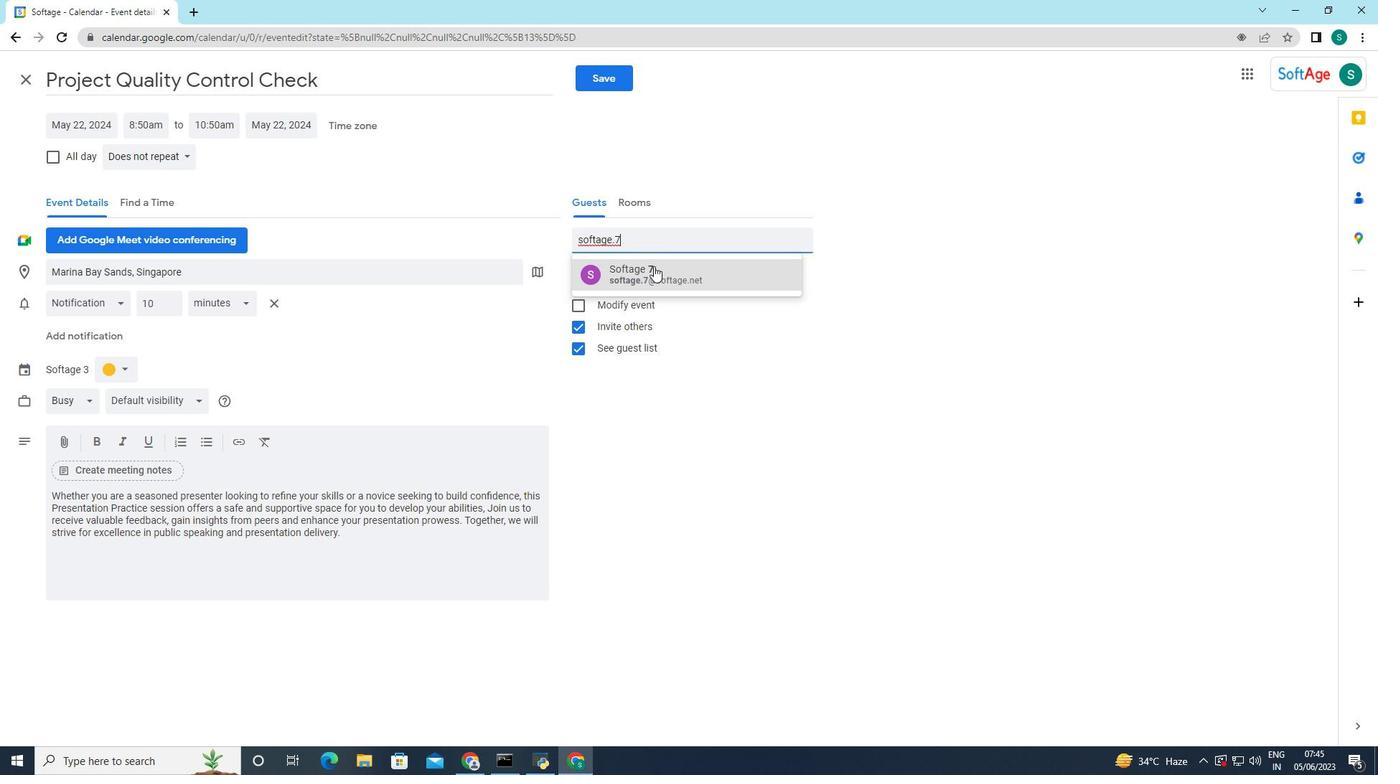 
Action: Mouse pressed left at (654, 259)
Screenshot: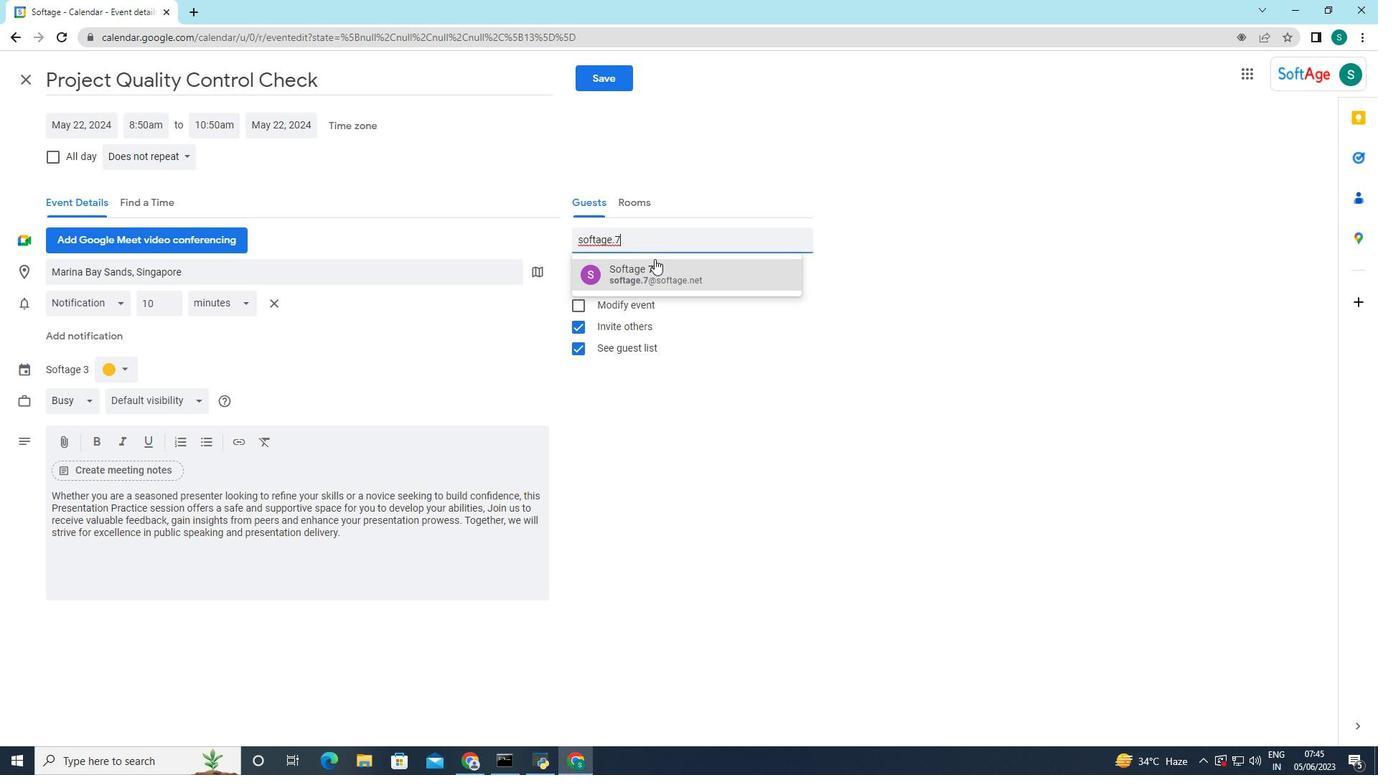 
Action: Mouse moved to (649, 240)
Screenshot: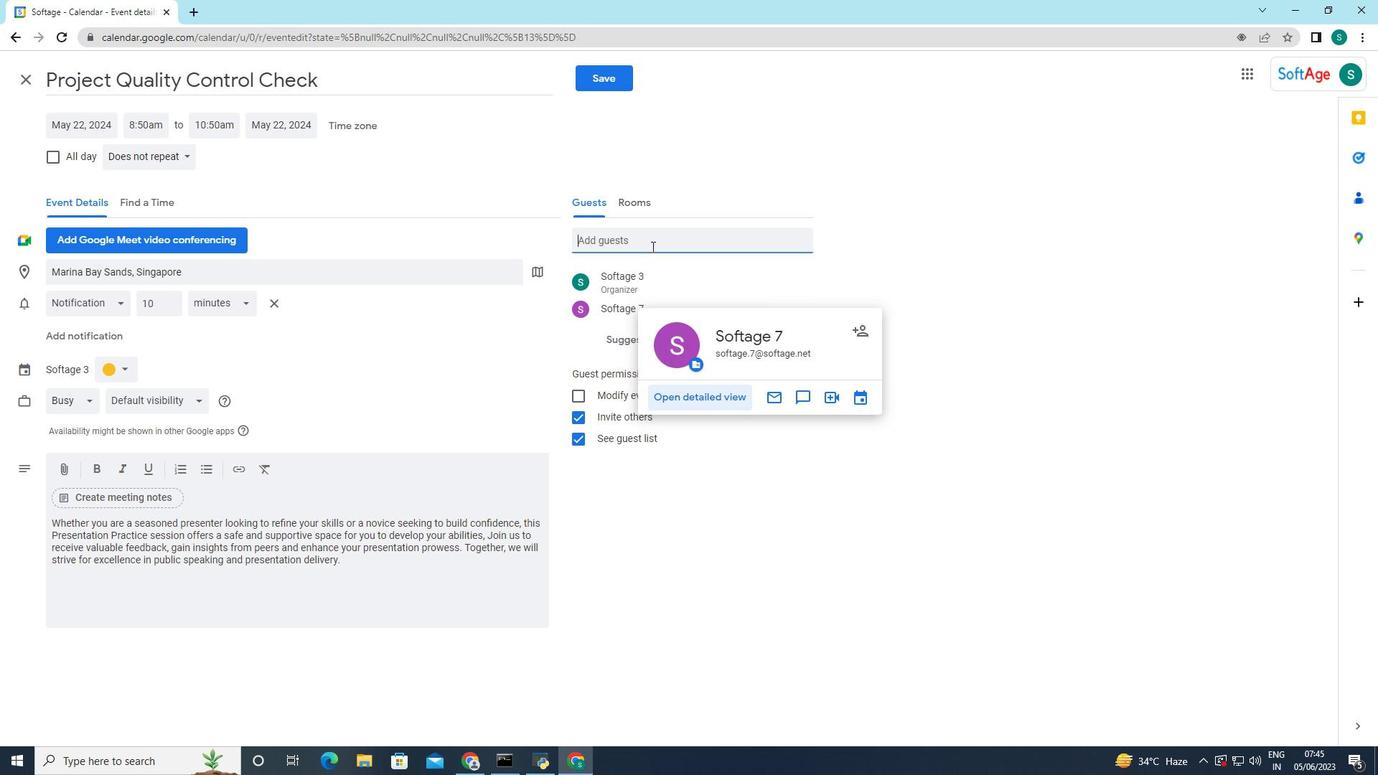 
Action: Mouse pressed left at (649, 240)
Screenshot: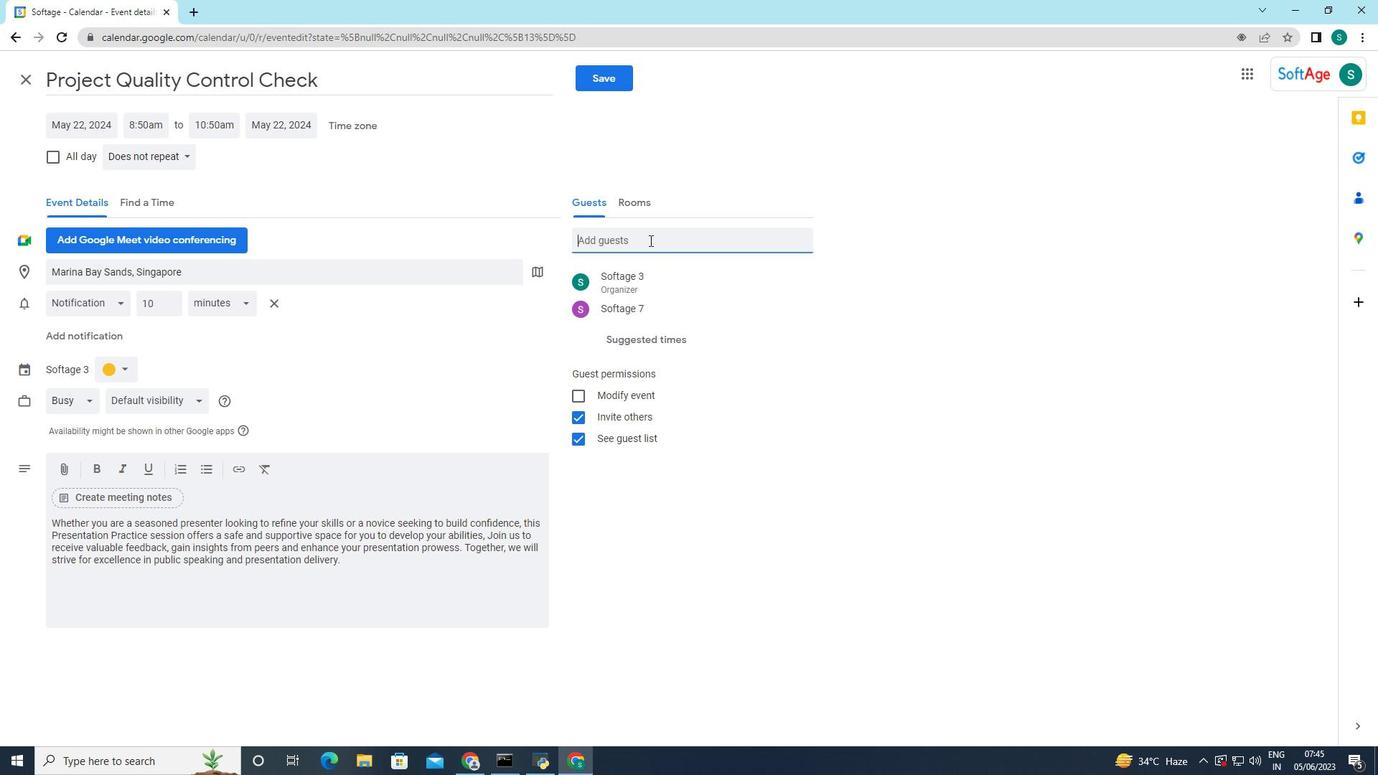 
Action: Key pressed so
Screenshot: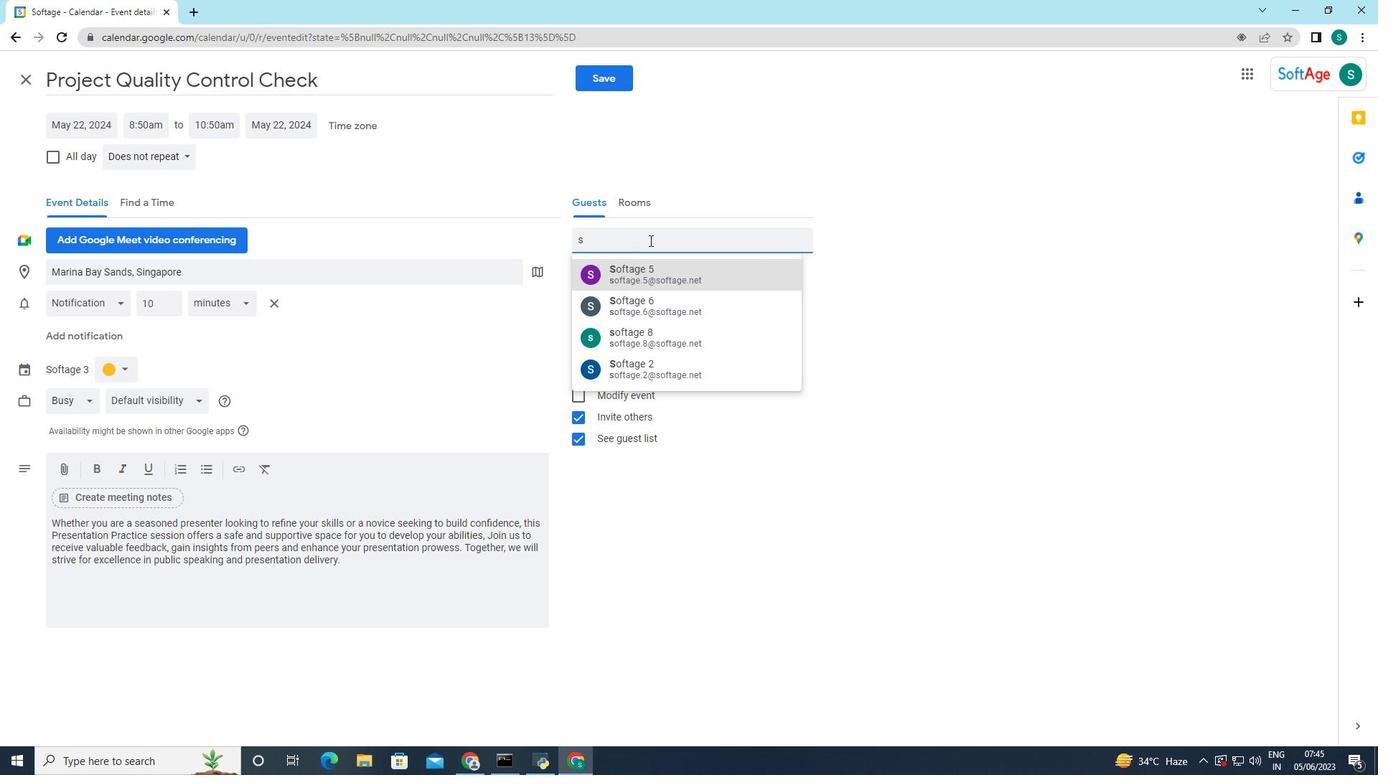 
Action: Mouse moved to (641, 245)
Screenshot: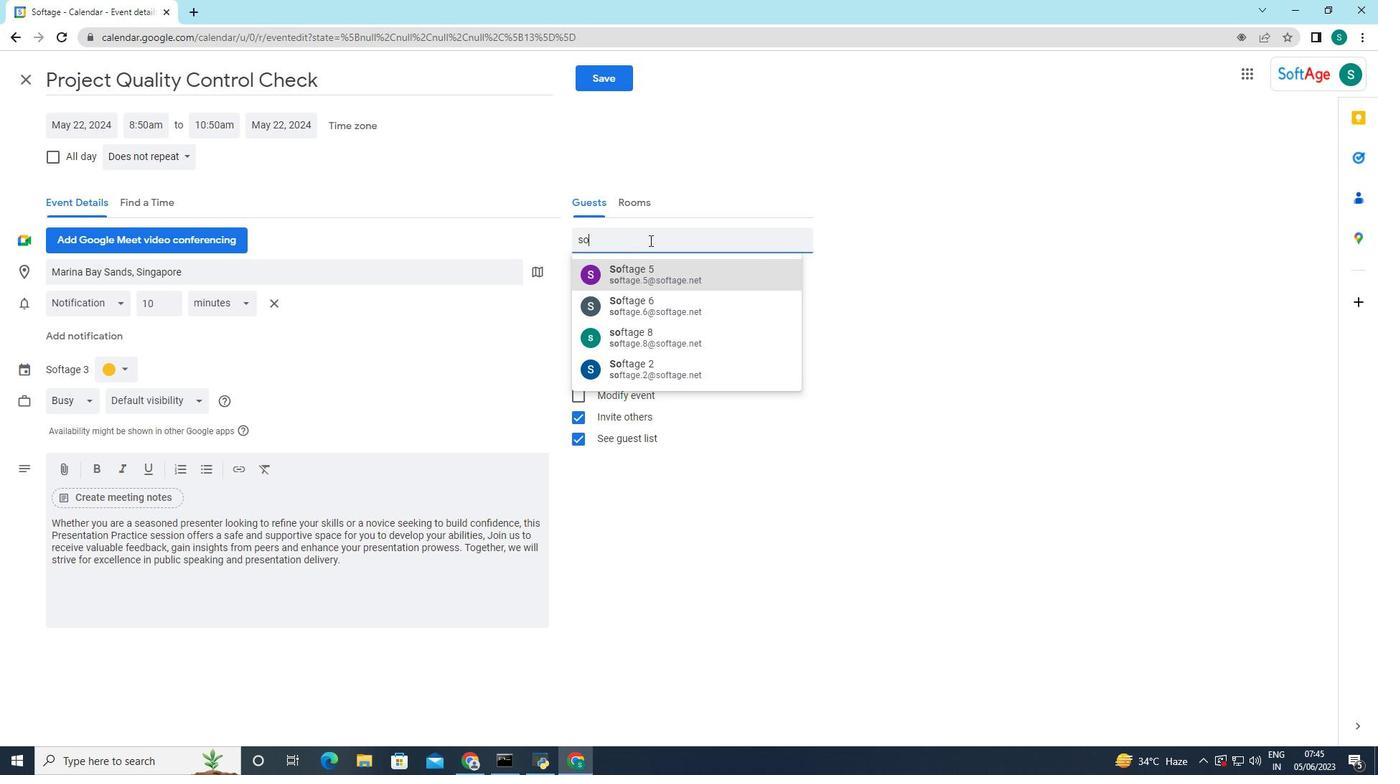 
Action: Key pressed ftag
Screenshot: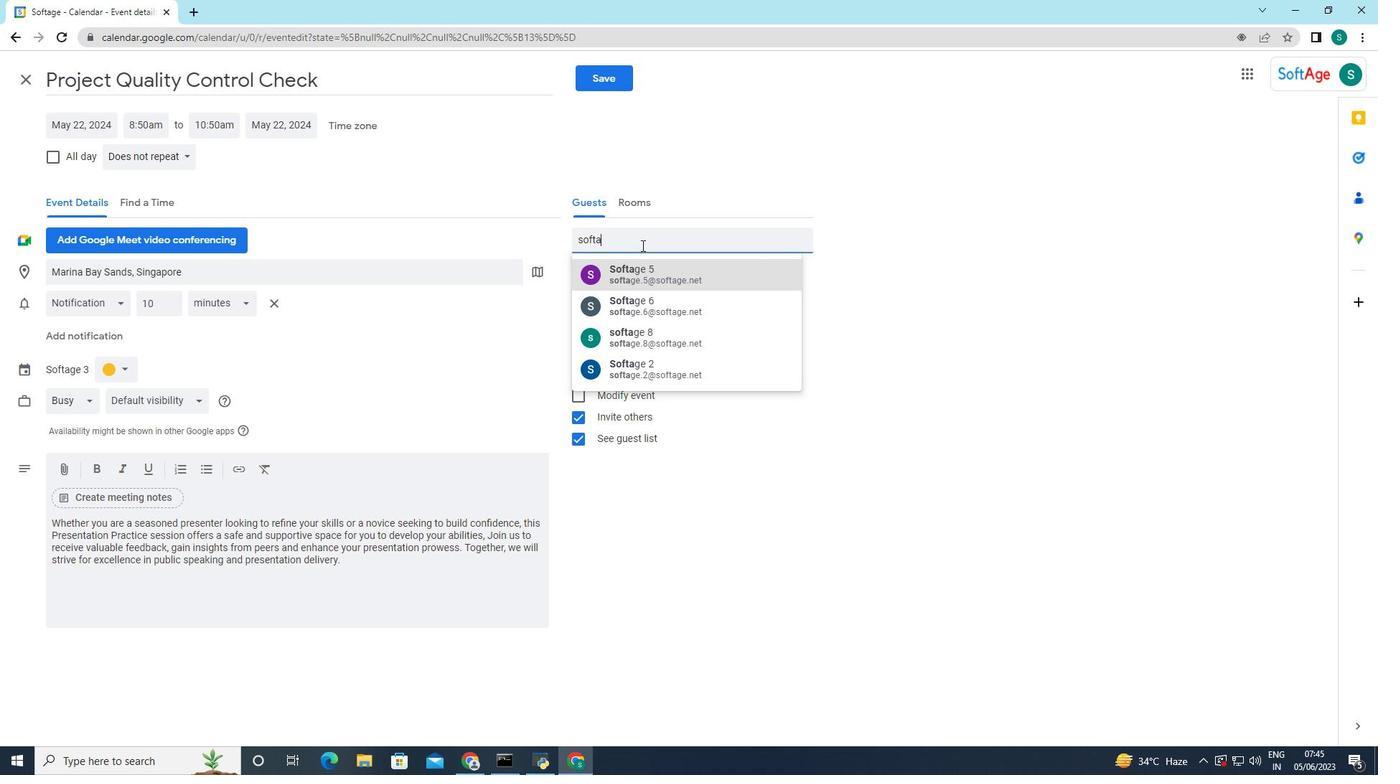 
Action: Mouse moved to (642, 345)
Screenshot: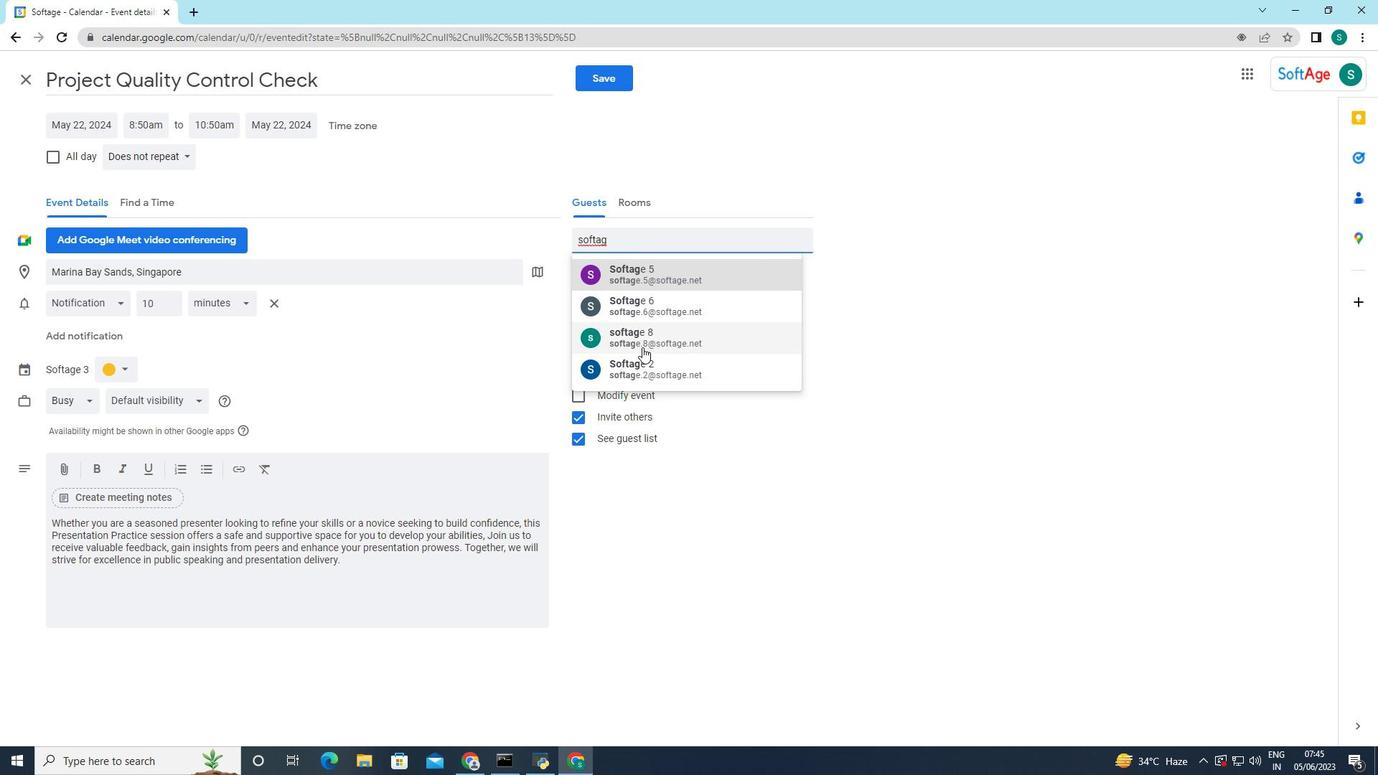 
Action: Mouse pressed left at (642, 345)
Screenshot: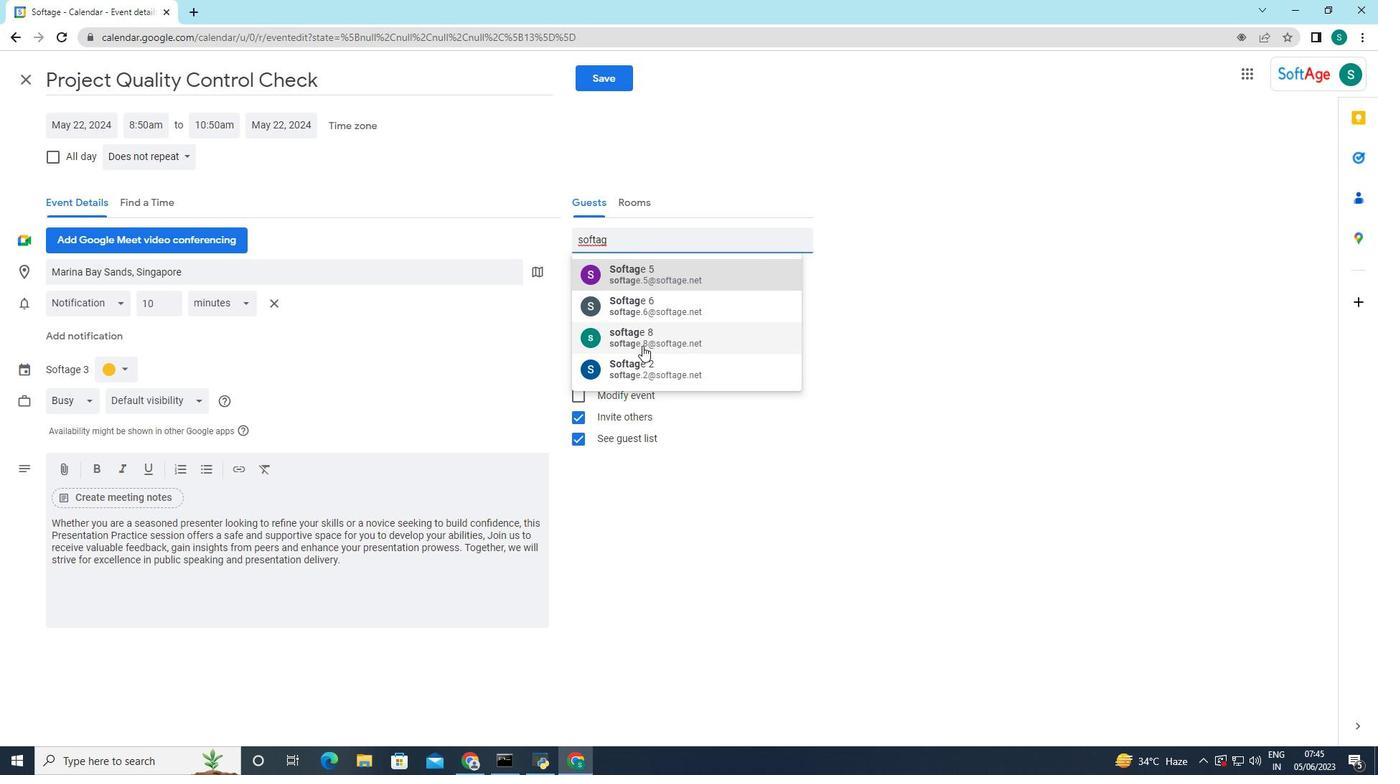 
Action: Mouse moved to (794, 283)
Screenshot: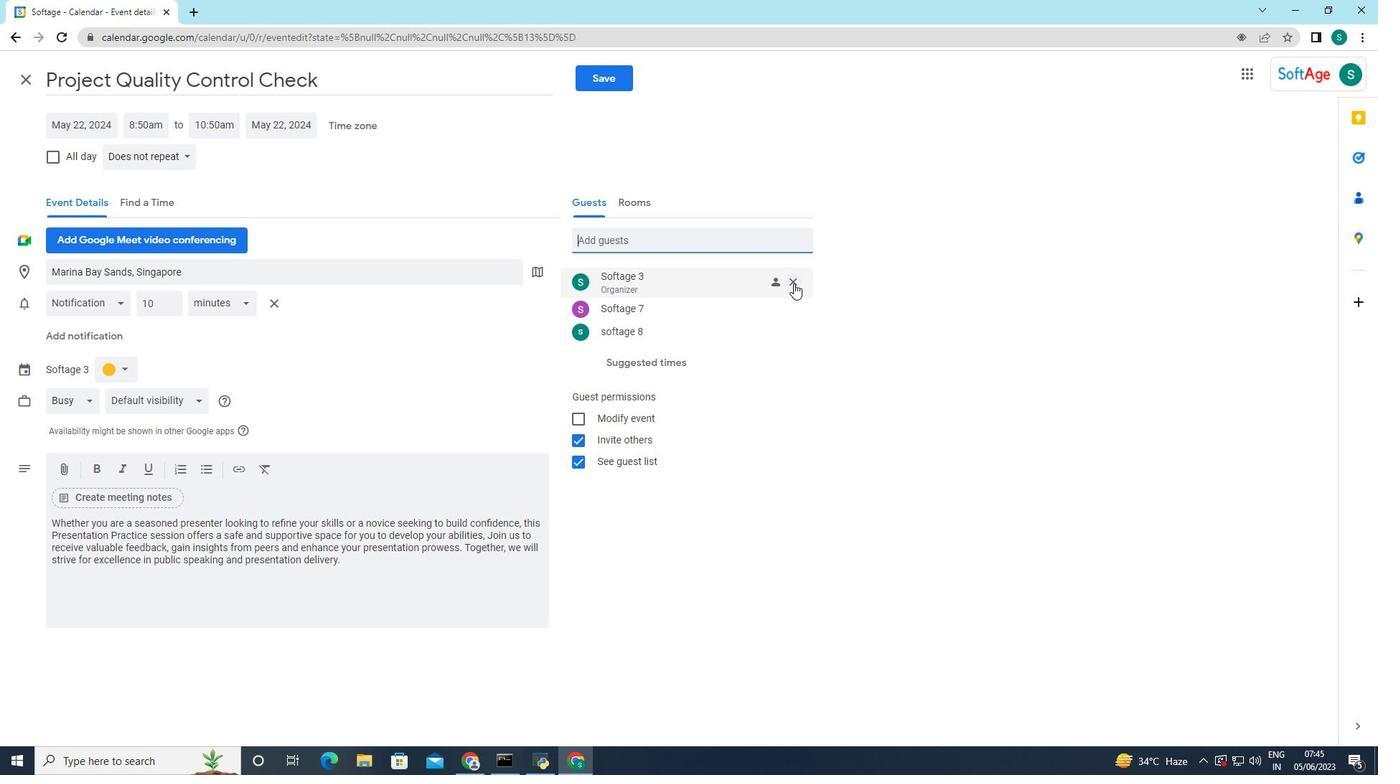 
Action: Mouse pressed left at (794, 283)
Screenshot: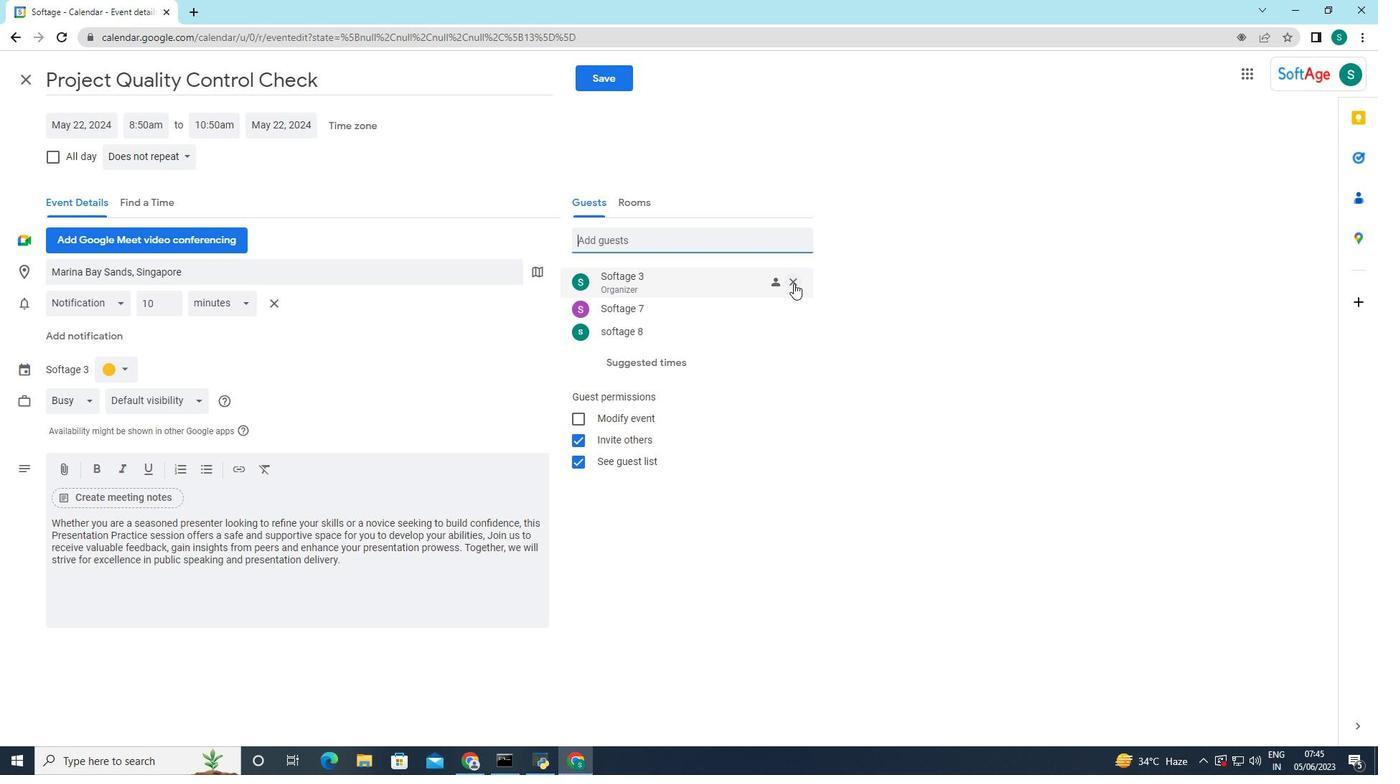 
Action: Mouse moved to (175, 150)
Screenshot: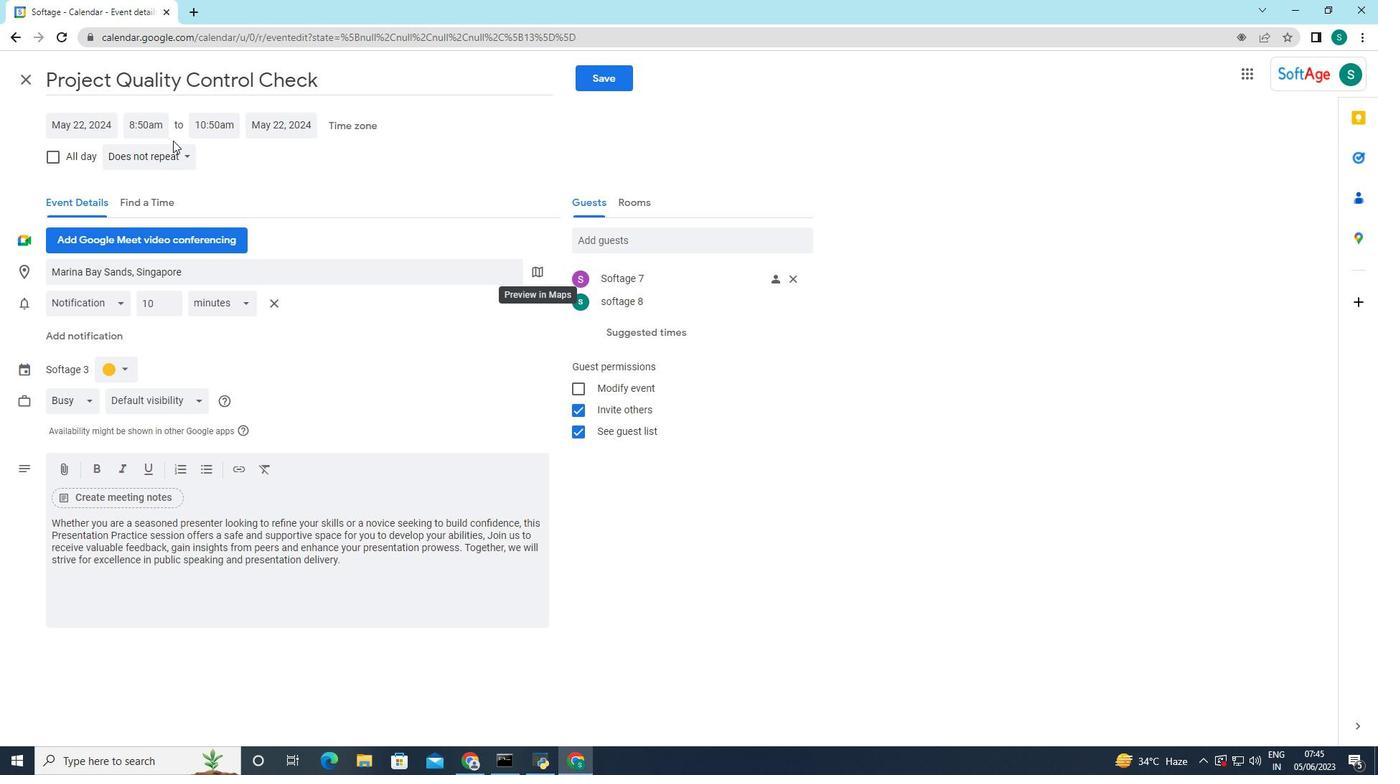 
Action: Mouse pressed left at (175, 150)
Screenshot: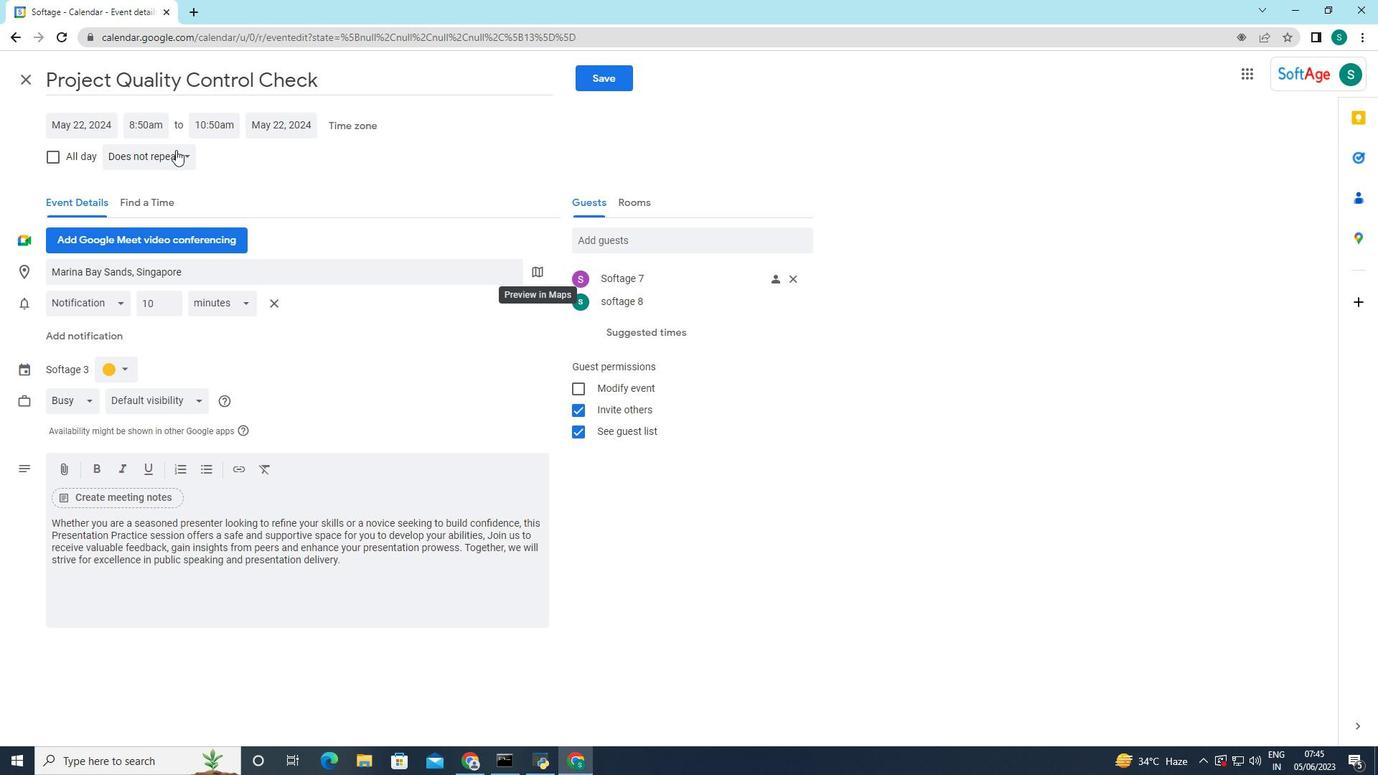 
Action: Mouse moved to (162, 187)
Screenshot: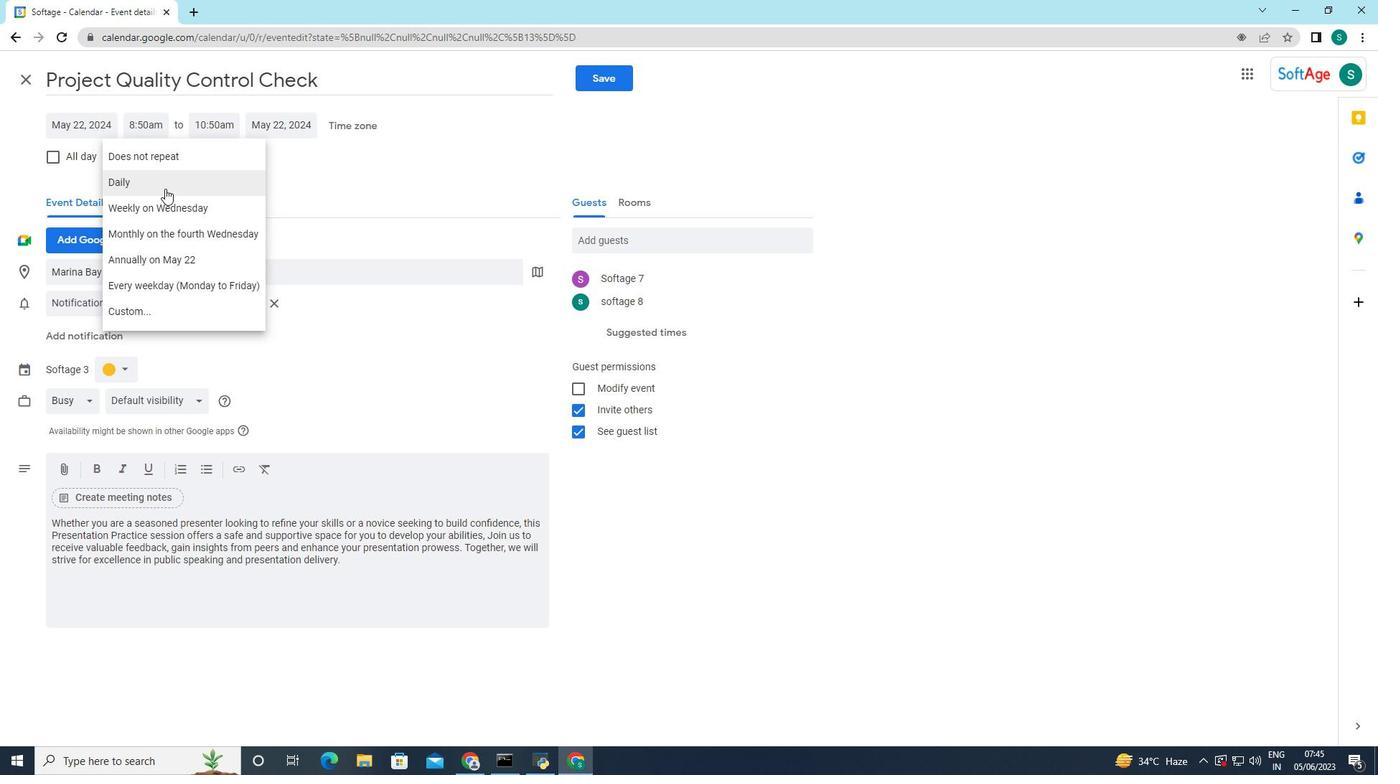 
Action: Mouse pressed left at (162, 187)
Screenshot: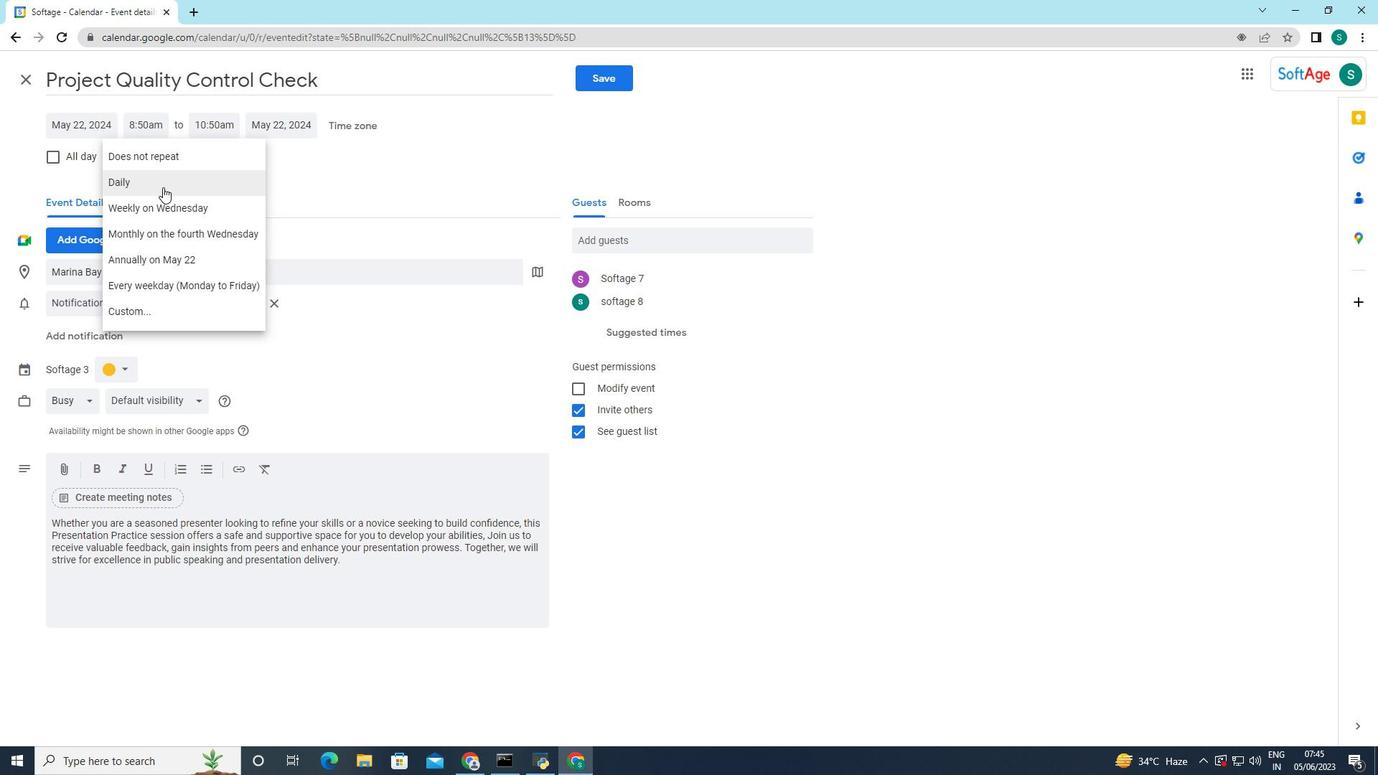 
Action: Mouse moved to (600, 86)
Screenshot: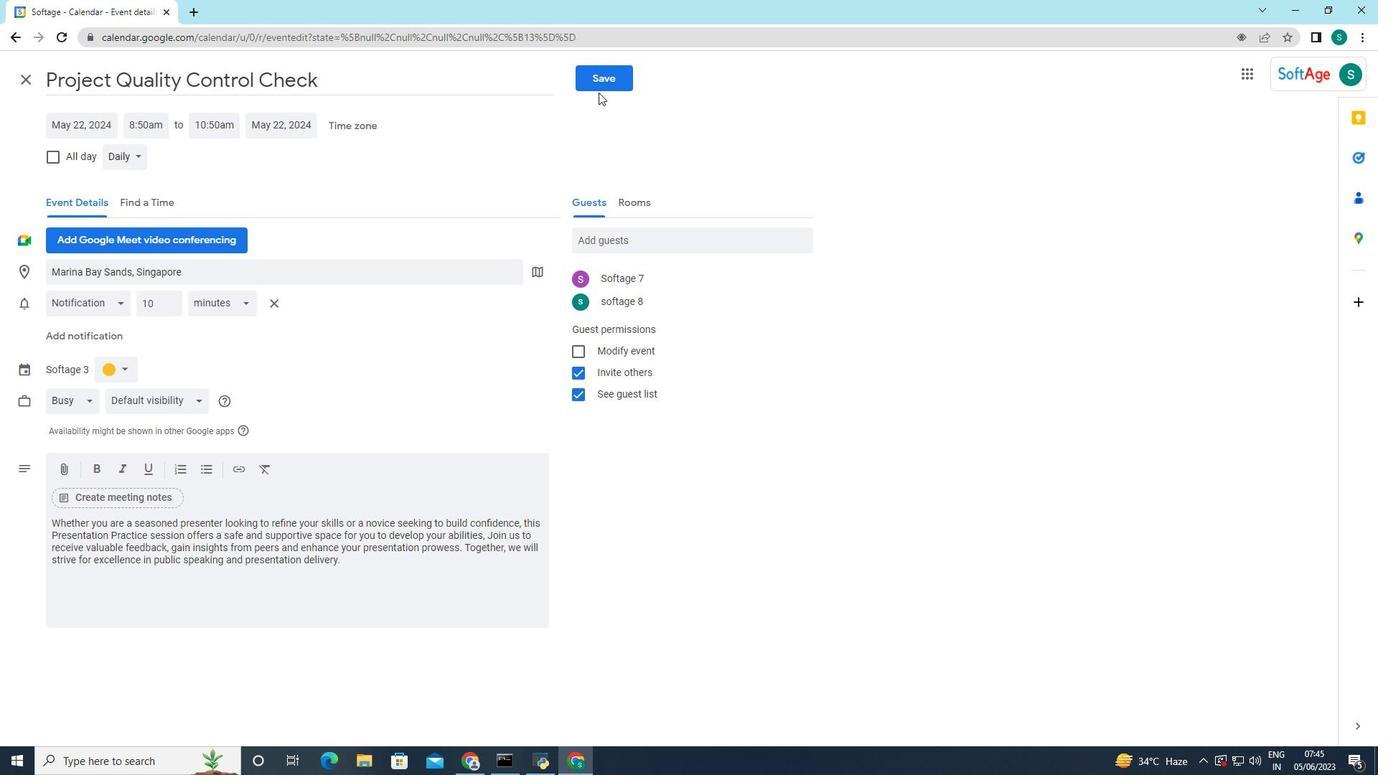 
Action: Mouse pressed left at (600, 86)
Screenshot: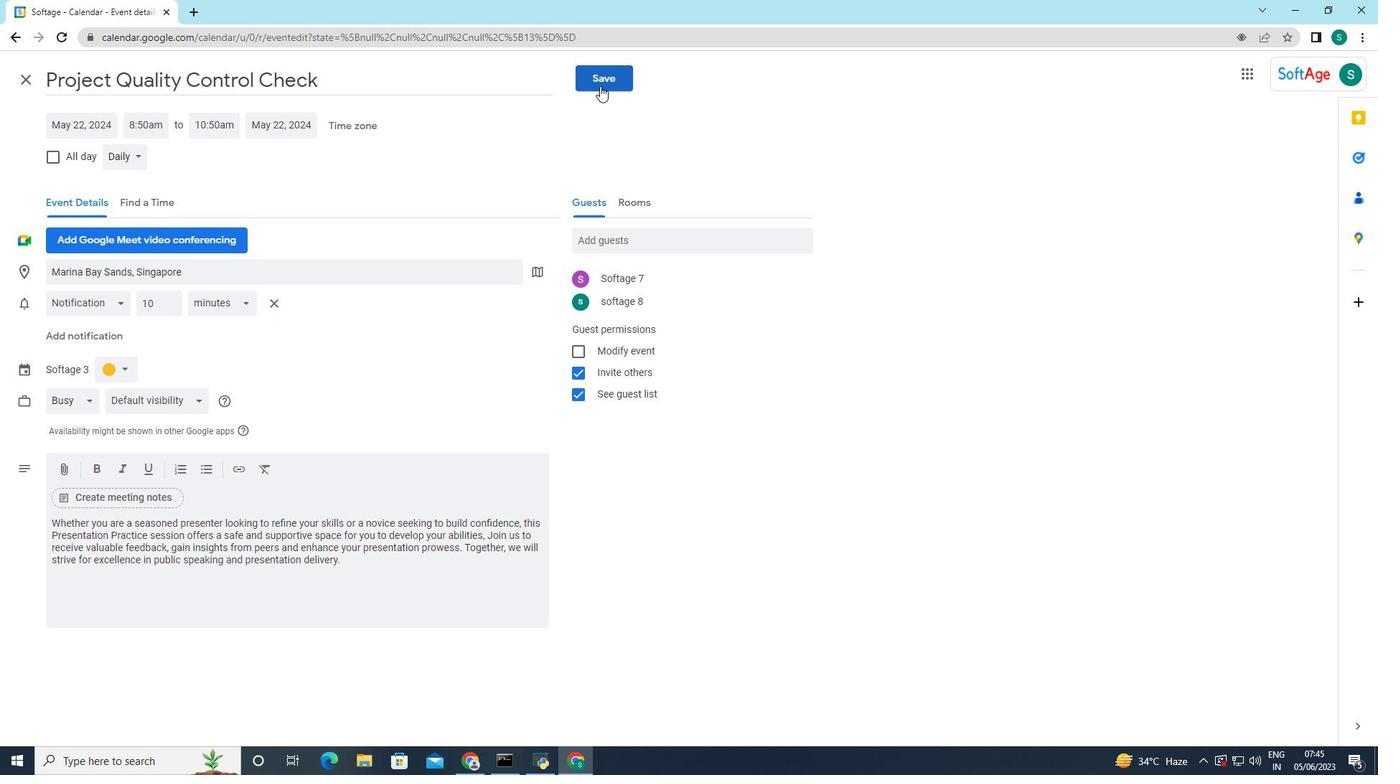 
Action: Mouse moved to (822, 430)
Screenshot: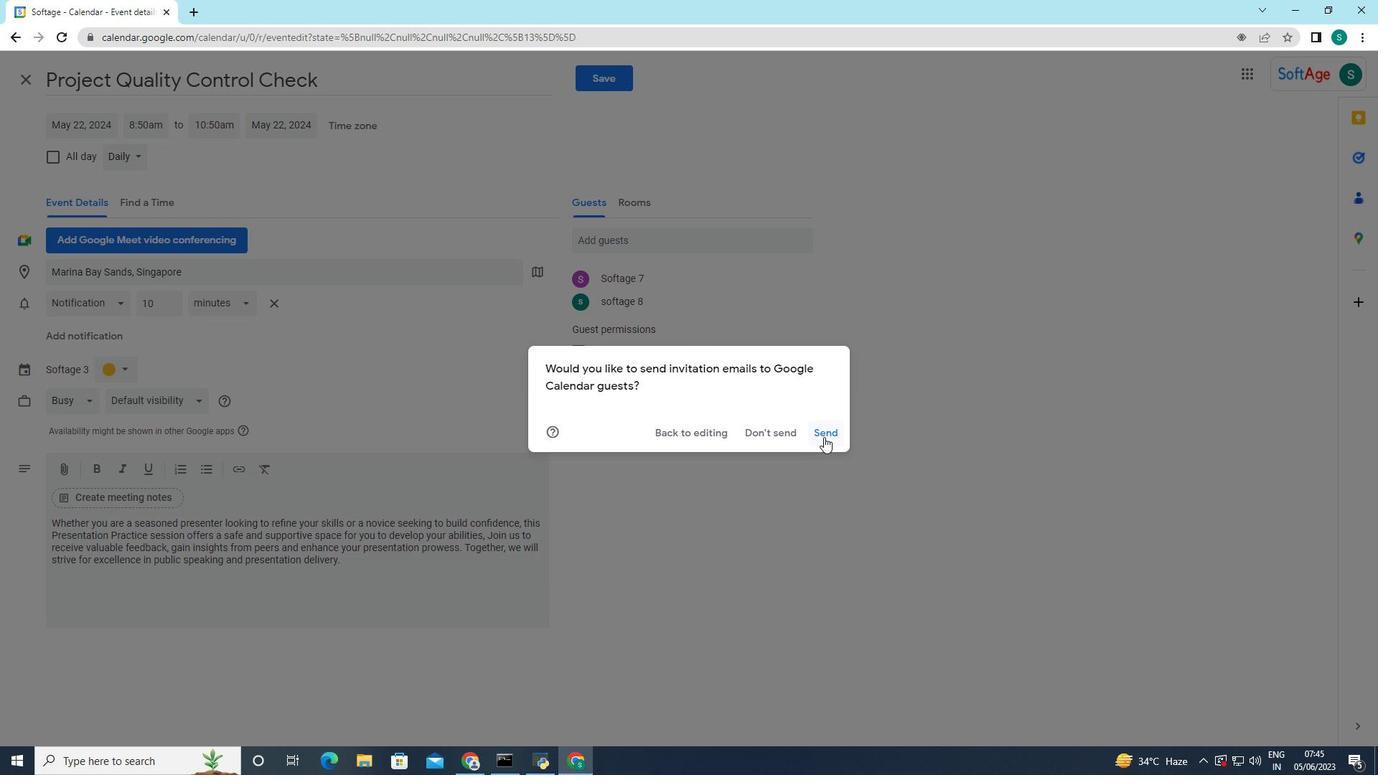
Action: Mouse pressed left at (822, 430)
Screenshot: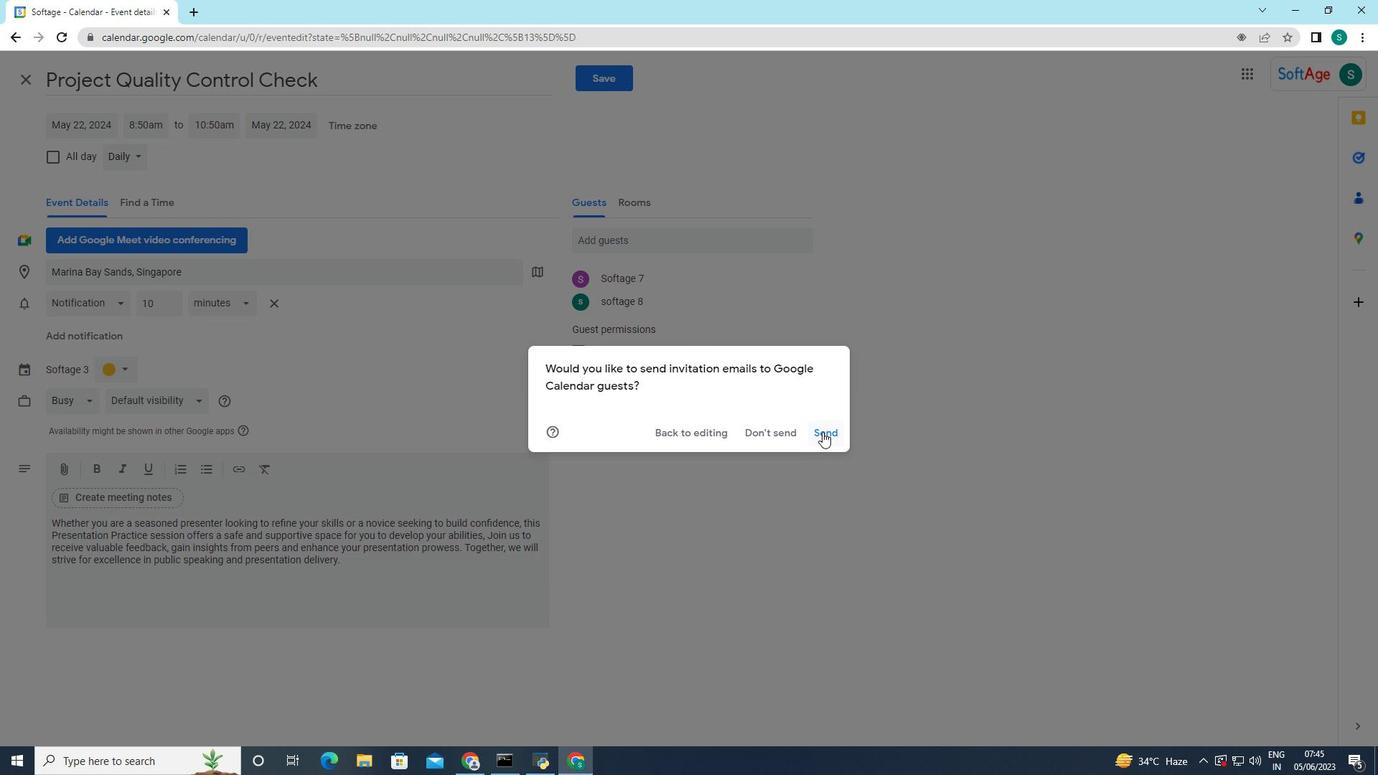 
Action: Mouse moved to (819, 431)
Screenshot: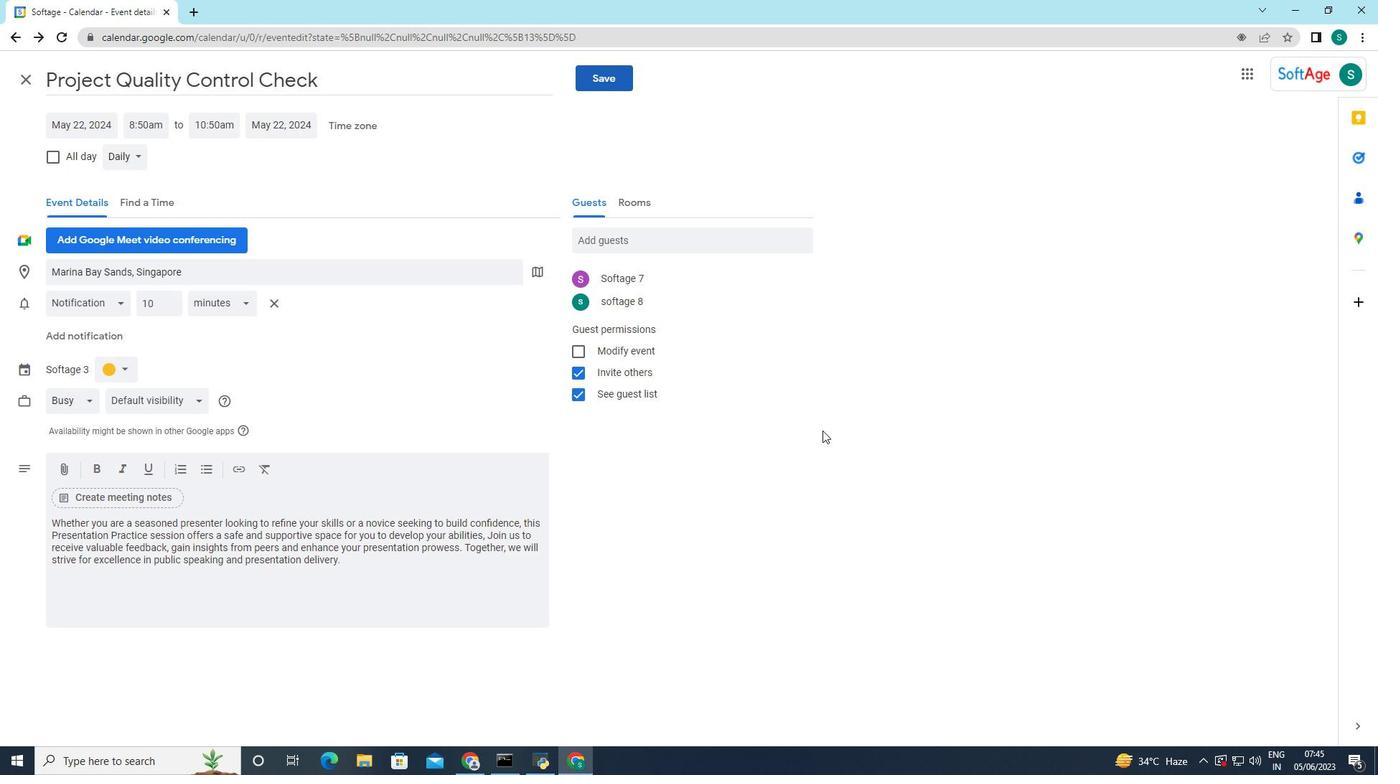 
